 Task: Check the picks of the 2023 Victory Lane Racing NASCAR Cup Series for the race "Verizon 200" on the track "Indianapolis RC".
Action: Mouse moved to (163, 353)
Screenshot: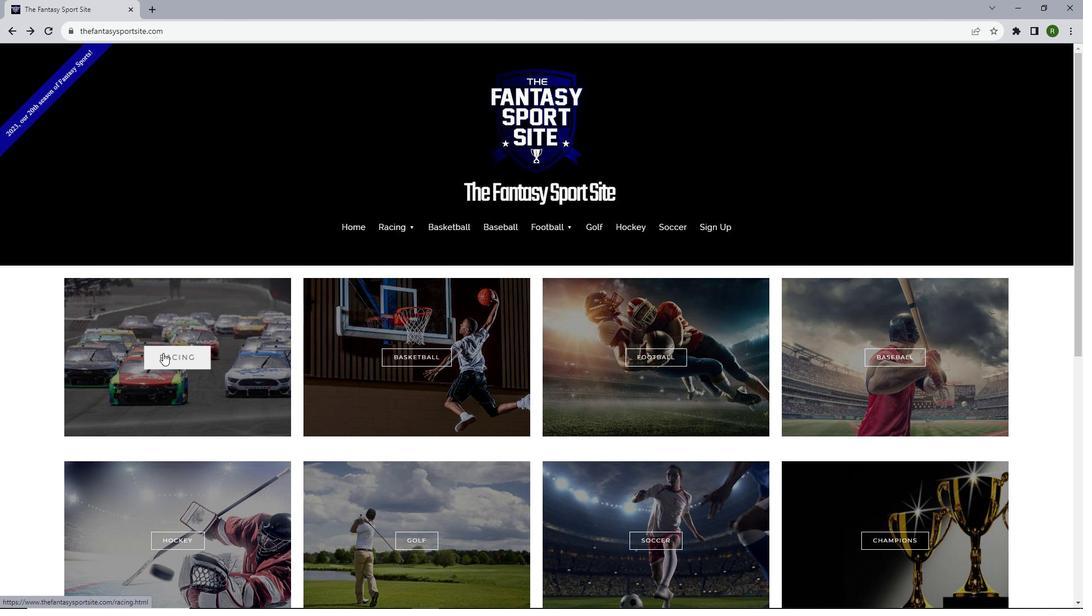 
Action: Mouse pressed left at (163, 353)
Screenshot: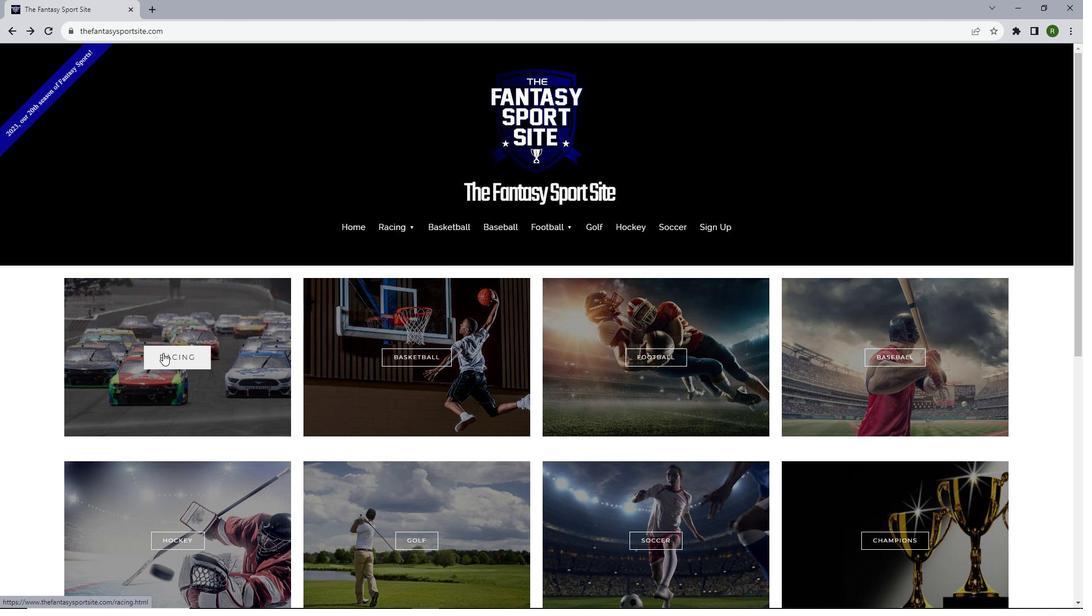 
Action: Mouse moved to (260, 290)
Screenshot: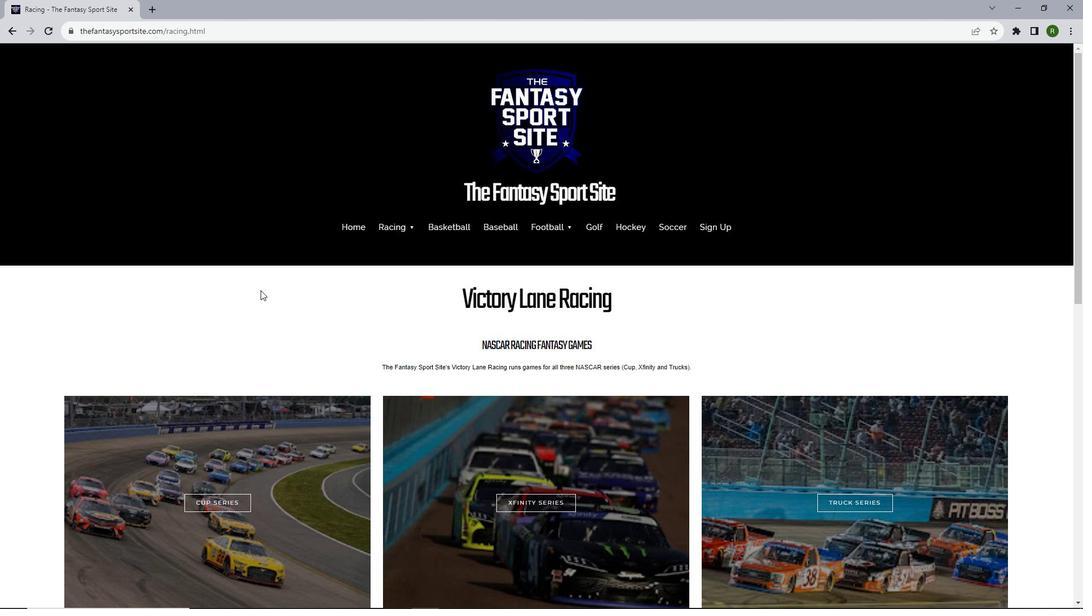
Action: Mouse scrolled (260, 289) with delta (0, 0)
Screenshot: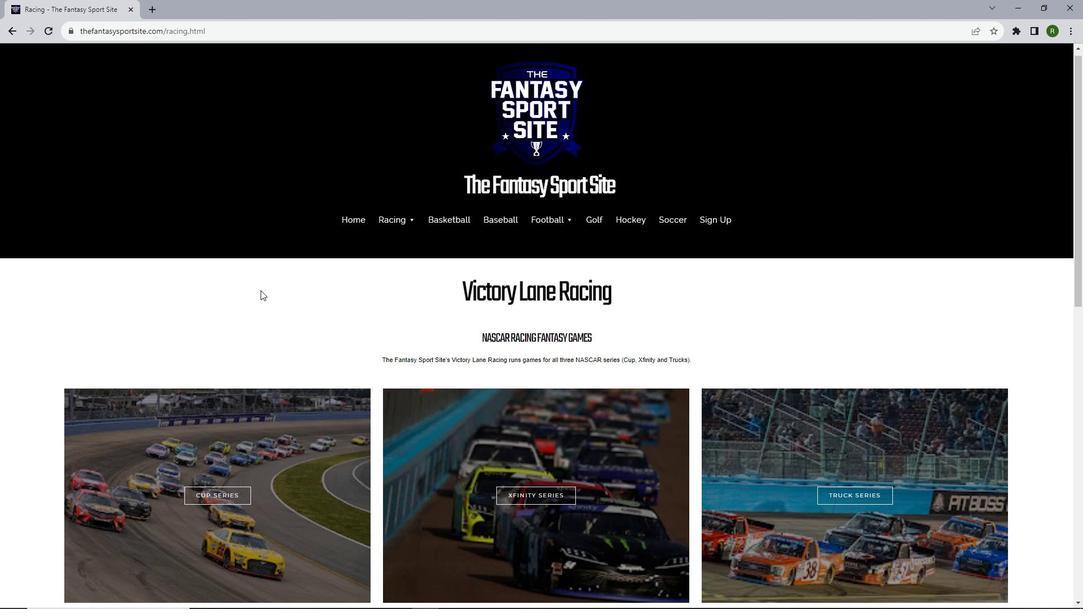 
Action: Mouse scrolled (260, 289) with delta (0, 0)
Screenshot: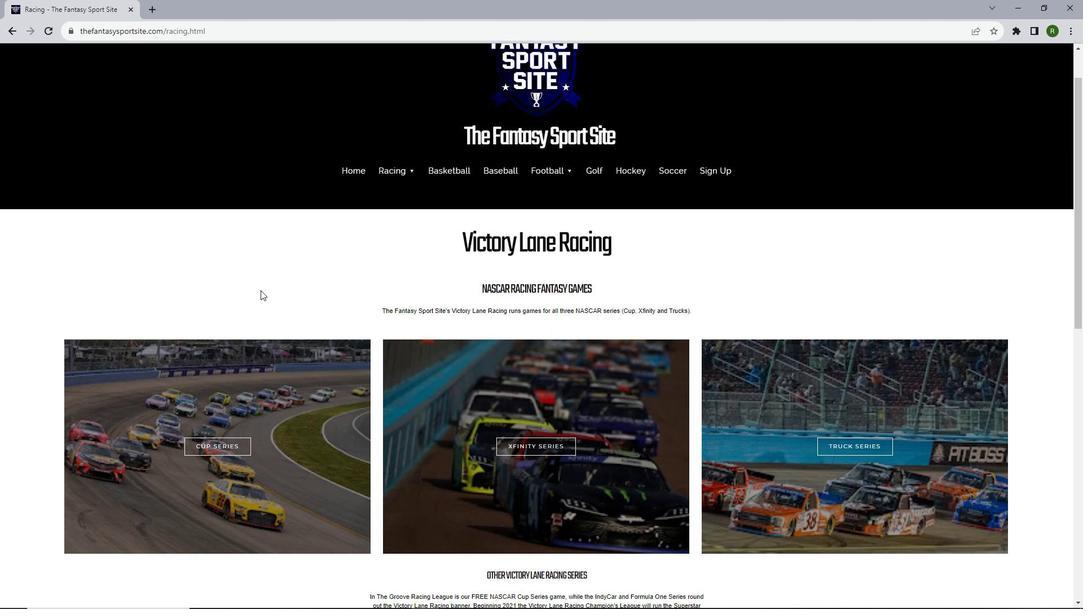 
Action: Mouse scrolled (260, 289) with delta (0, 0)
Screenshot: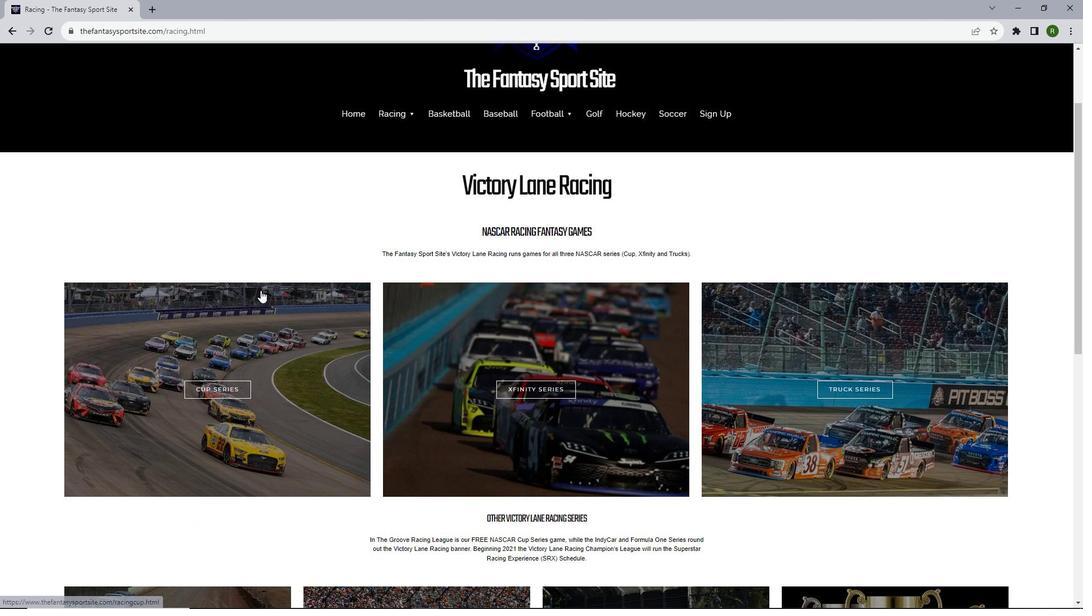 
Action: Mouse scrolled (260, 289) with delta (0, 0)
Screenshot: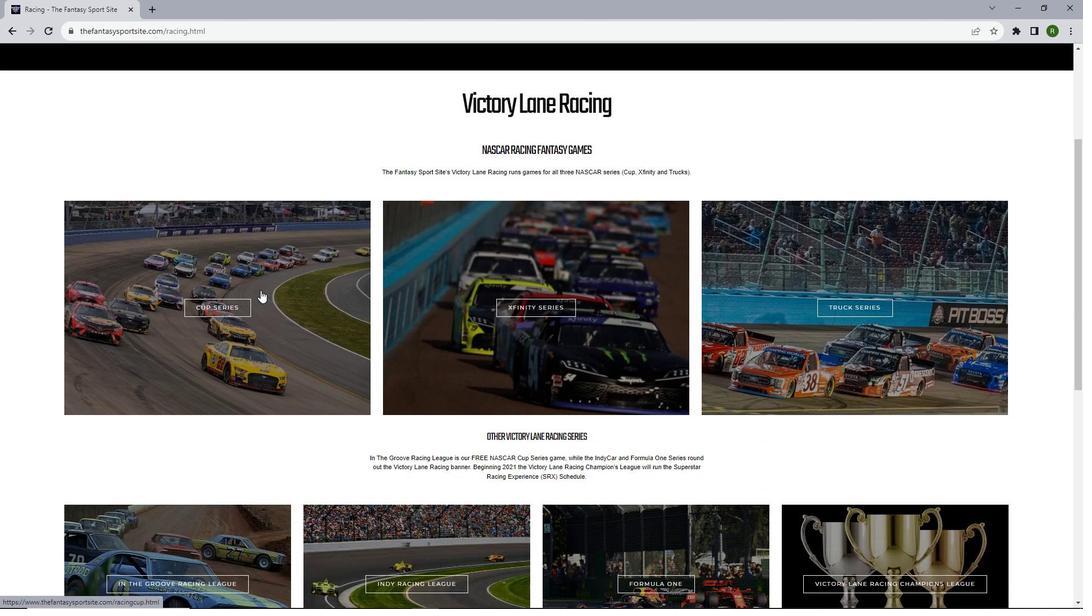 
Action: Mouse moved to (216, 281)
Screenshot: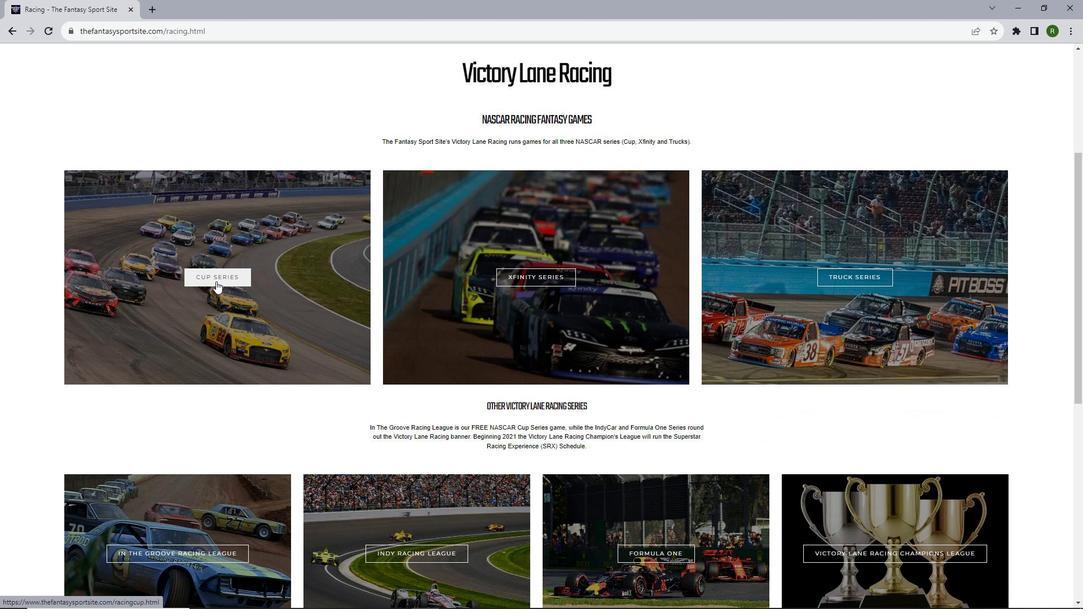 
Action: Mouse pressed left at (216, 281)
Screenshot: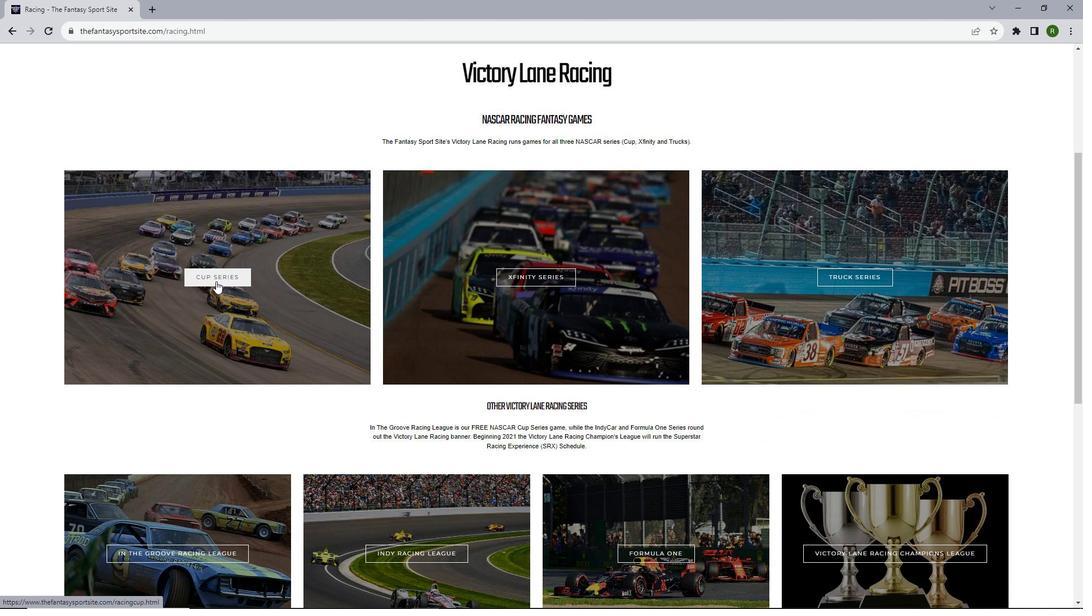 
Action: Mouse moved to (215, 280)
Screenshot: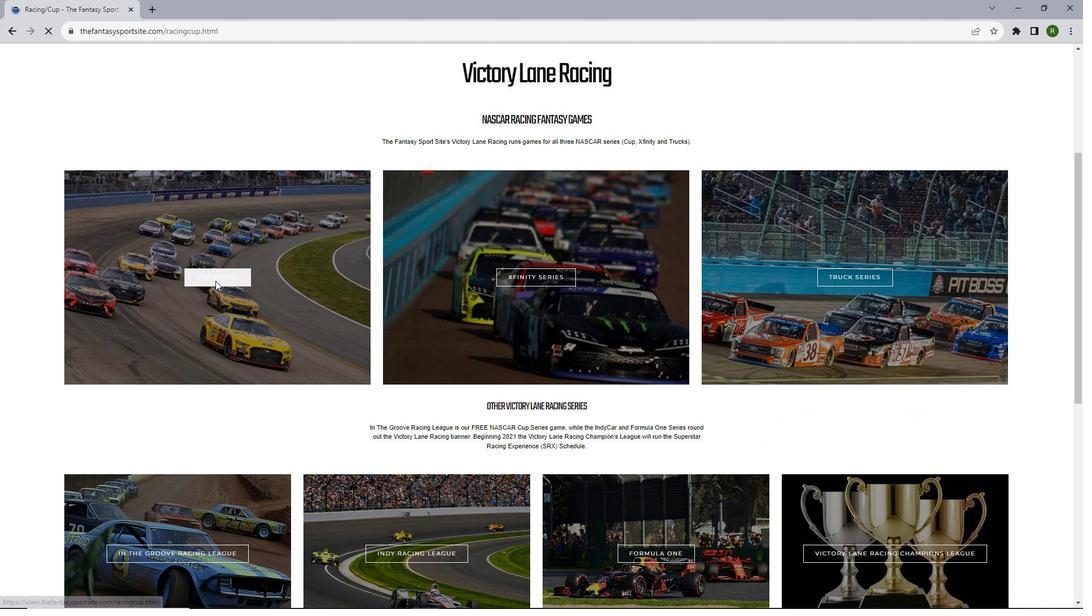 
Action: Mouse scrolled (215, 280) with delta (0, 0)
Screenshot: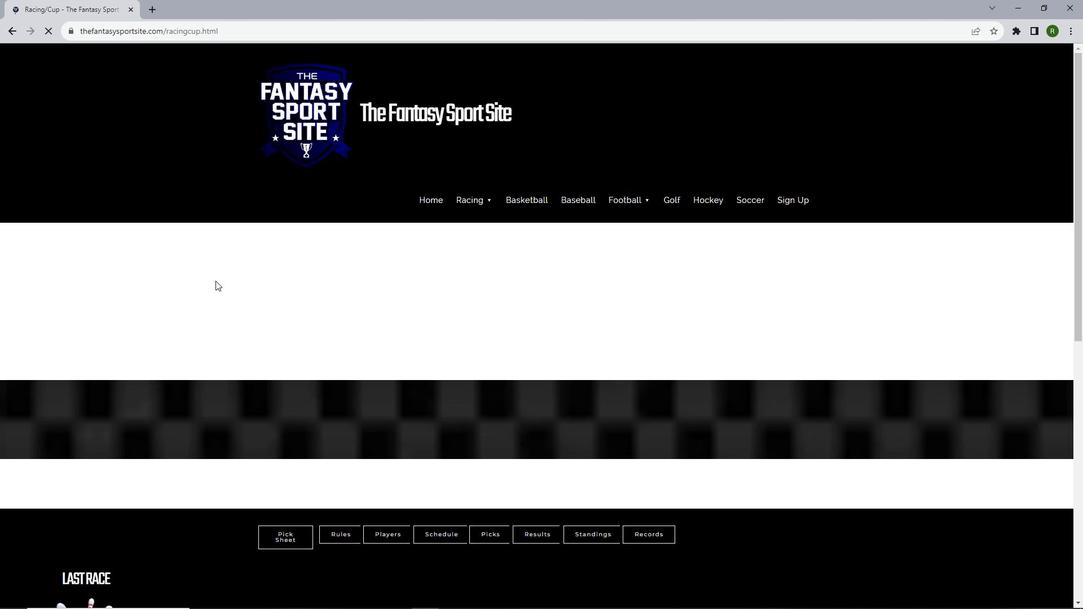 
Action: Mouse scrolled (215, 280) with delta (0, 0)
Screenshot: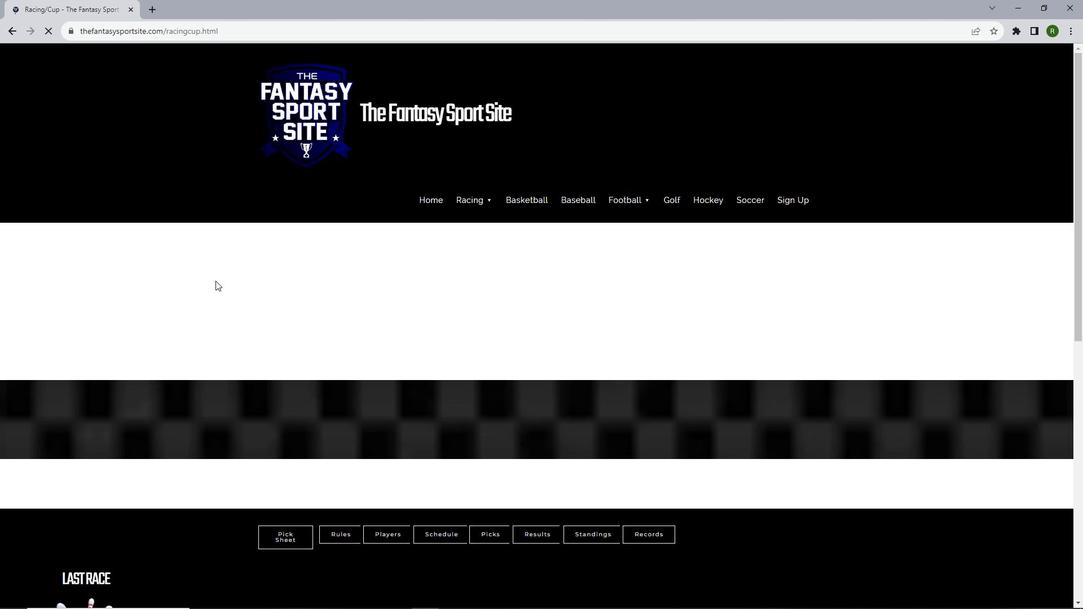 
Action: Mouse scrolled (215, 280) with delta (0, 0)
Screenshot: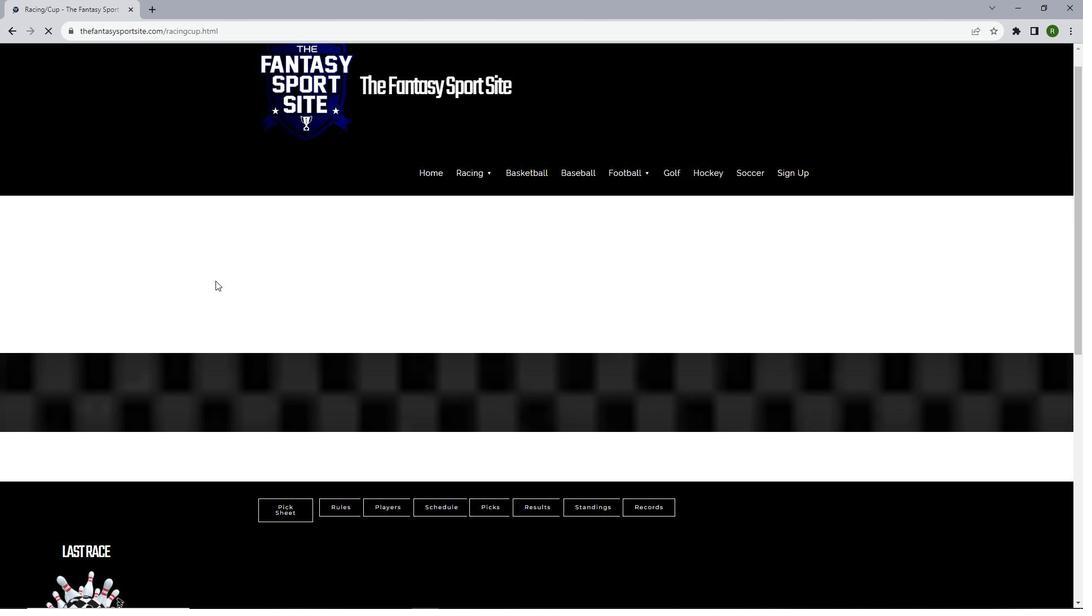 
Action: Mouse scrolled (215, 280) with delta (0, 0)
Screenshot: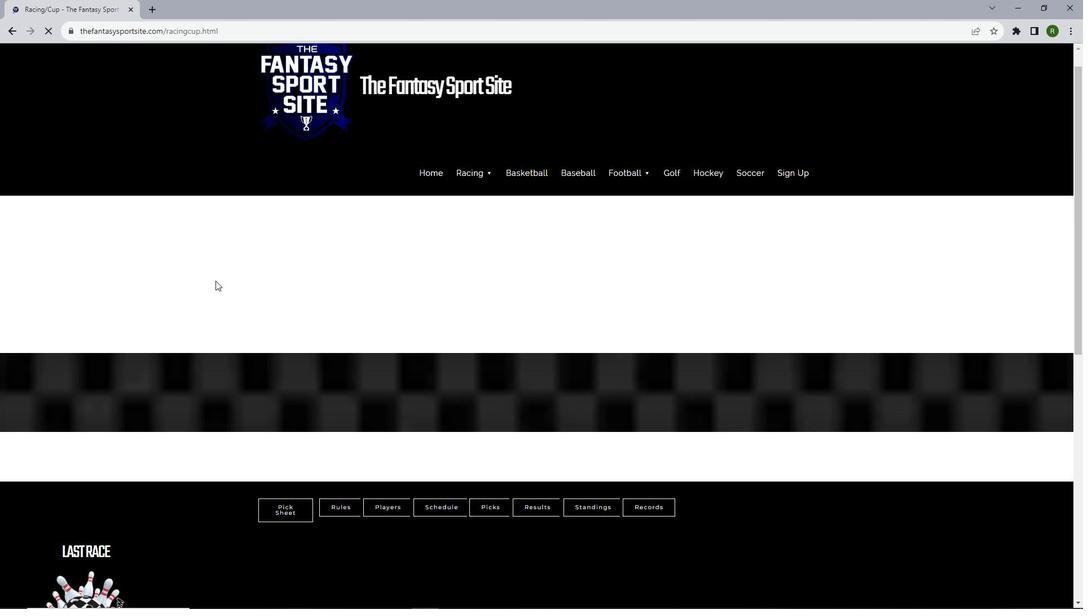 
Action: Mouse scrolled (215, 280) with delta (0, 0)
Screenshot: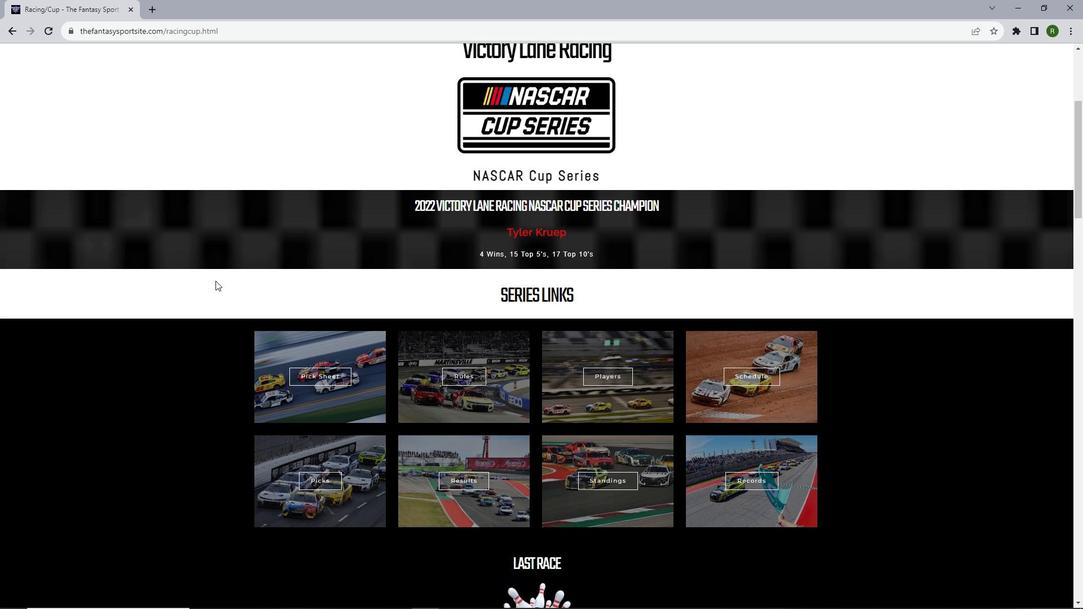 
Action: Mouse scrolled (215, 280) with delta (0, 0)
Screenshot: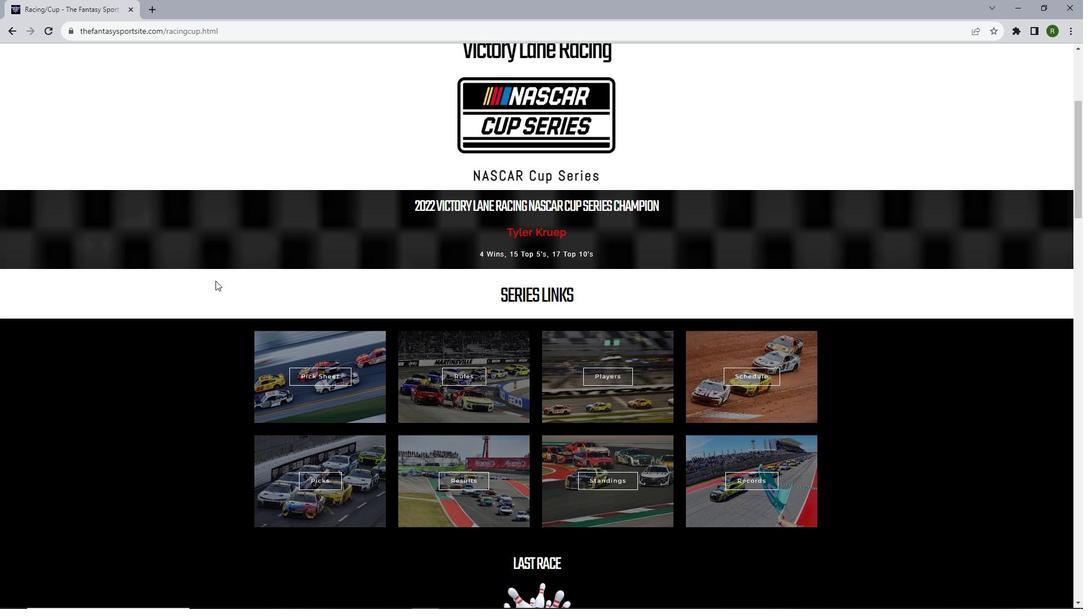 
Action: Mouse moved to (314, 381)
Screenshot: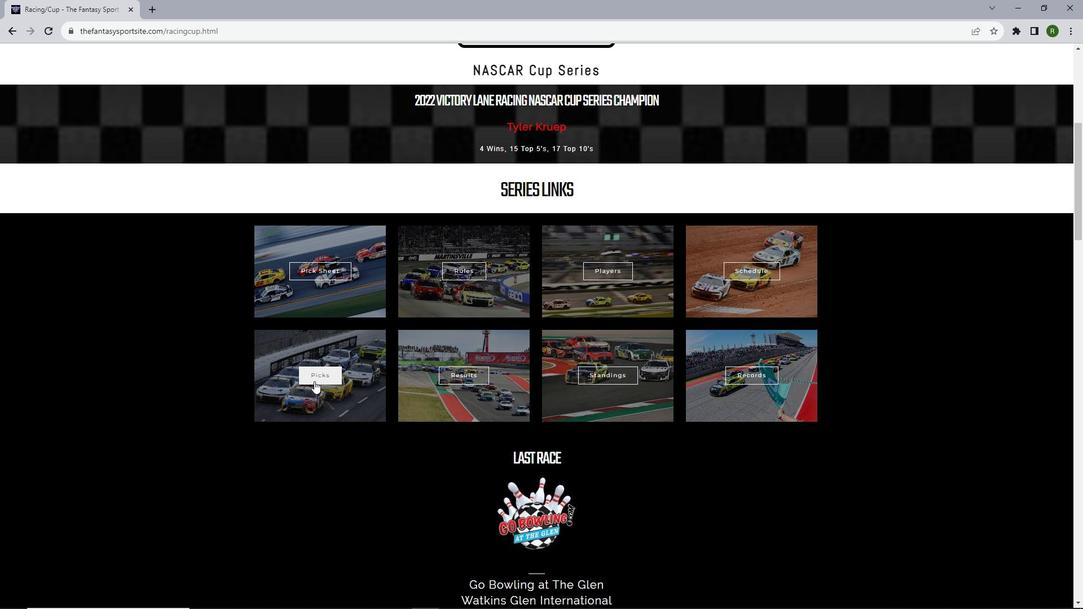 
Action: Mouse pressed left at (314, 381)
Screenshot: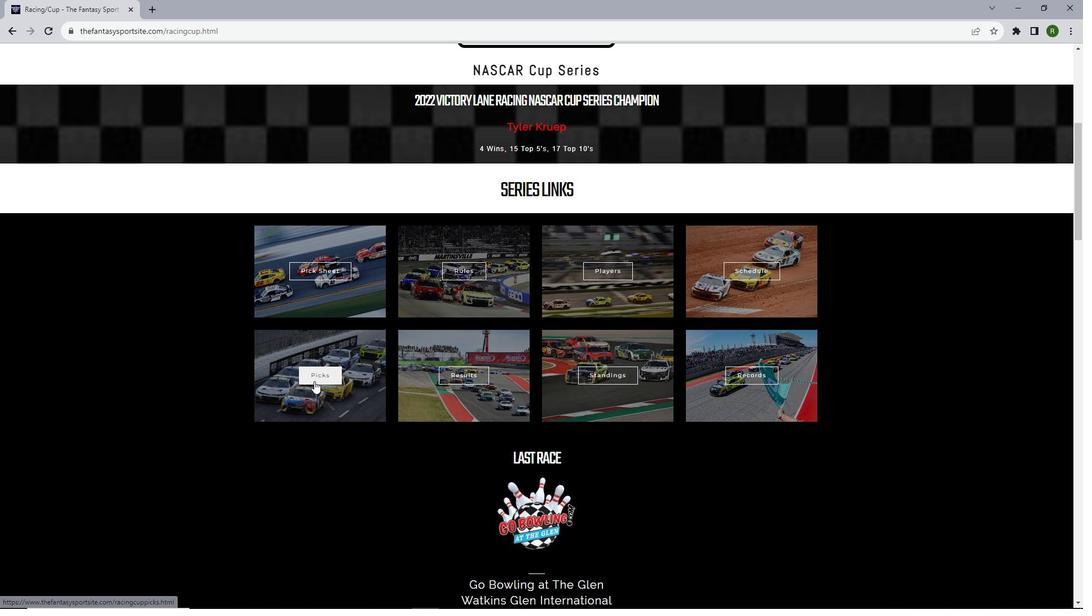 
Action: Mouse moved to (311, 358)
Screenshot: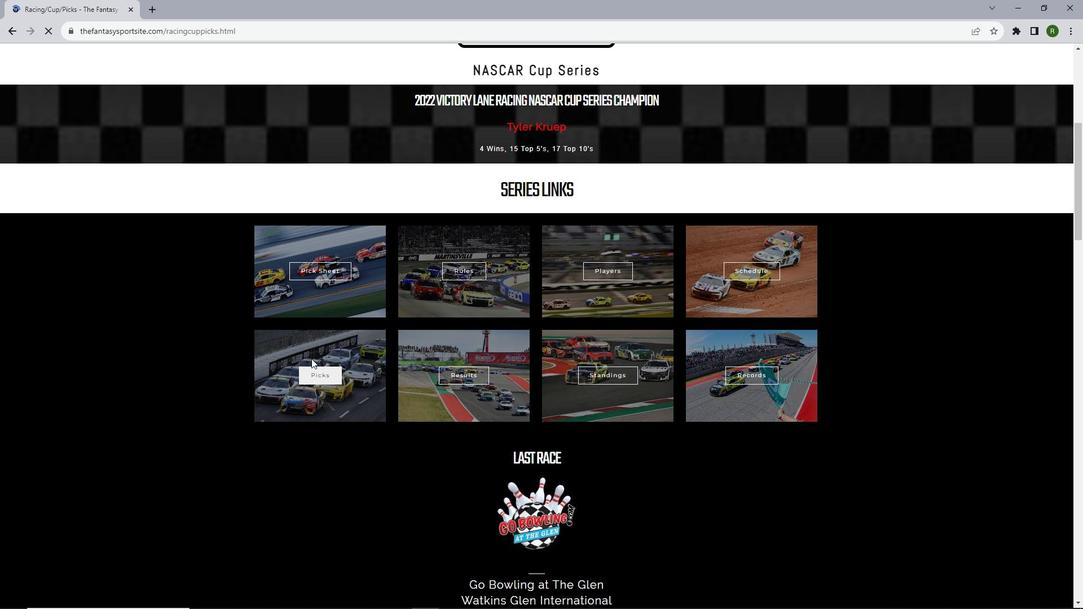
Action: Mouse scrolled (311, 358) with delta (0, 0)
Screenshot: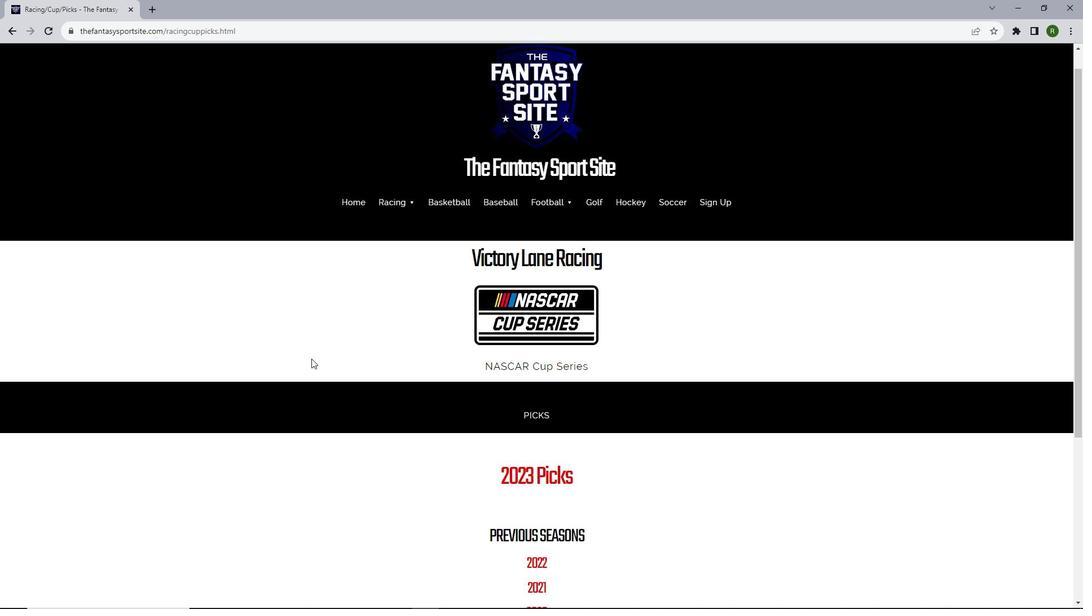 
Action: Mouse scrolled (311, 358) with delta (0, 0)
Screenshot: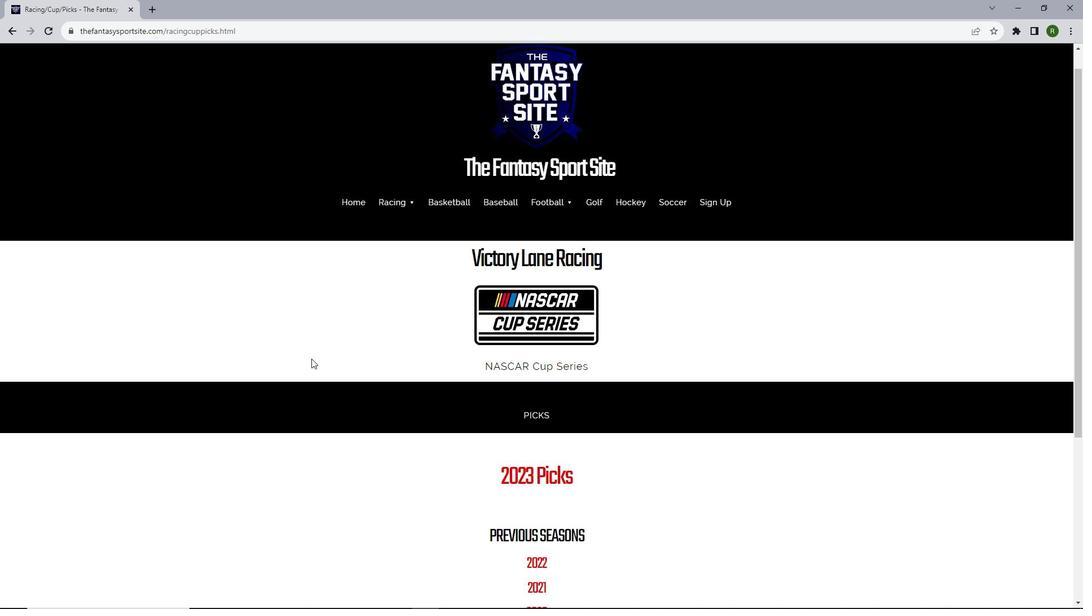 
Action: Mouse scrolled (311, 358) with delta (0, 0)
Screenshot: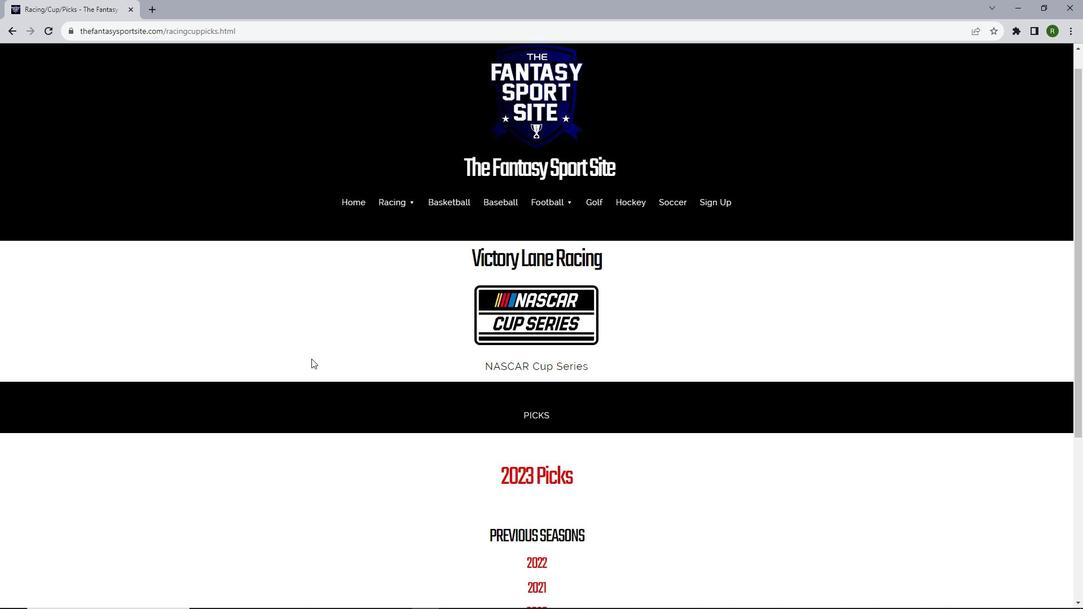
Action: Mouse scrolled (311, 358) with delta (0, 0)
Screenshot: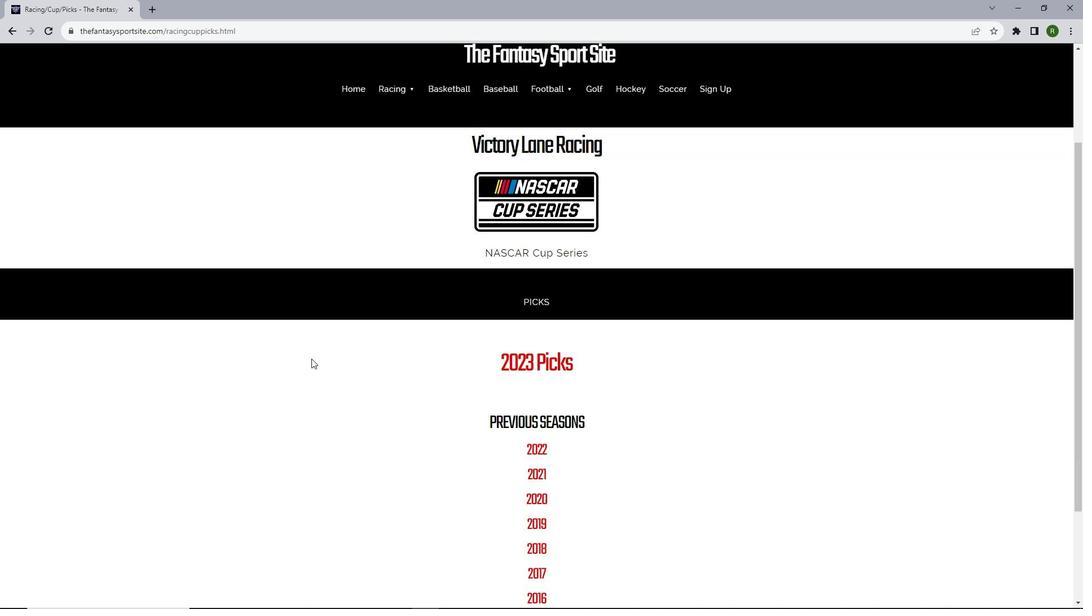 
Action: Mouse moved to (522, 261)
Screenshot: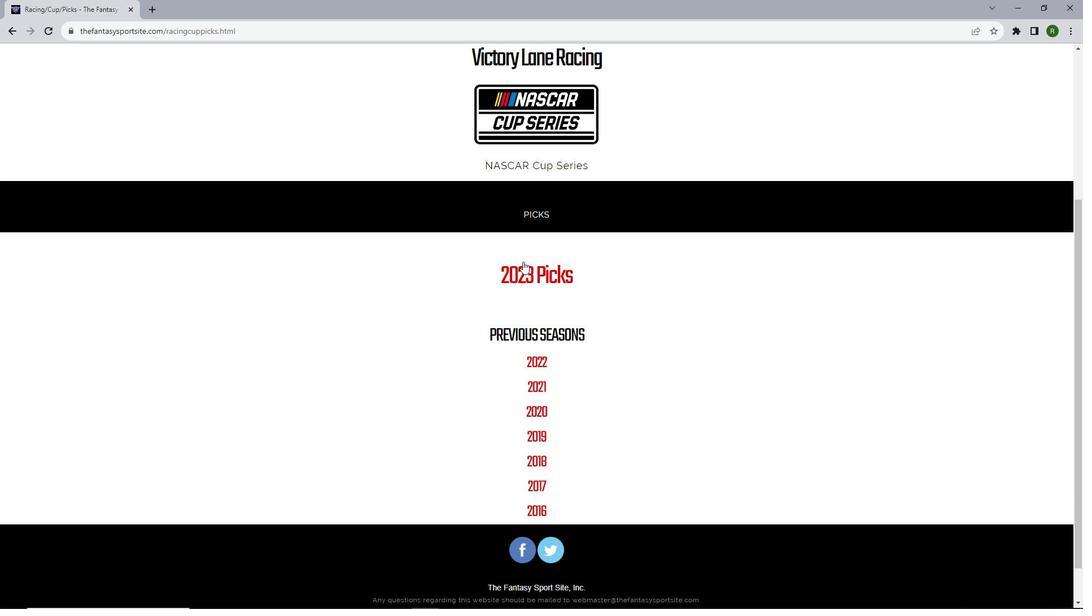 
Action: Mouse pressed left at (522, 261)
Screenshot: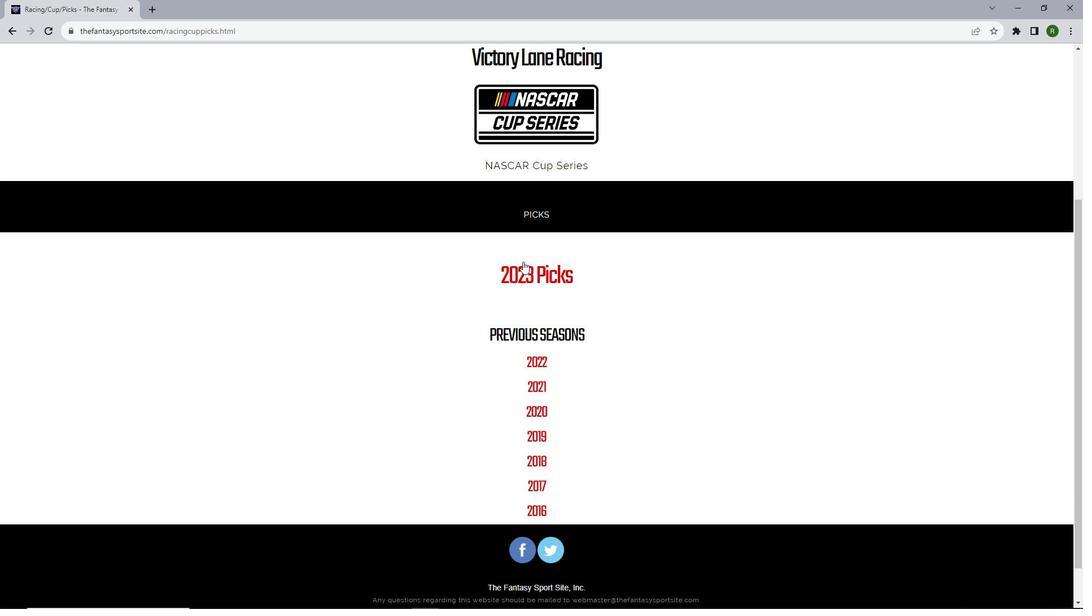 
Action: Mouse moved to (539, 196)
Screenshot: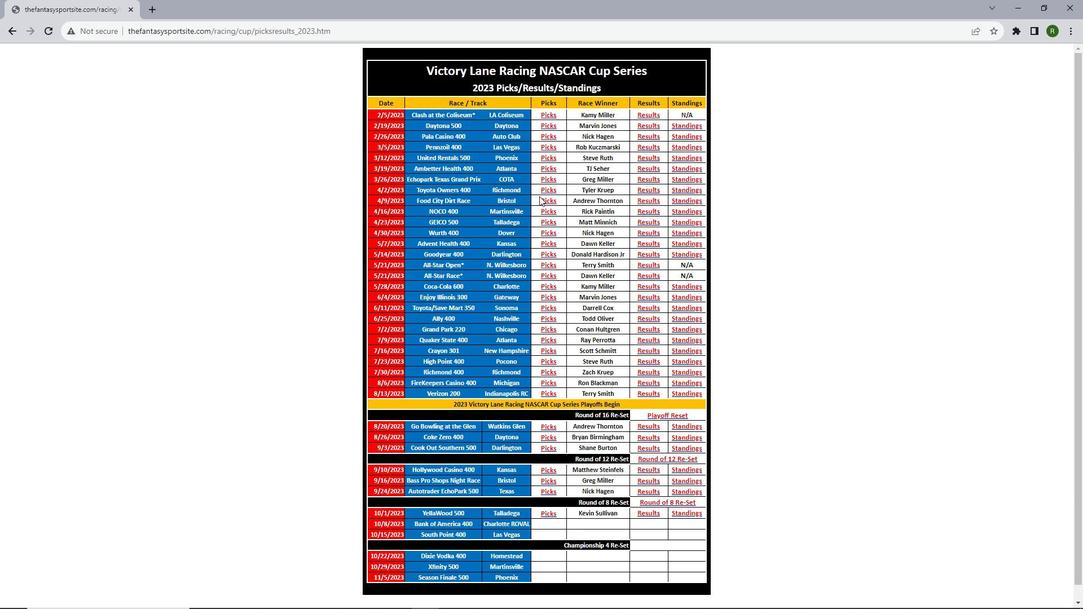 
Action: Mouse scrolled (539, 195) with delta (0, 0)
Screenshot: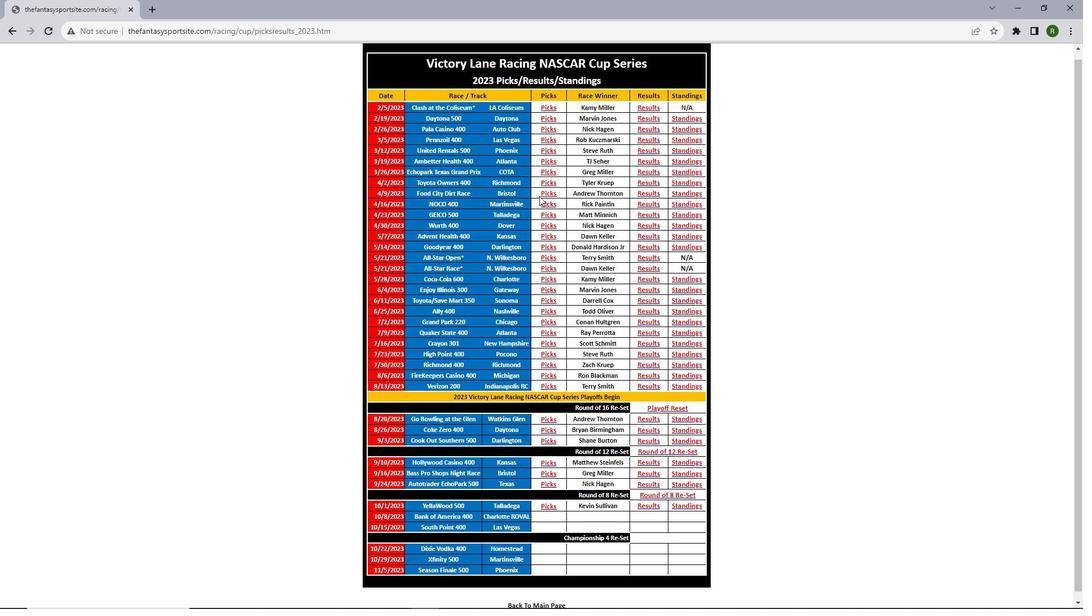 
Action: Mouse scrolled (539, 195) with delta (0, 0)
Screenshot: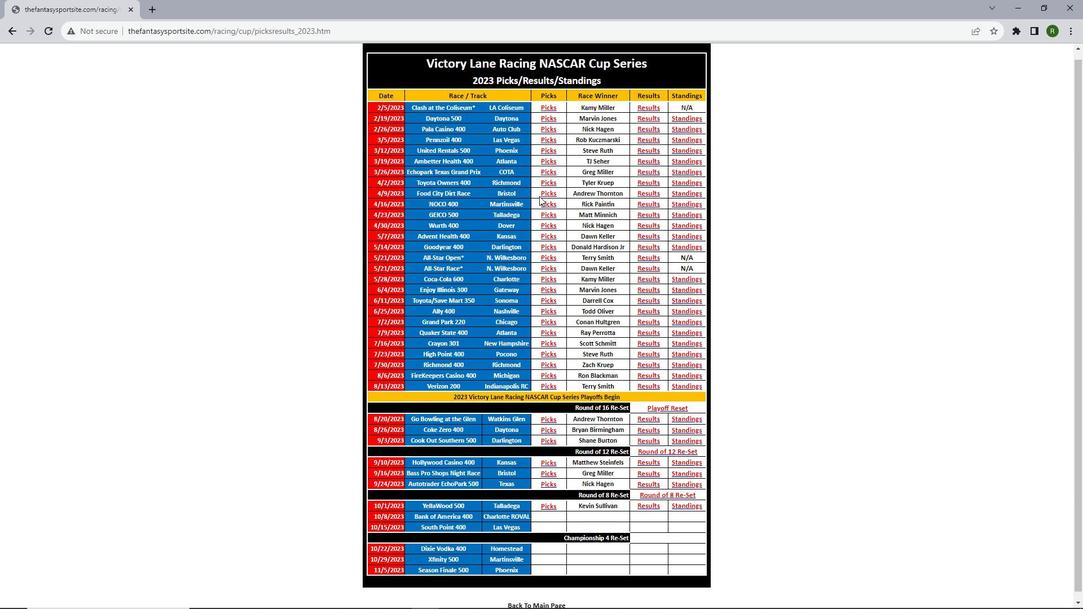
Action: Mouse moved to (546, 380)
Screenshot: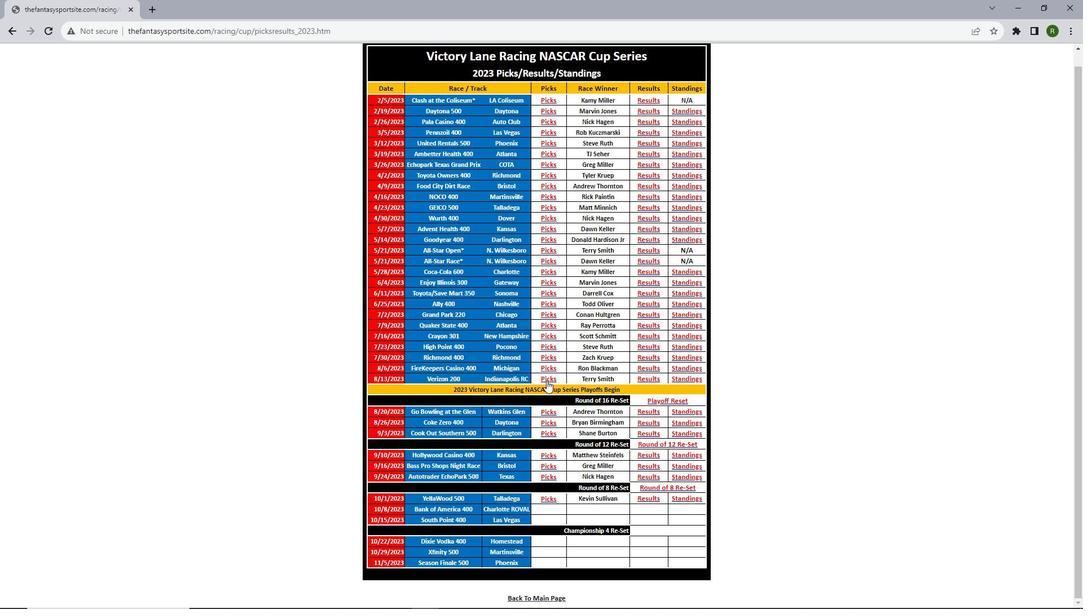 
Action: Mouse pressed left at (546, 380)
Screenshot: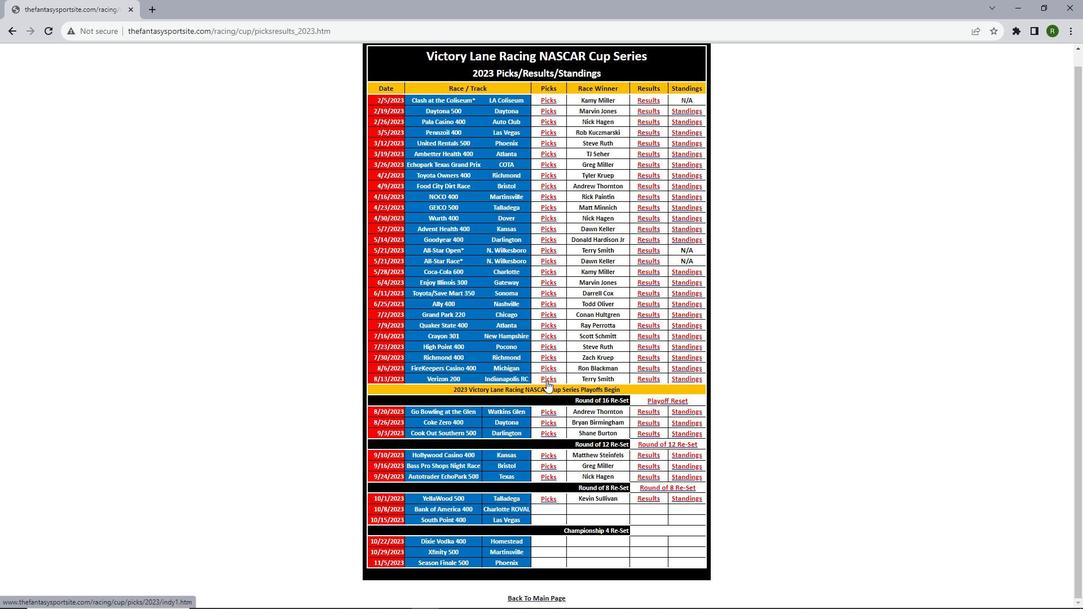 
Action: Mouse moved to (586, 275)
Screenshot: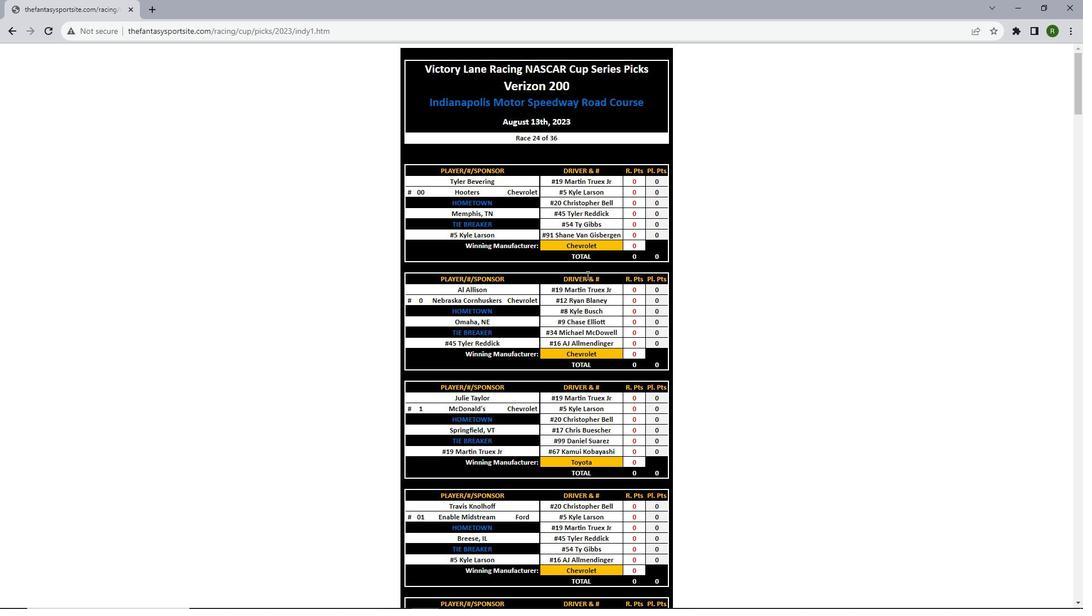
Action: Mouse scrolled (586, 274) with delta (0, 0)
Screenshot: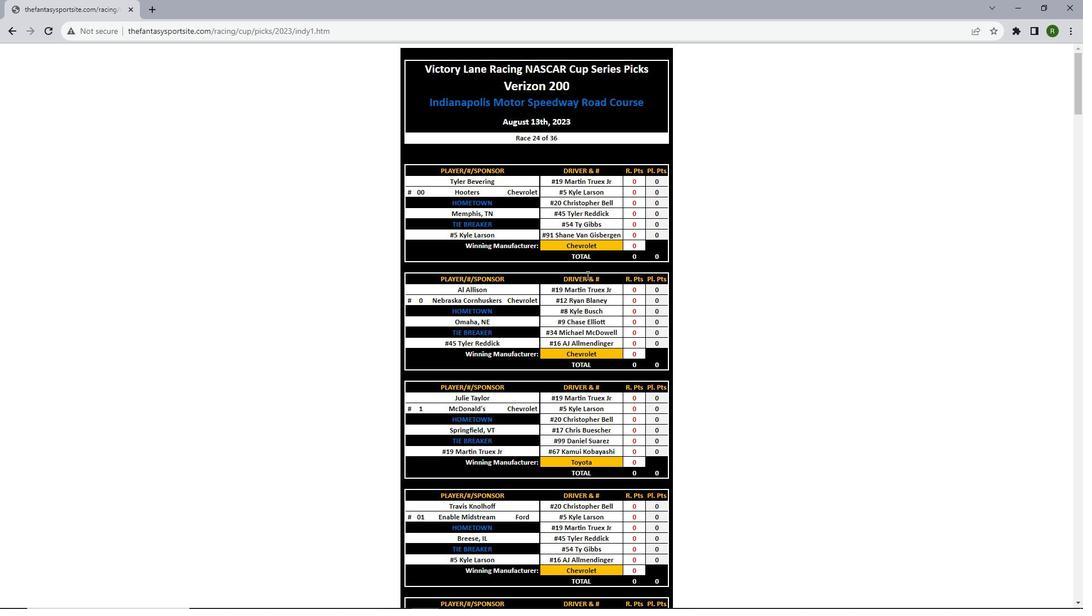 
Action: Mouse scrolled (586, 274) with delta (0, 0)
Screenshot: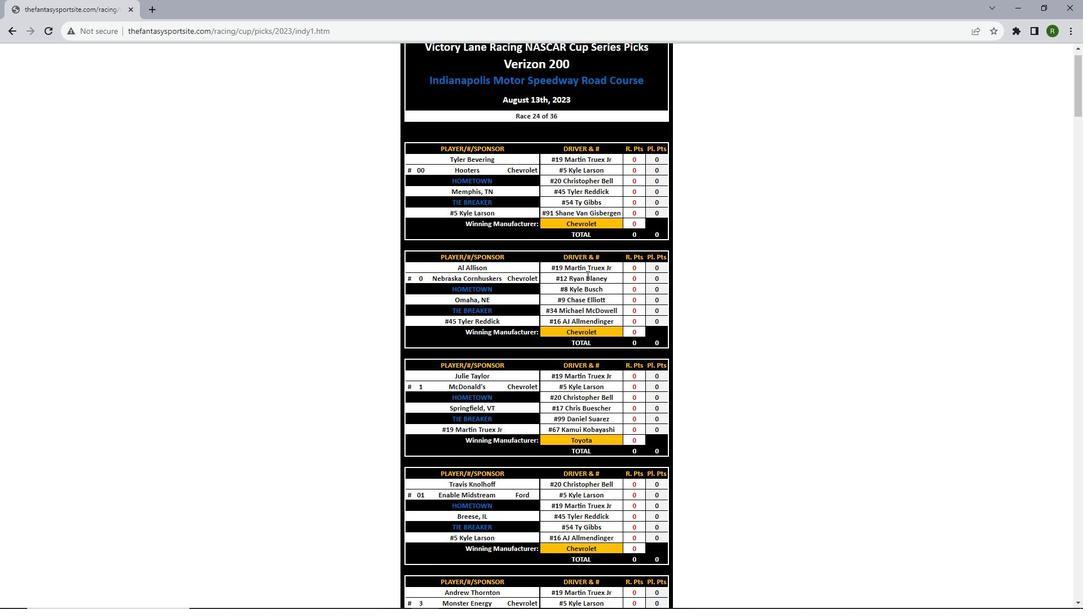 
Action: Mouse scrolled (586, 274) with delta (0, 0)
Screenshot: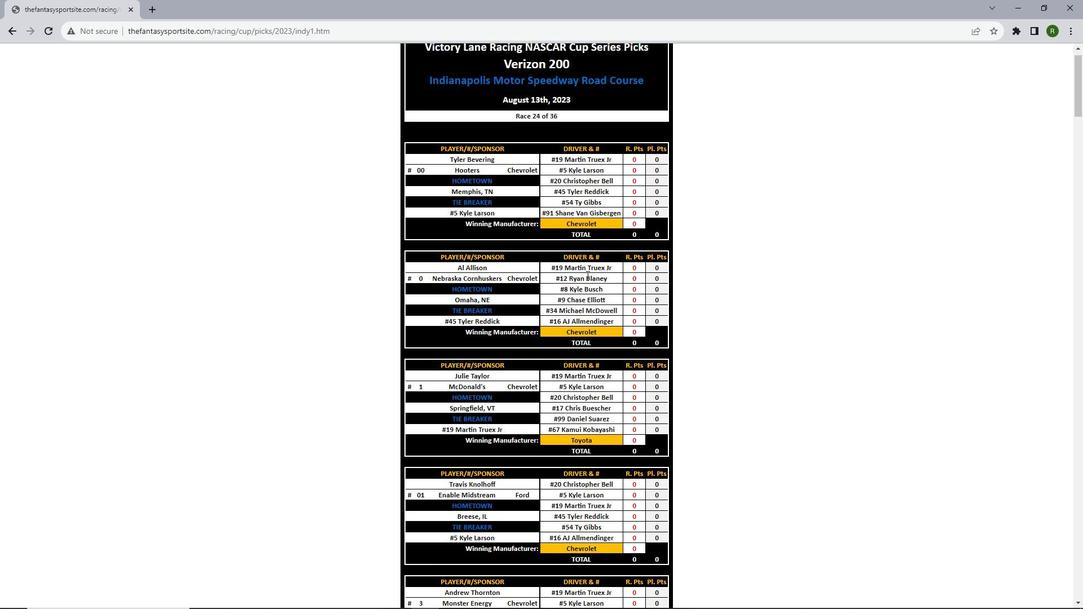
Action: Mouse scrolled (586, 274) with delta (0, 0)
Screenshot: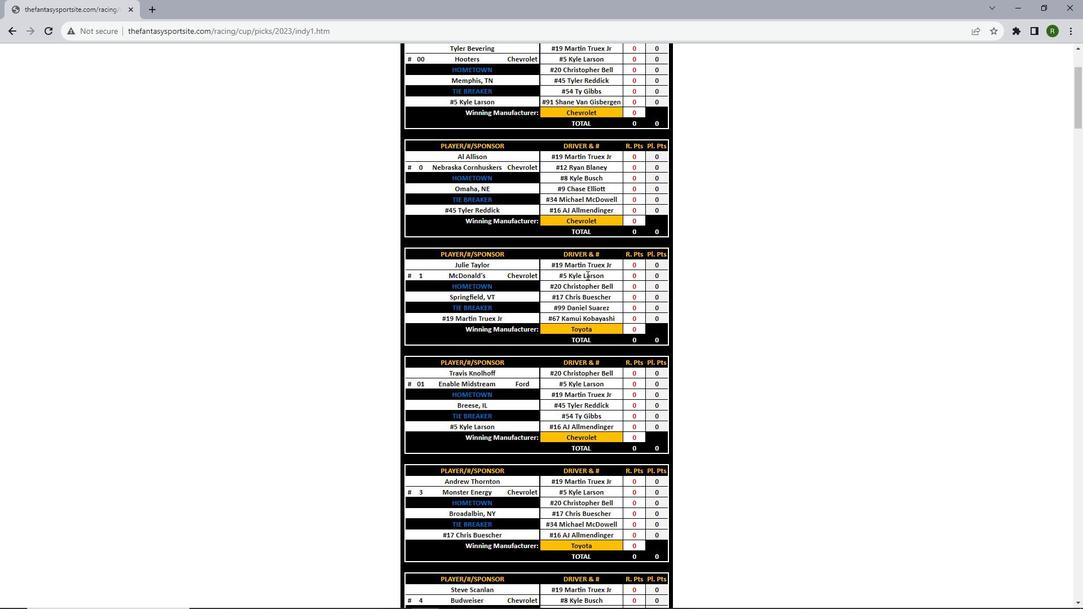 
Action: Mouse scrolled (586, 274) with delta (0, 0)
Screenshot: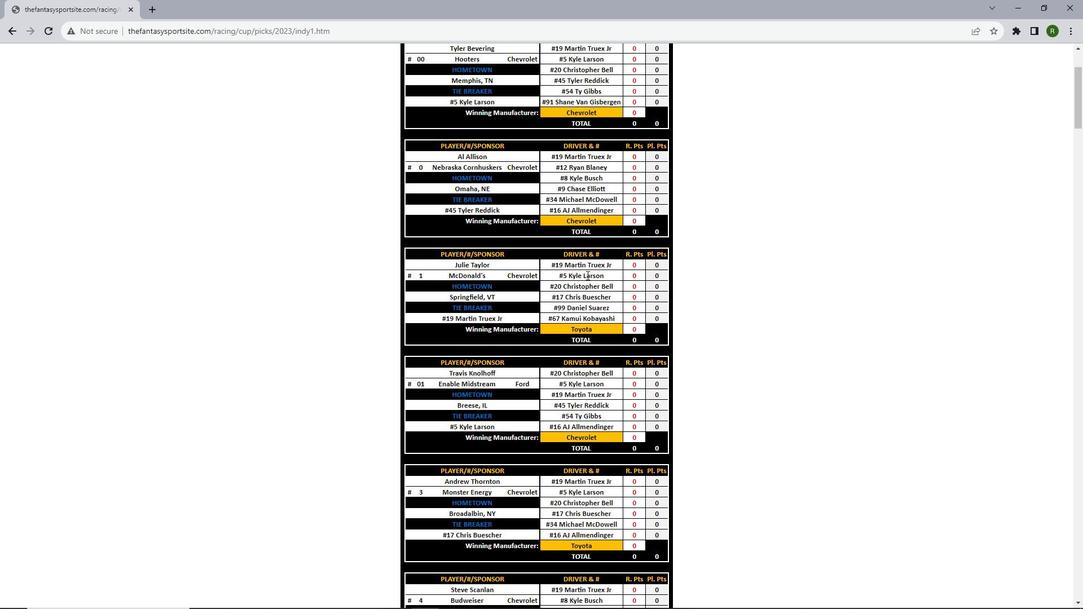 
Action: Mouse scrolled (586, 274) with delta (0, 0)
Screenshot: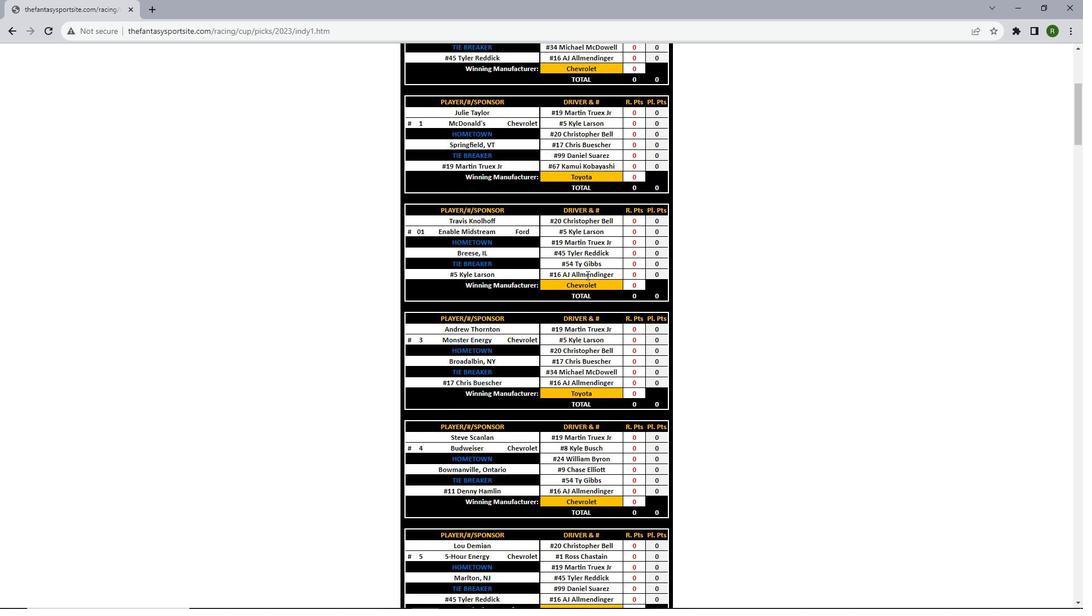 
Action: Mouse moved to (586, 275)
Screenshot: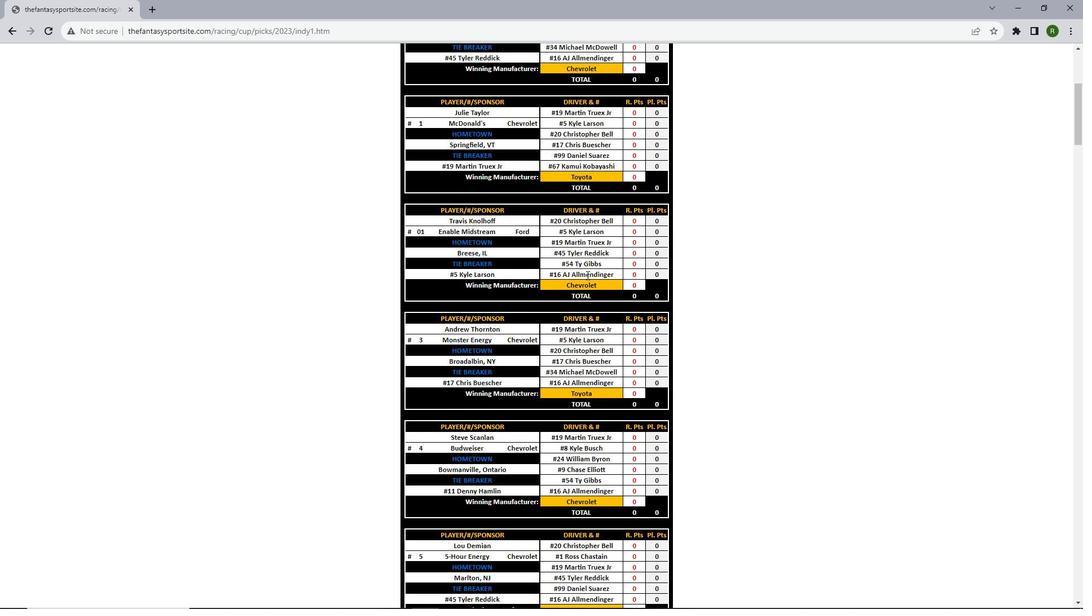 
Action: Mouse scrolled (586, 274) with delta (0, 0)
Screenshot: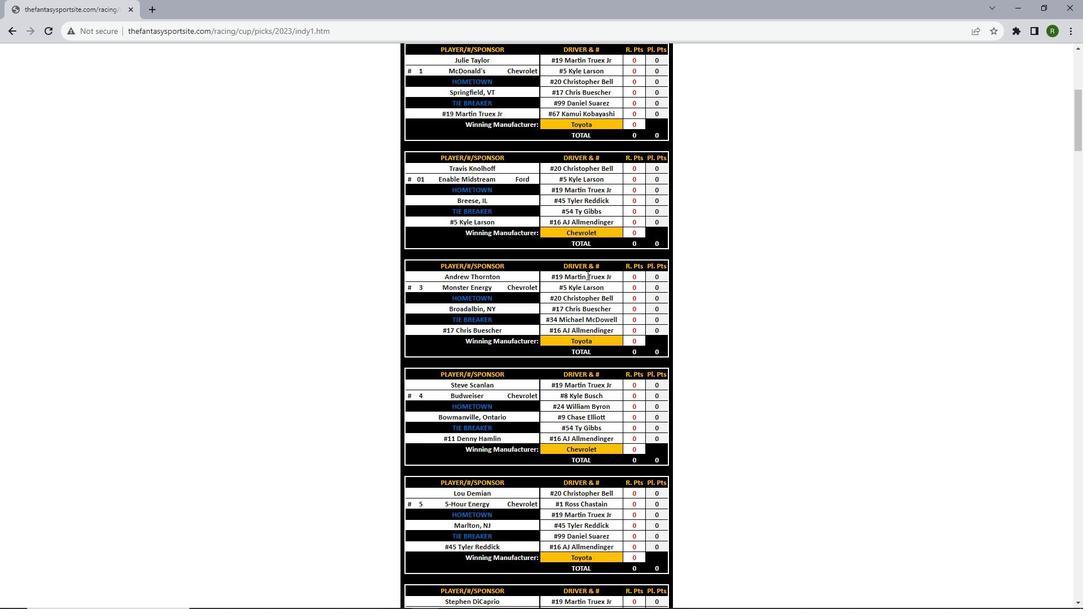 
Action: Mouse scrolled (586, 274) with delta (0, 0)
Screenshot: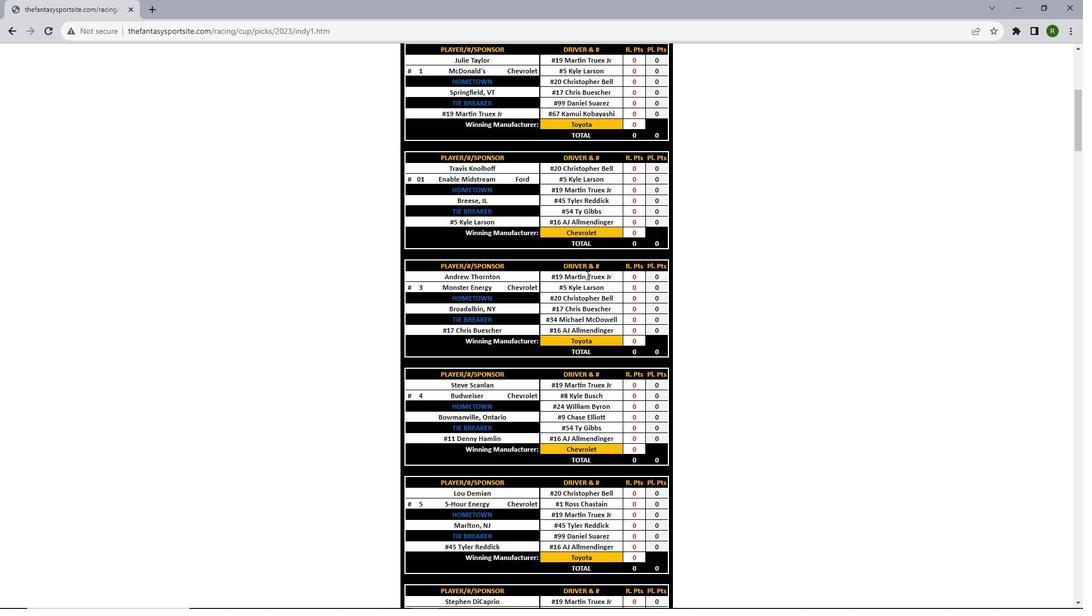 
Action: Mouse scrolled (586, 274) with delta (0, 0)
Screenshot: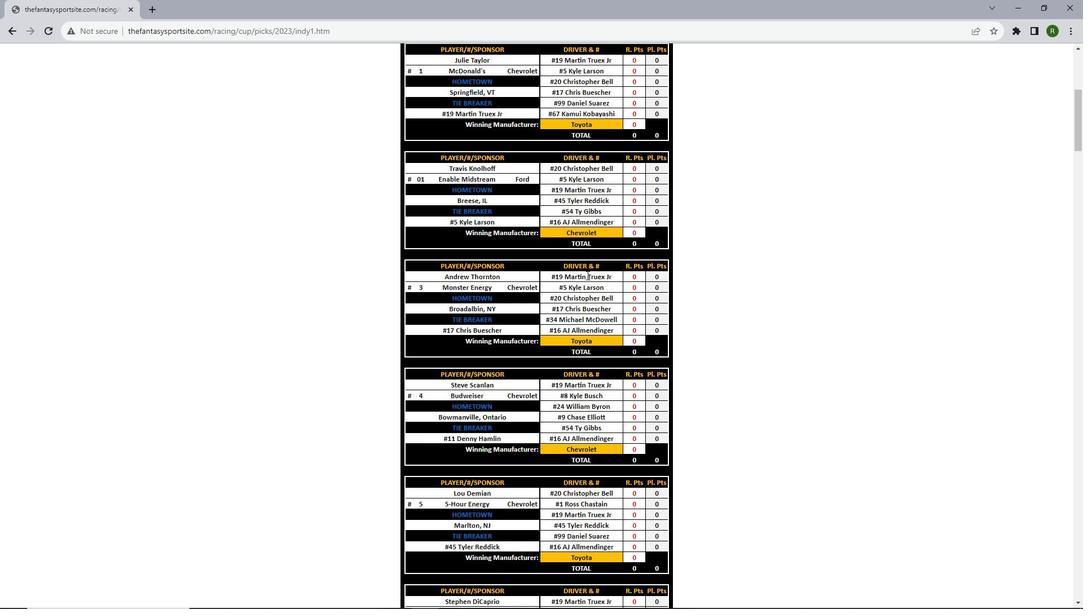 
Action: Mouse scrolled (586, 274) with delta (0, 0)
Screenshot: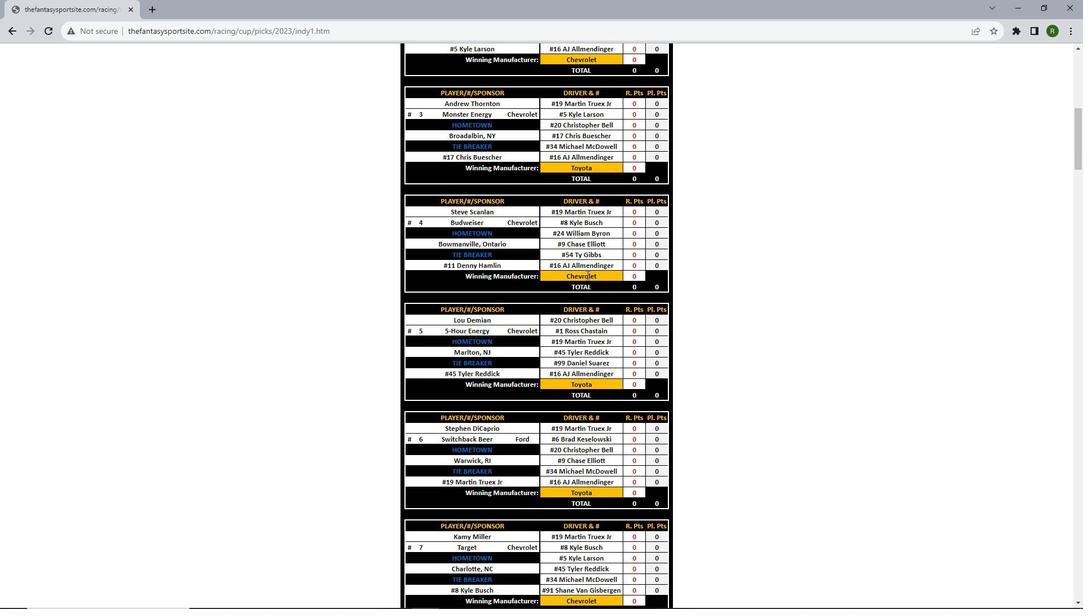 
Action: Mouse scrolled (586, 274) with delta (0, 0)
Screenshot: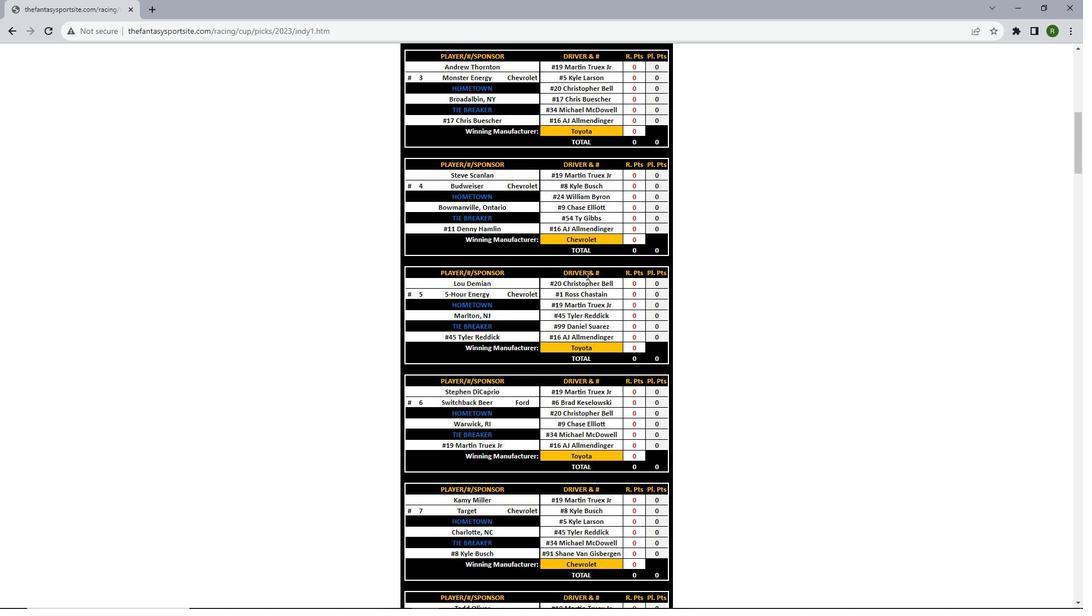
Action: Mouse scrolled (586, 274) with delta (0, 0)
Screenshot: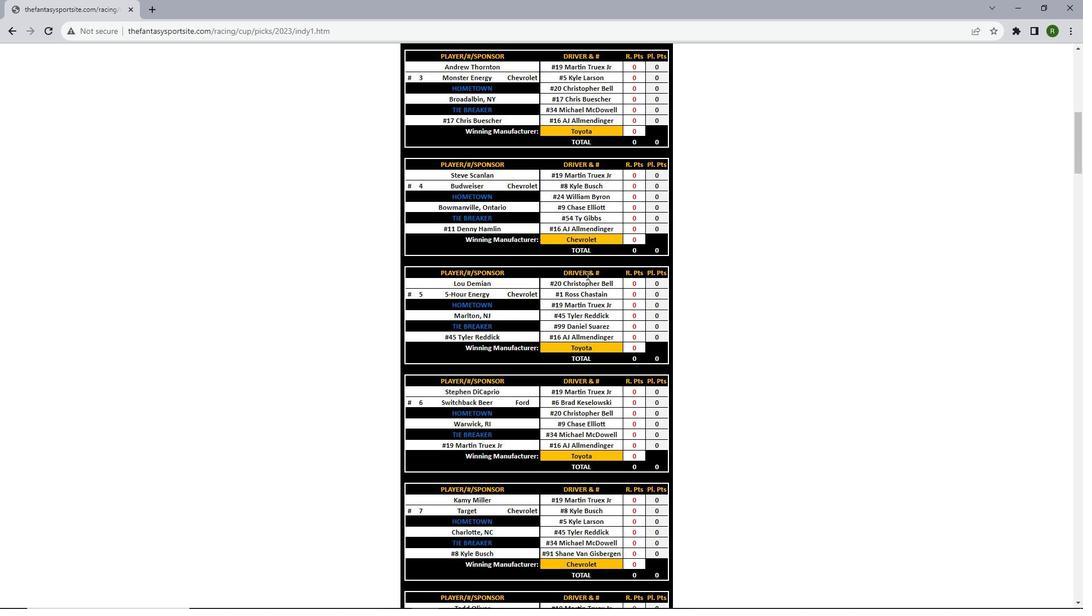 
Action: Mouse scrolled (586, 274) with delta (0, 0)
Screenshot: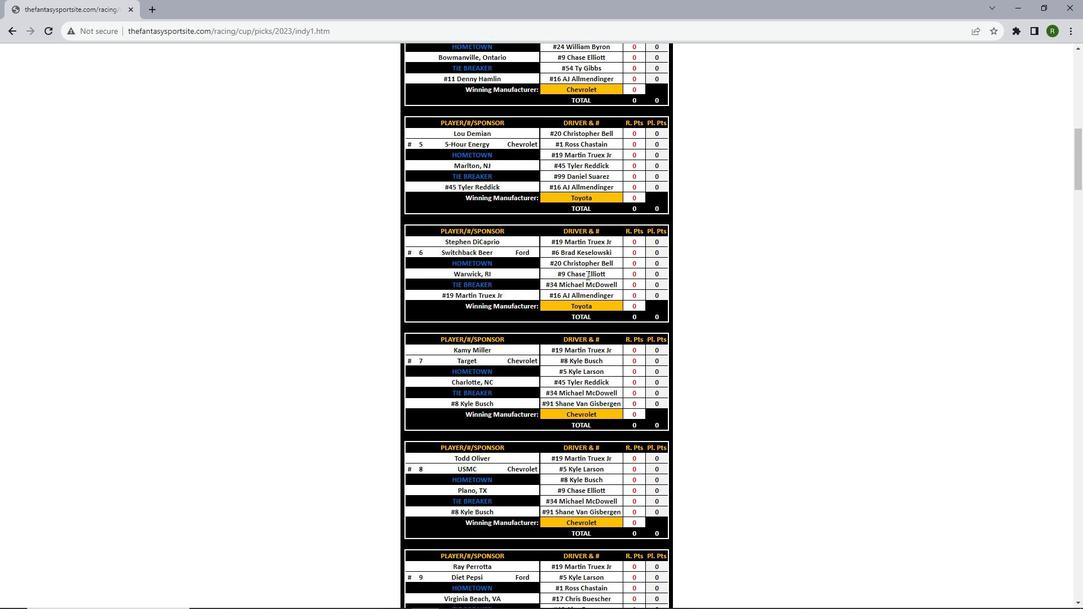 
Action: Mouse scrolled (586, 274) with delta (0, 0)
Screenshot: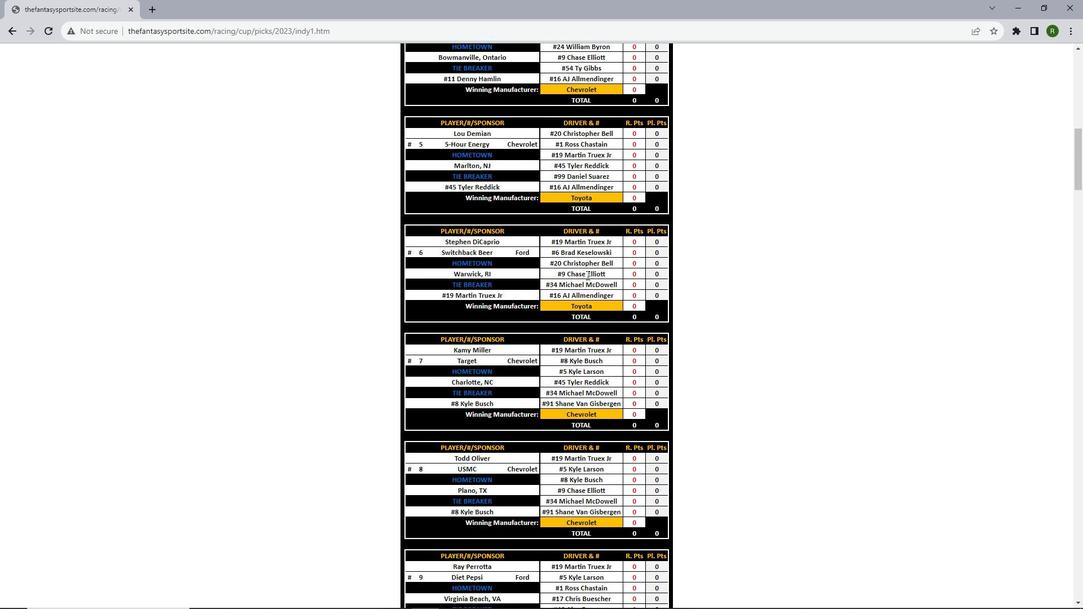 
Action: Mouse scrolled (586, 274) with delta (0, 0)
Screenshot: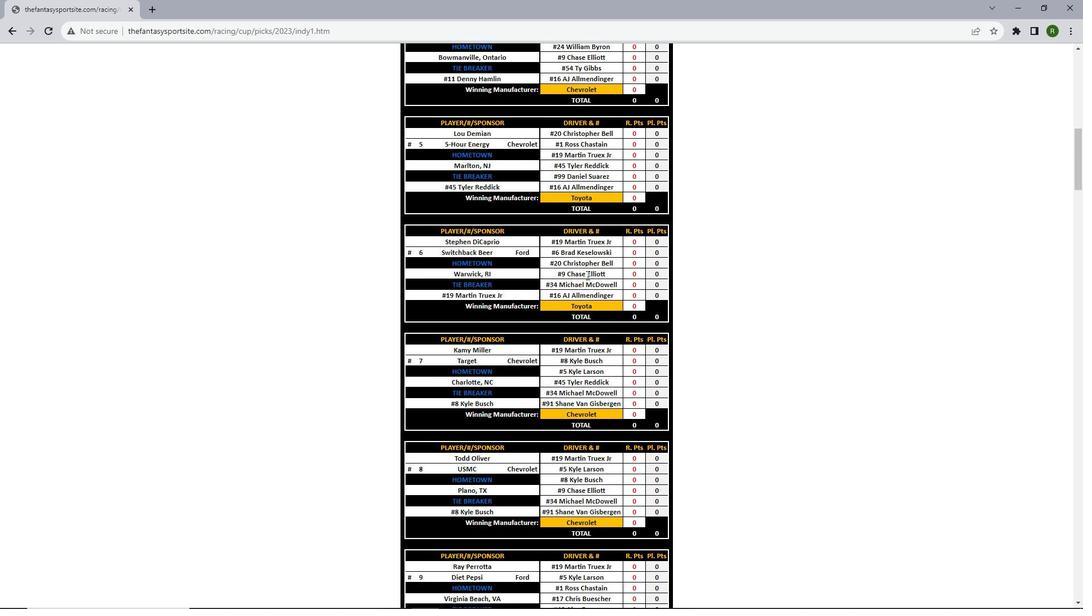 
Action: Mouse scrolled (586, 274) with delta (0, 0)
Screenshot: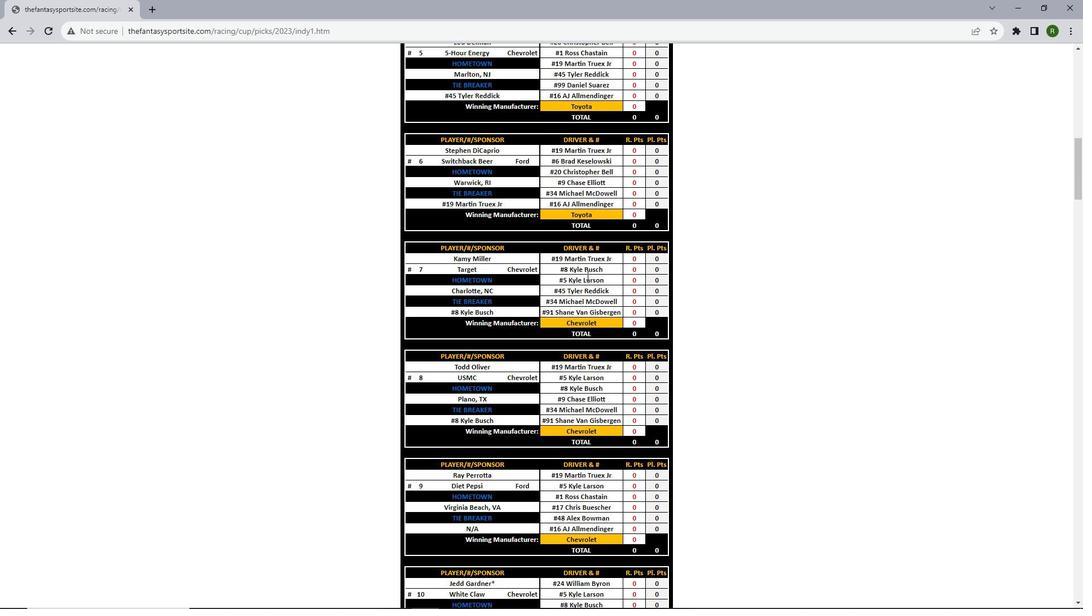 
Action: Mouse scrolled (586, 274) with delta (0, 0)
Screenshot: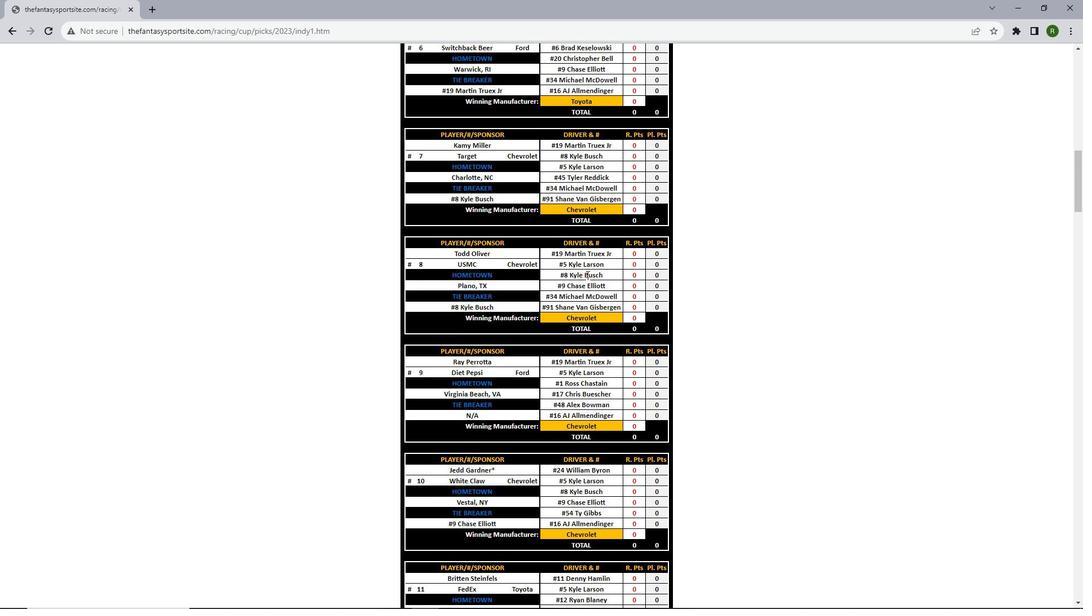 
Action: Mouse scrolled (586, 274) with delta (0, 0)
Screenshot: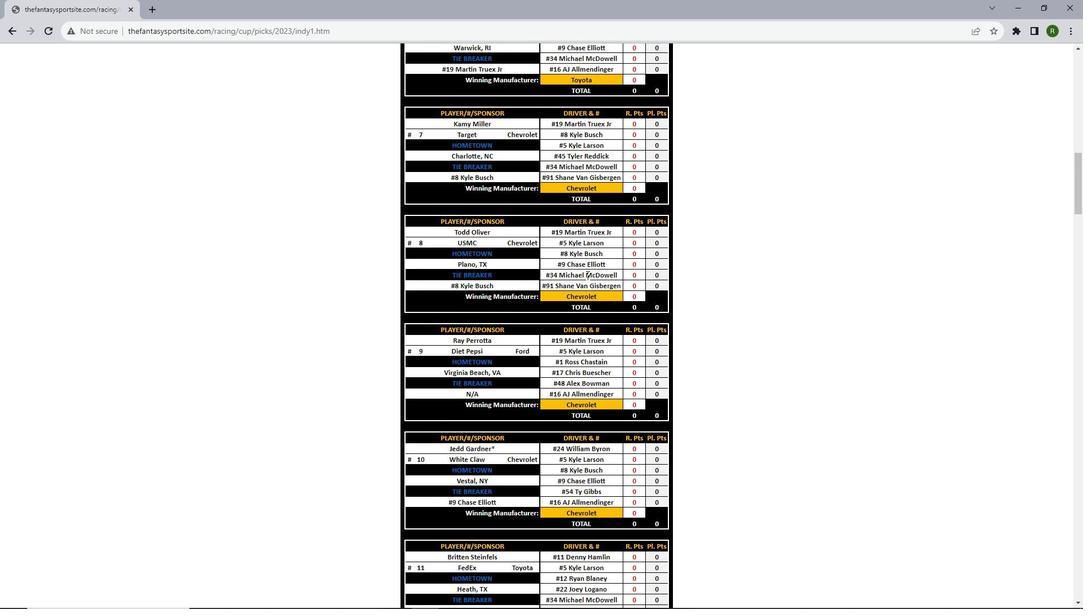 
Action: Mouse scrolled (586, 274) with delta (0, 0)
Screenshot: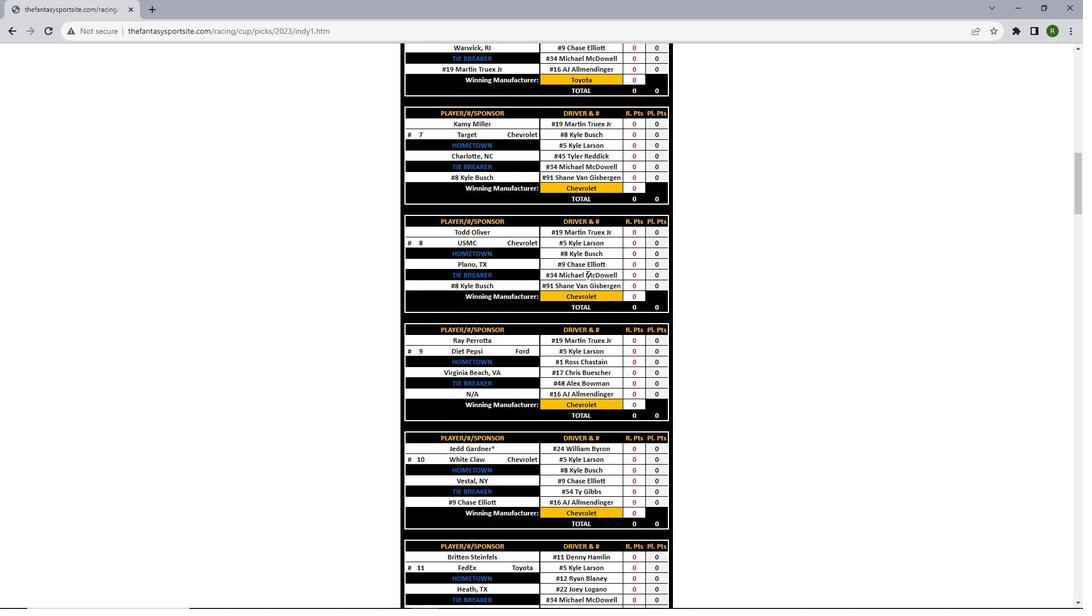 
Action: Mouse scrolled (586, 274) with delta (0, 0)
Screenshot: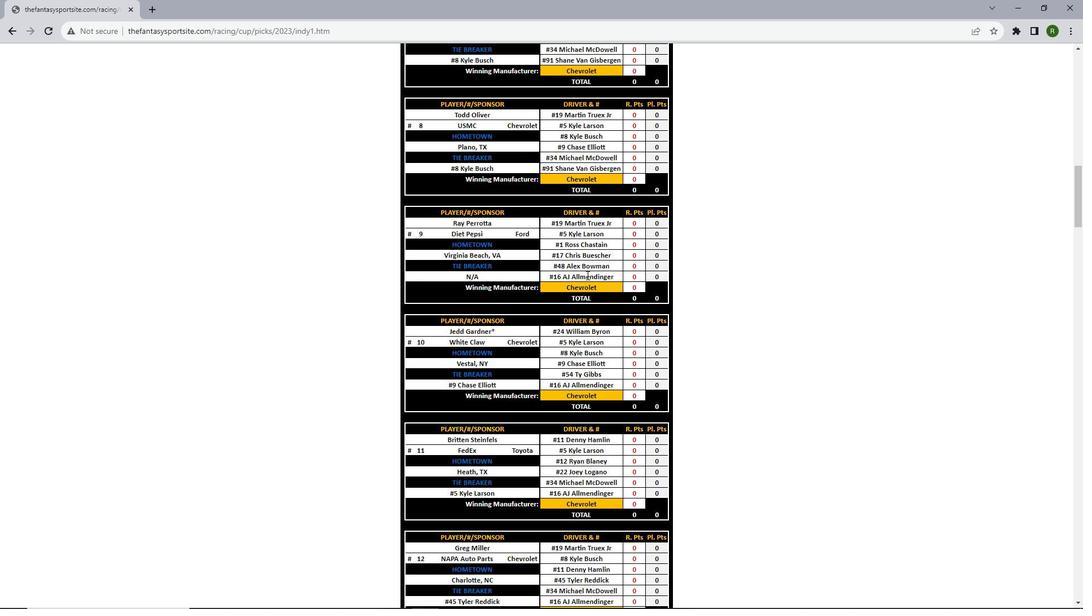 
Action: Mouse scrolled (586, 274) with delta (0, 0)
Screenshot: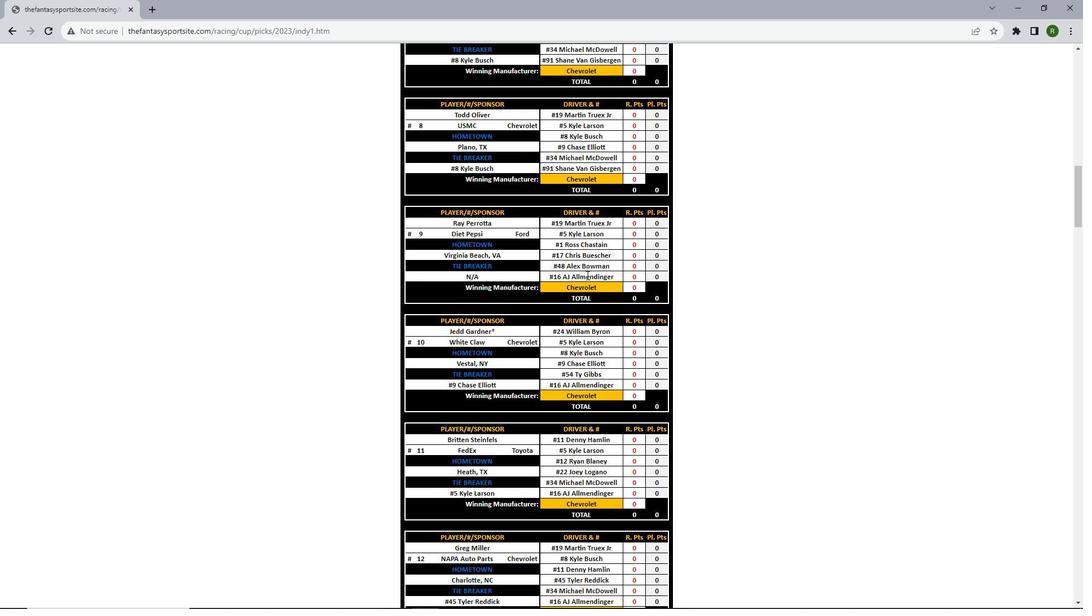
Action: Mouse scrolled (586, 274) with delta (0, 0)
Screenshot: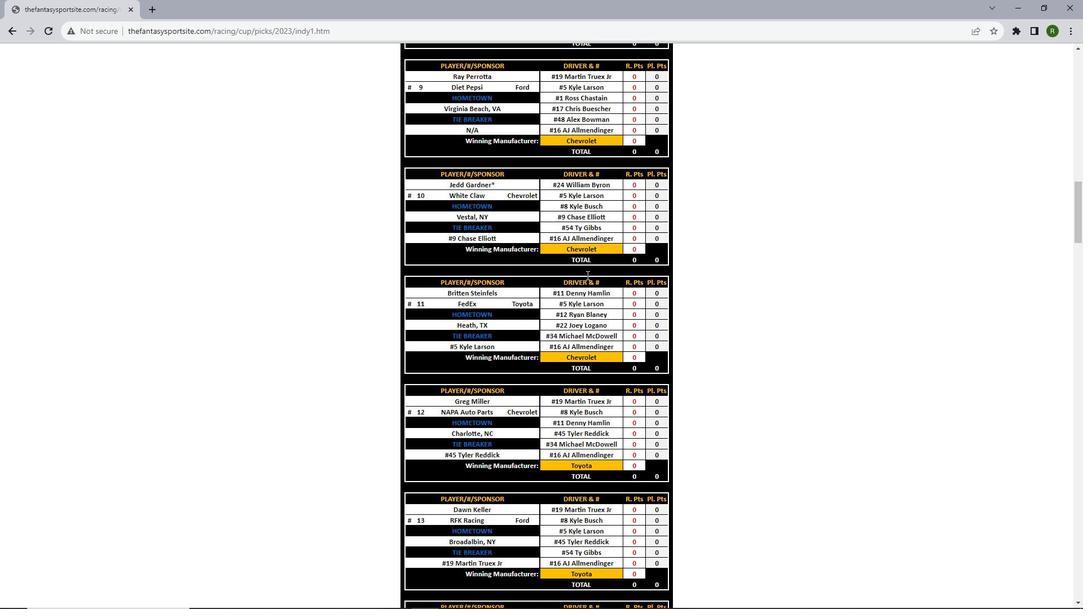 
Action: Mouse scrolled (586, 274) with delta (0, 0)
Screenshot: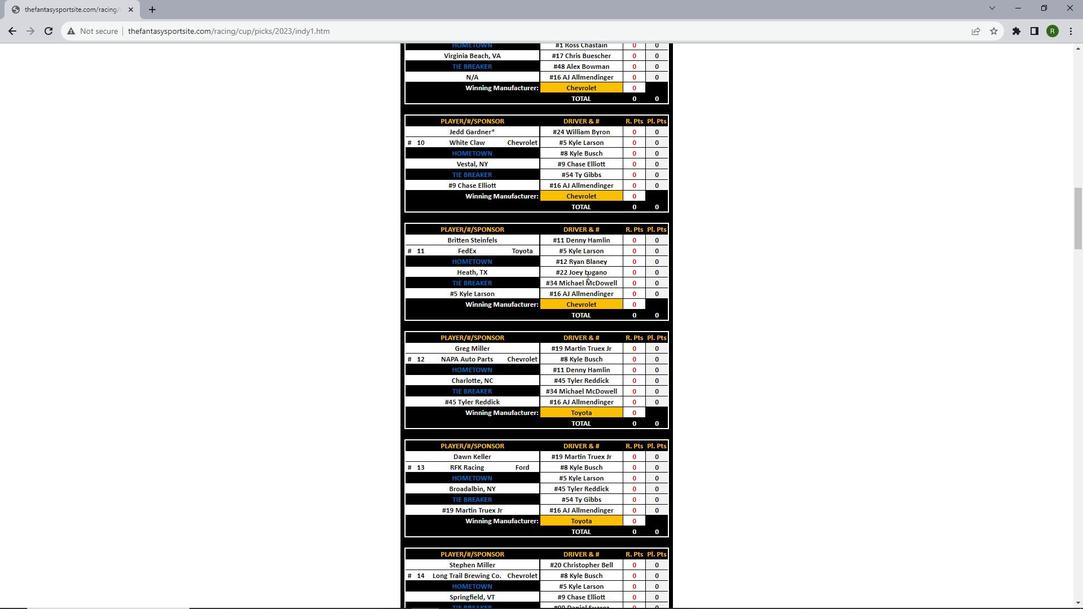 
Action: Mouse scrolled (586, 274) with delta (0, 0)
Screenshot: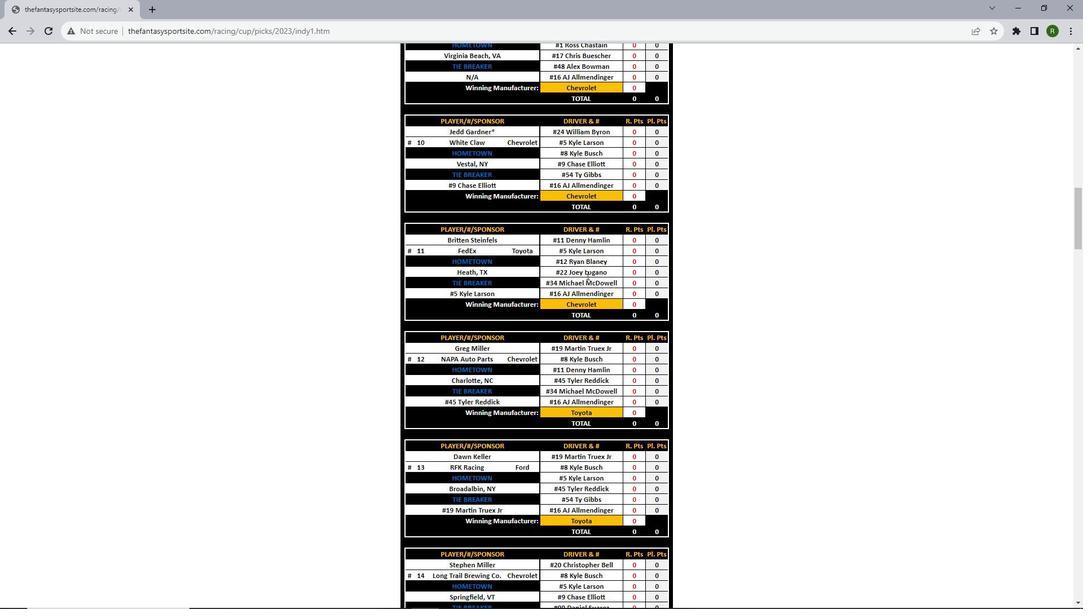 
Action: Mouse scrolled (586, 274) with delta (0, 0)
Screenshot: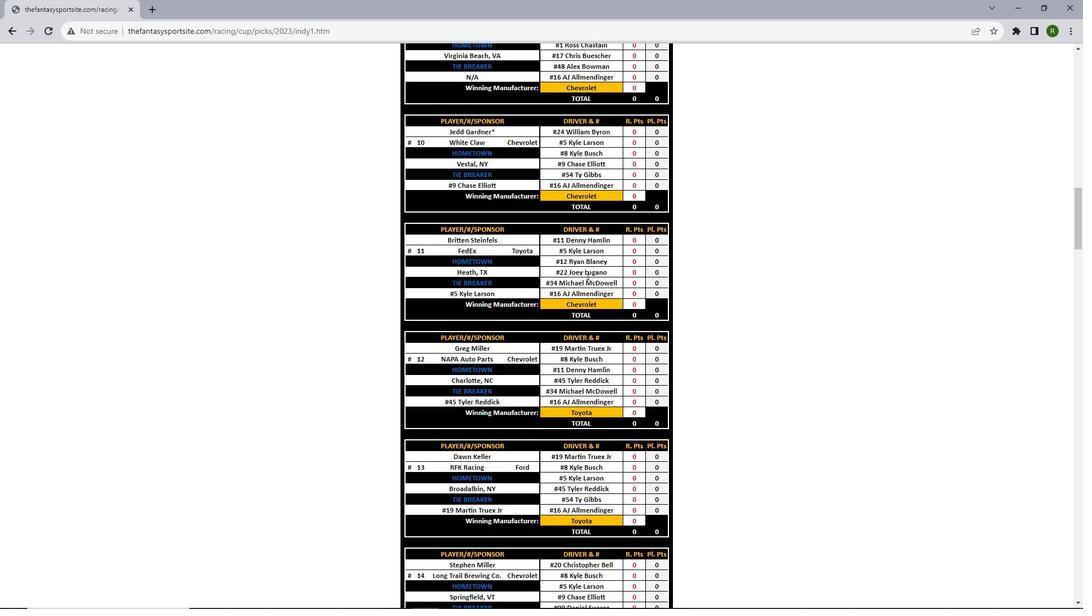 
Action: Mouse scrolled (586, 274) with delta (0, 0)
Screenshot: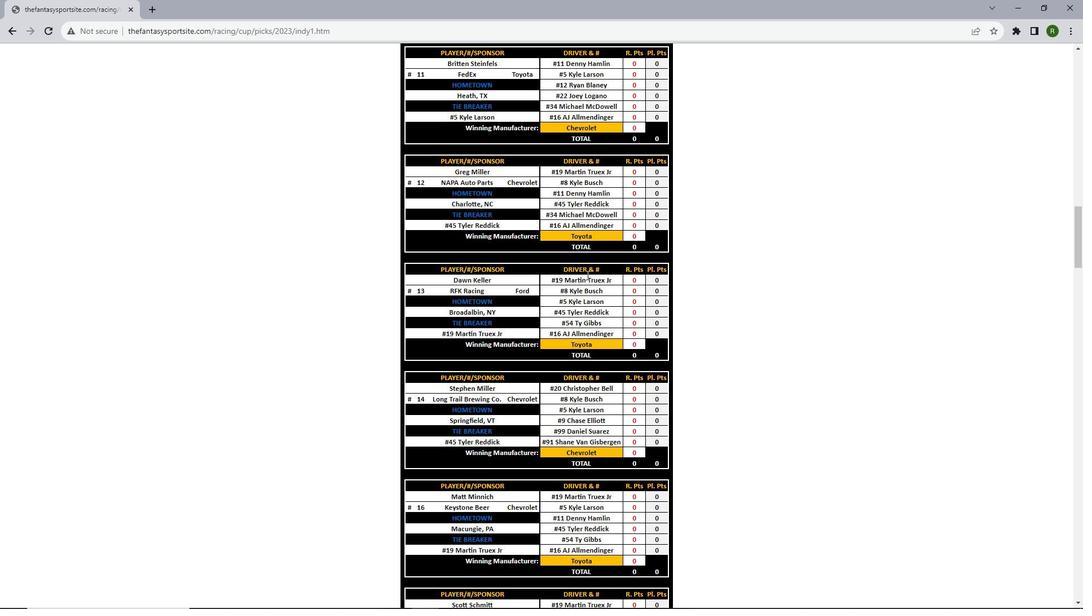 
Action: Mouse scrolled (586, 274) with delta (0, 0)
Screenshot: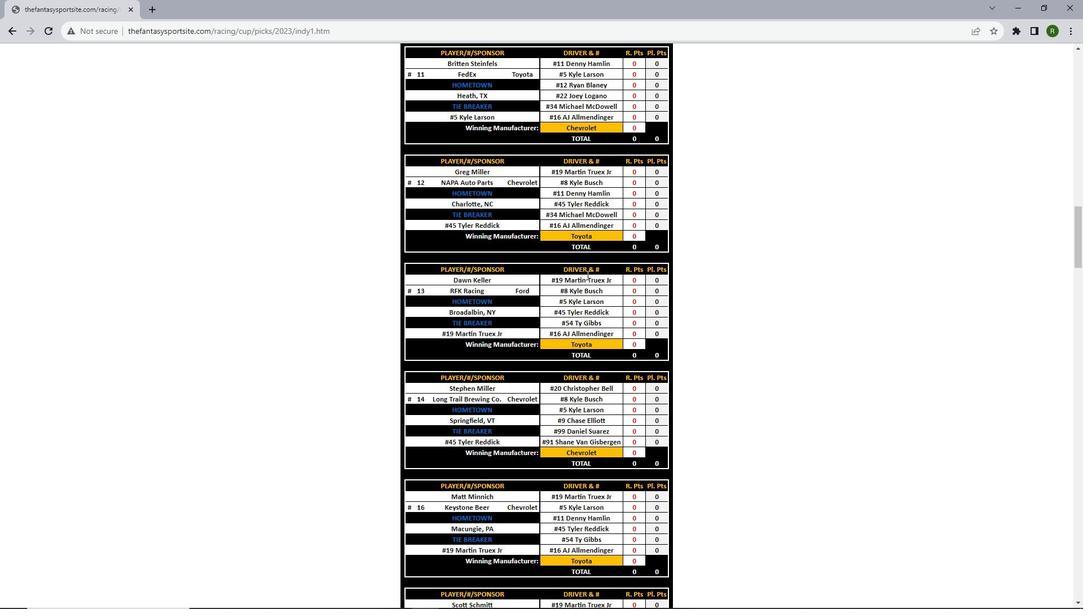 
Action: Mouse scrolled (586, 274) with delta (0, 0)
Screenshot: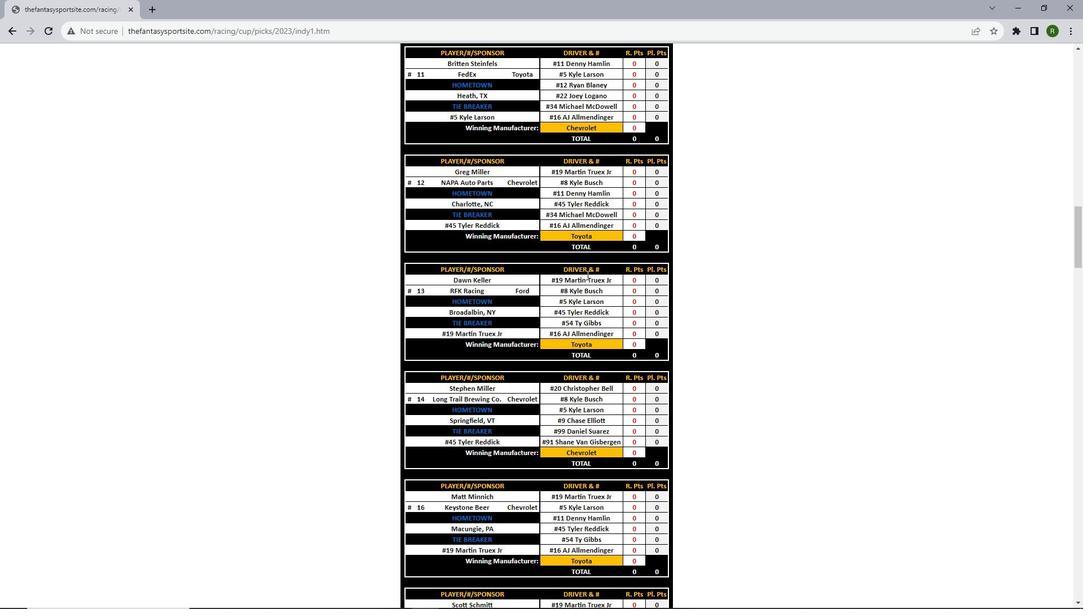 
Action: Mouse scrolled (586, 274) with delta (0, 0)
Screenshot: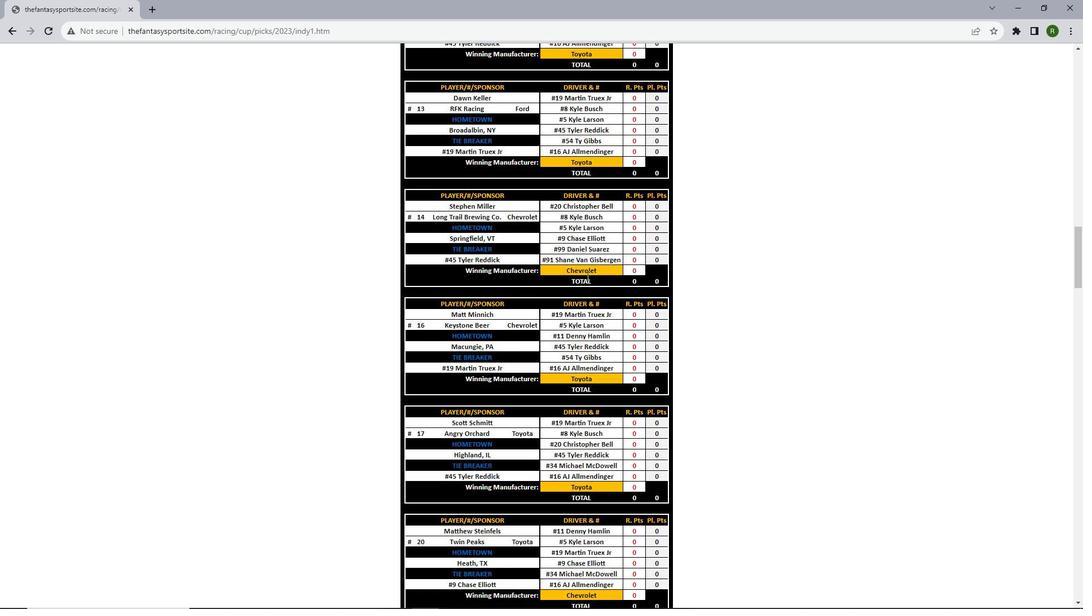 
Action: Mouse scrolled (586, 274) with delta (0, 0)
Screenshot: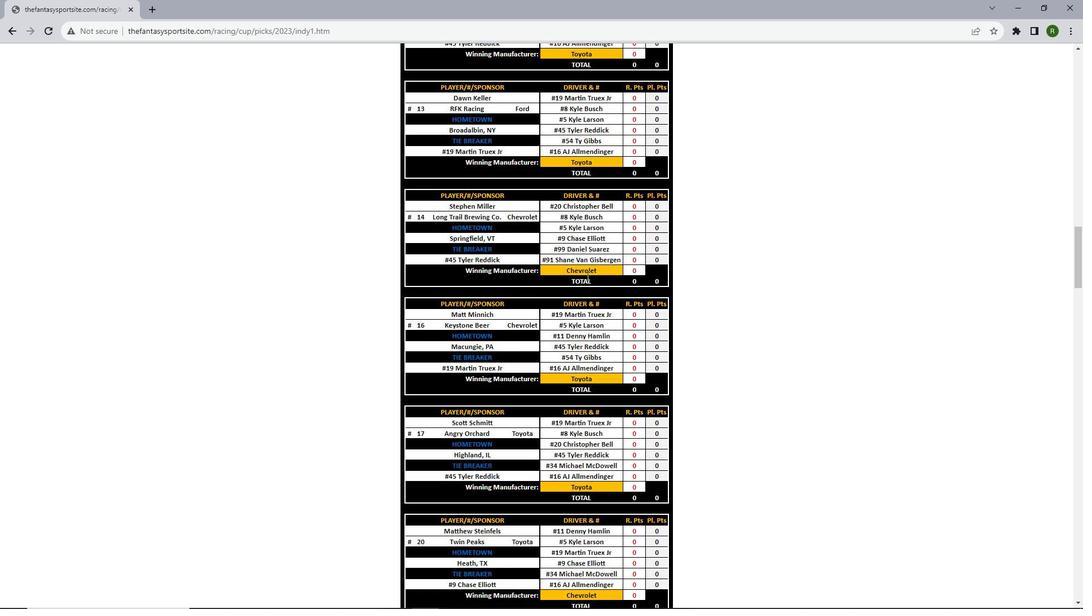 
Action: Mouse scrolled (586, 274) with delta (0, 0)
Screenshot: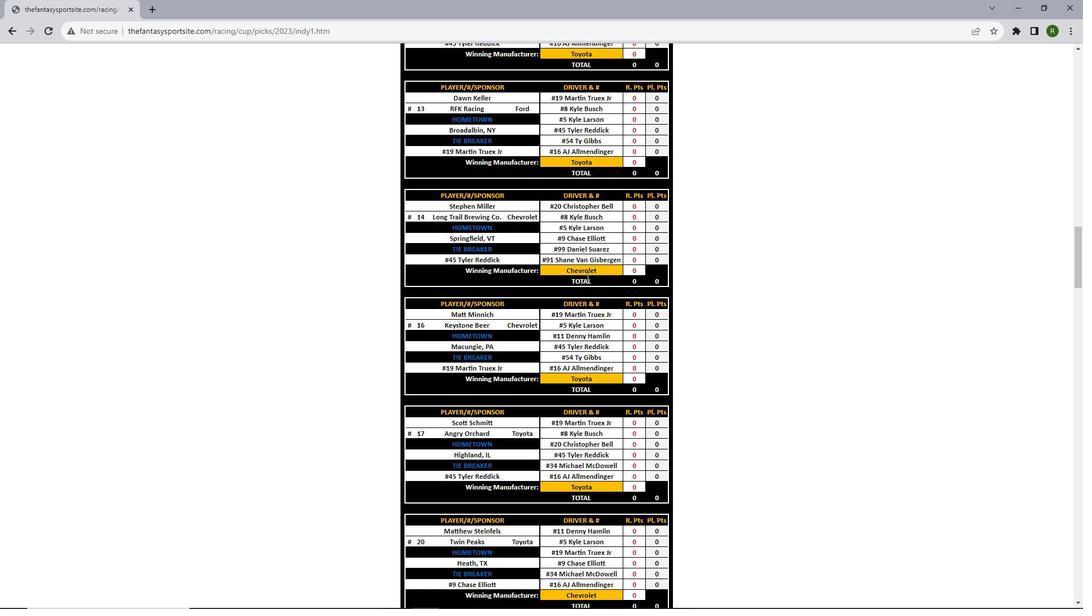 
Action: Mouse scrolled (586, 274) with delta (0, 0)
Screenshot: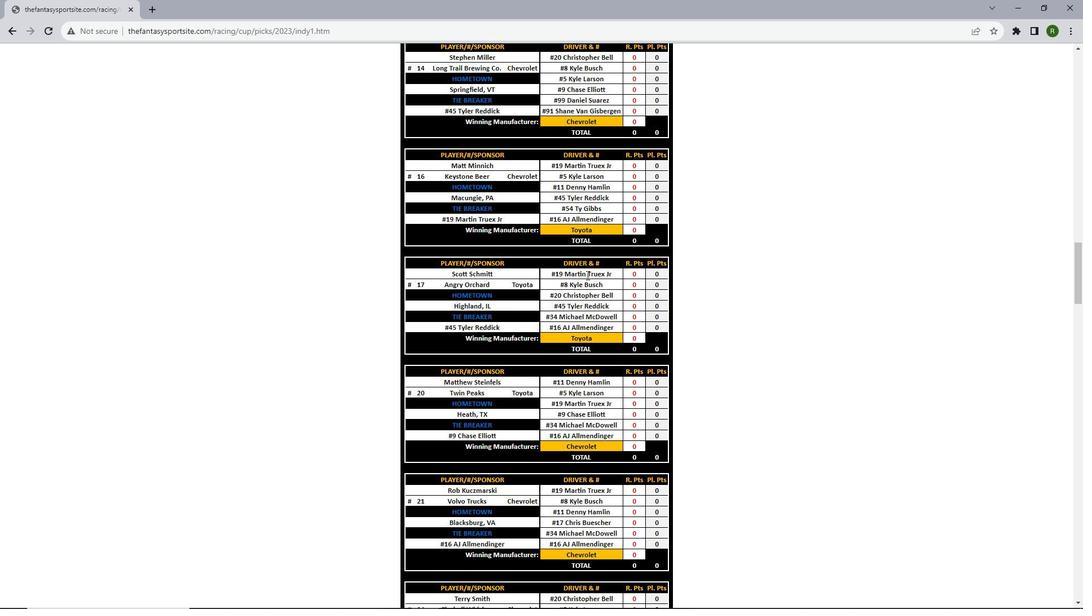 
Action: Mouse scrolled (586, 274) with delta (0, 0)
Screenshot: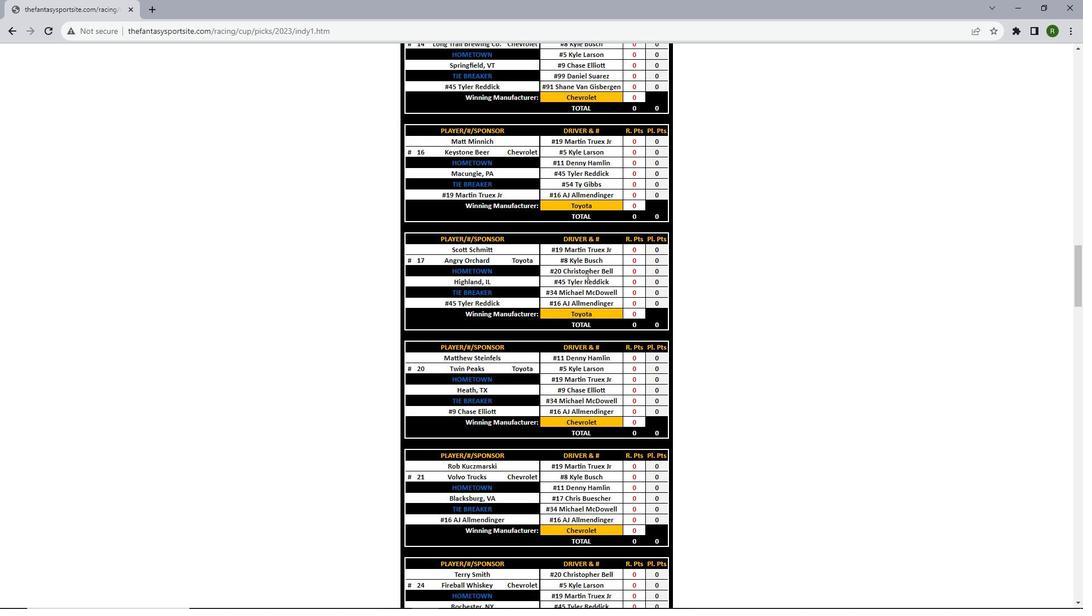 
Action: Mouse scrolled (586, 274) with delta (0, 0)
Screenshot: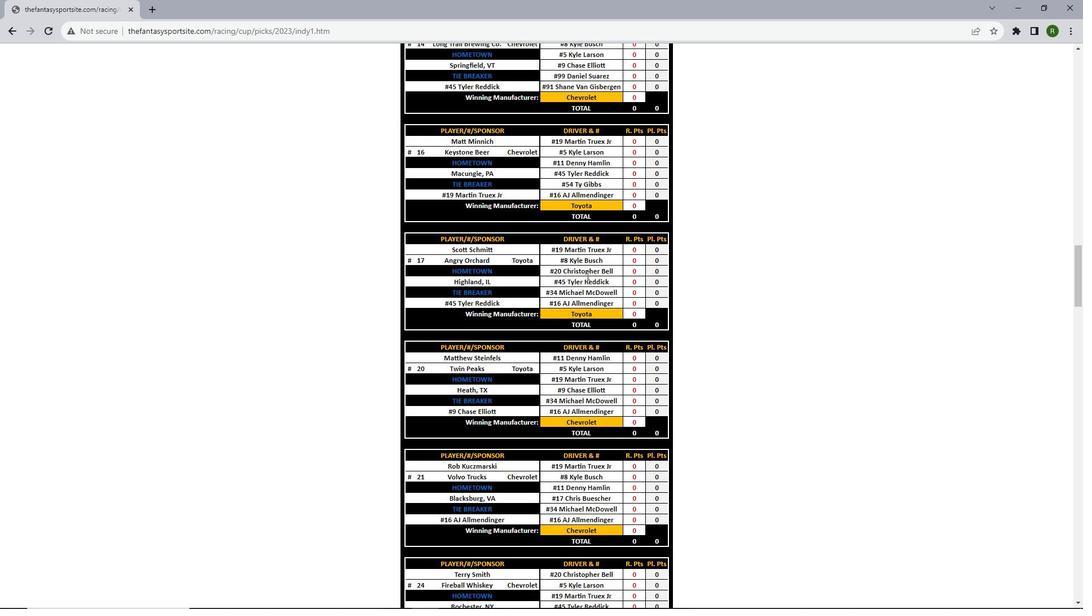 
Action: Mouse scrolled (586, 274) with delta (0, 0)
Screenshot: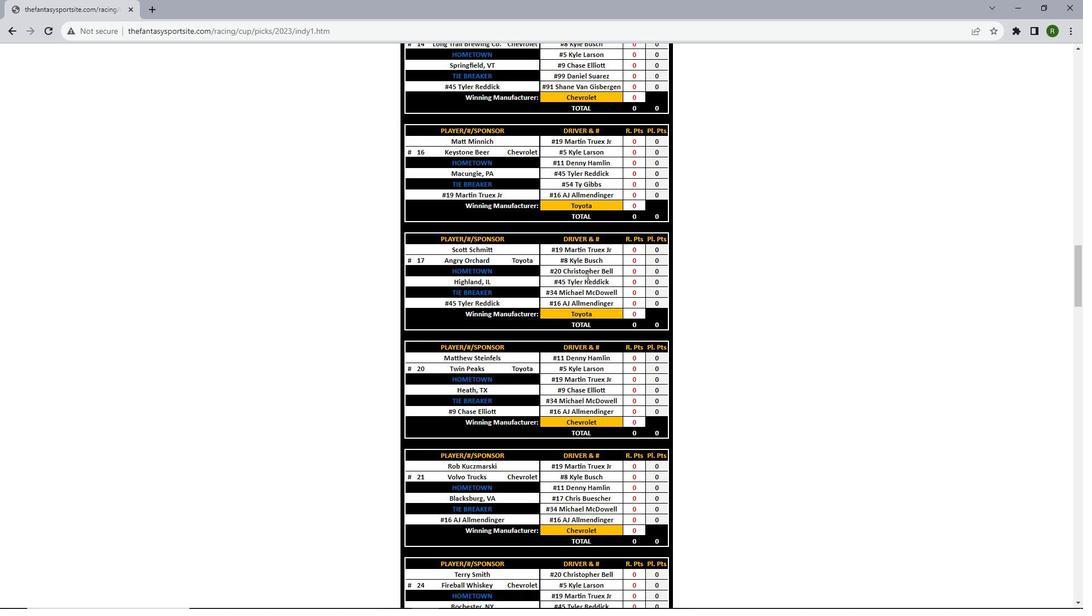 
Action: Mouse scrolled (586, 274) with delta (0, 0)
Screenshot: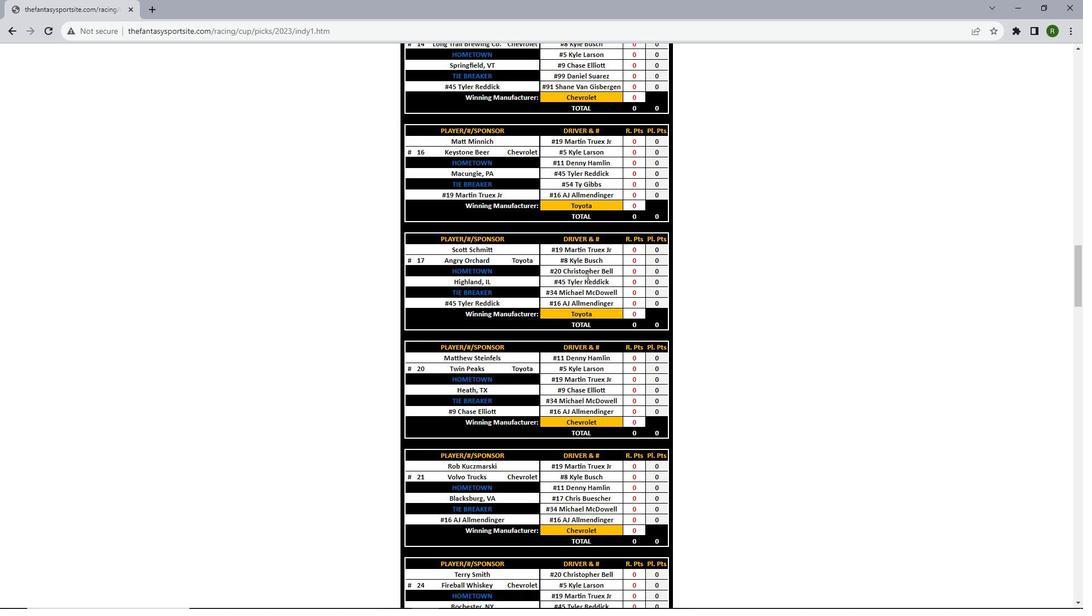 
Action: Mouse scrolled (586, 274) with delta (0, 0)
Screenshot: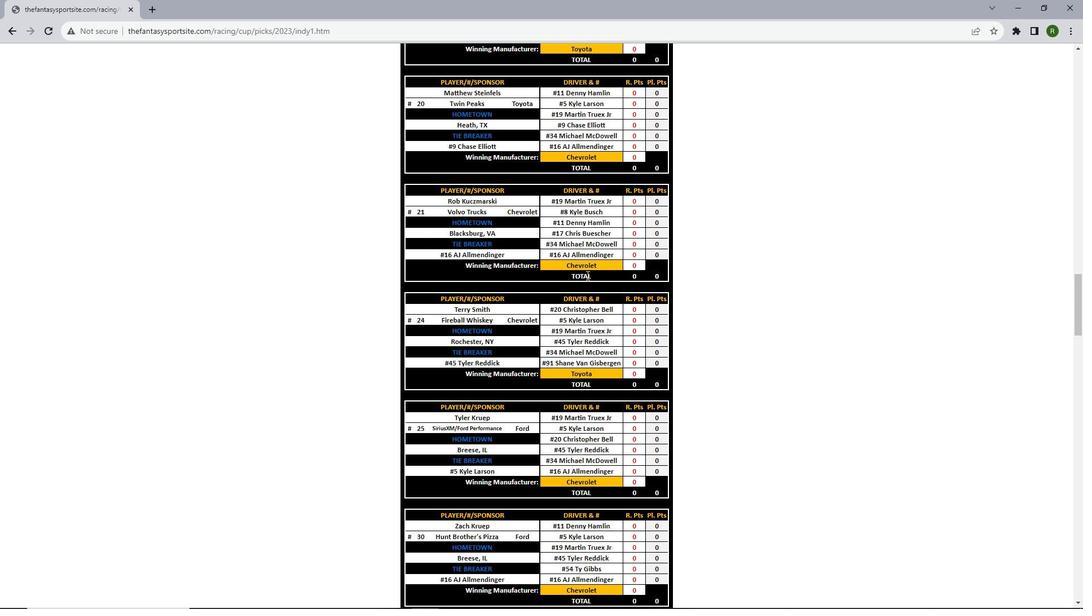 
Action: Mouse scrolled (586, 274) with delta (0, 0)
Screenshot: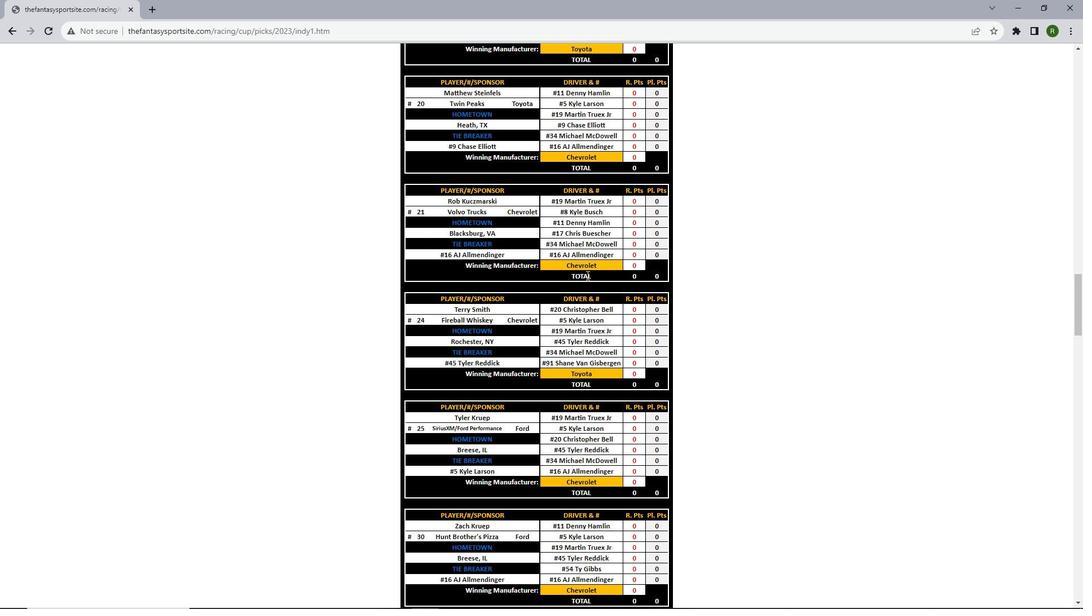 
Action: Mouse scrolled (586, 274) with delta (0, 0)
Screenshot: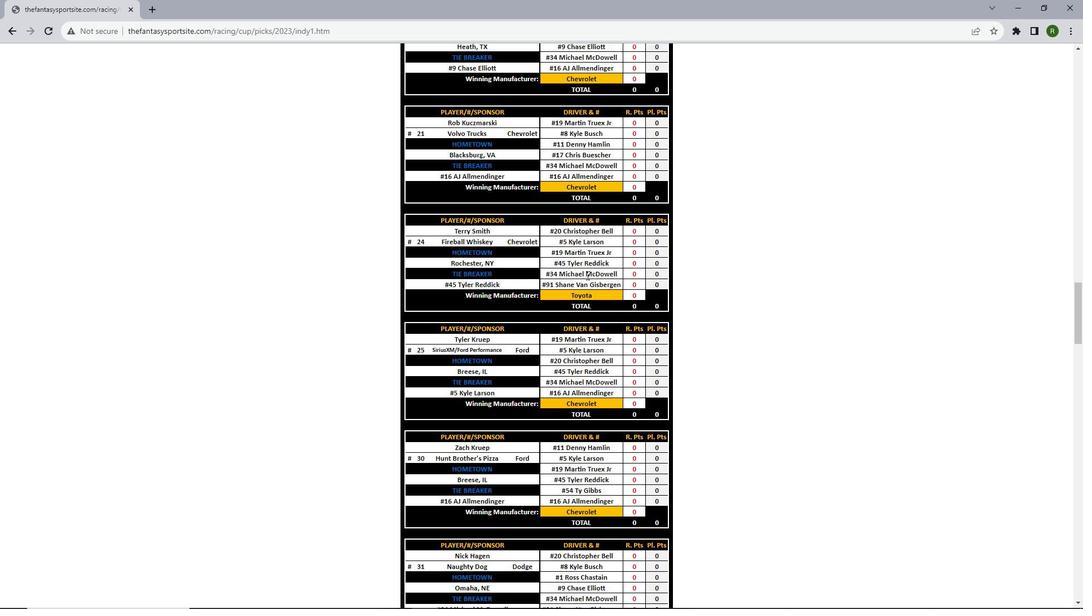 
Action: Mouse scrolled (586, 274) with delta (0, 0)
Screenshot: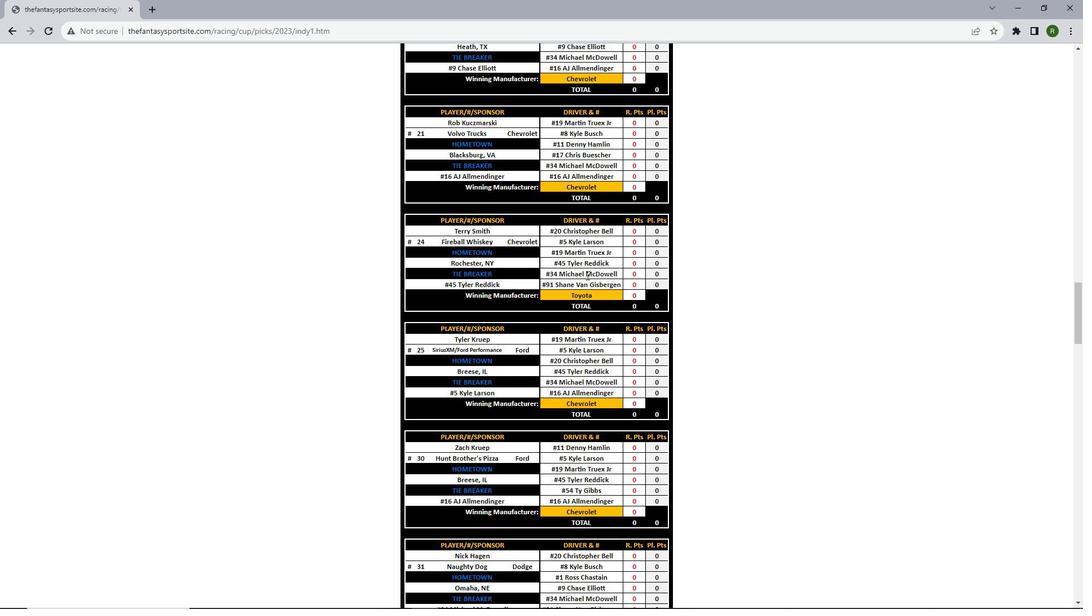 
Action: Mouse scrolled (586, 274) with delta (0, 0)
Screenshot: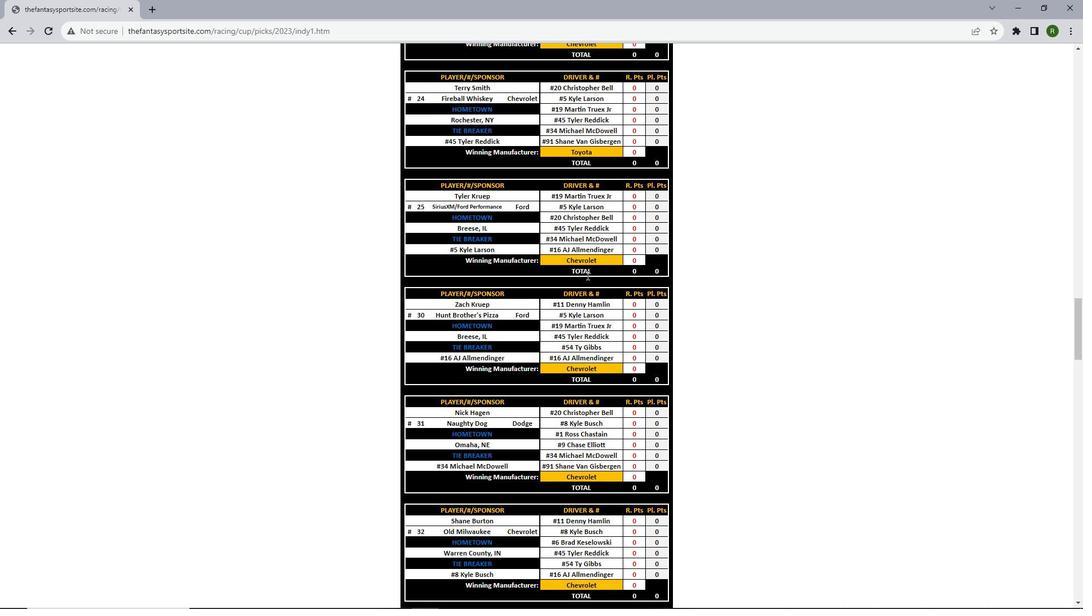
Action: Mouse scrolled (586, 274) with delta (0, 0)
Screenshot: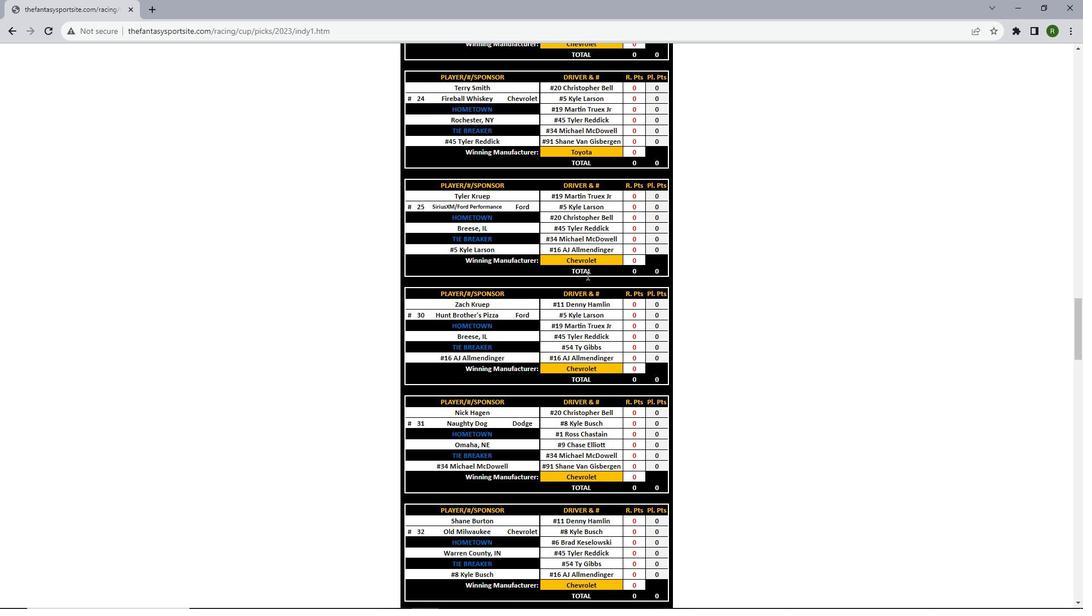 
Action: Mouse scrolled (586, 274) with delta (0, 0)
Screenshot: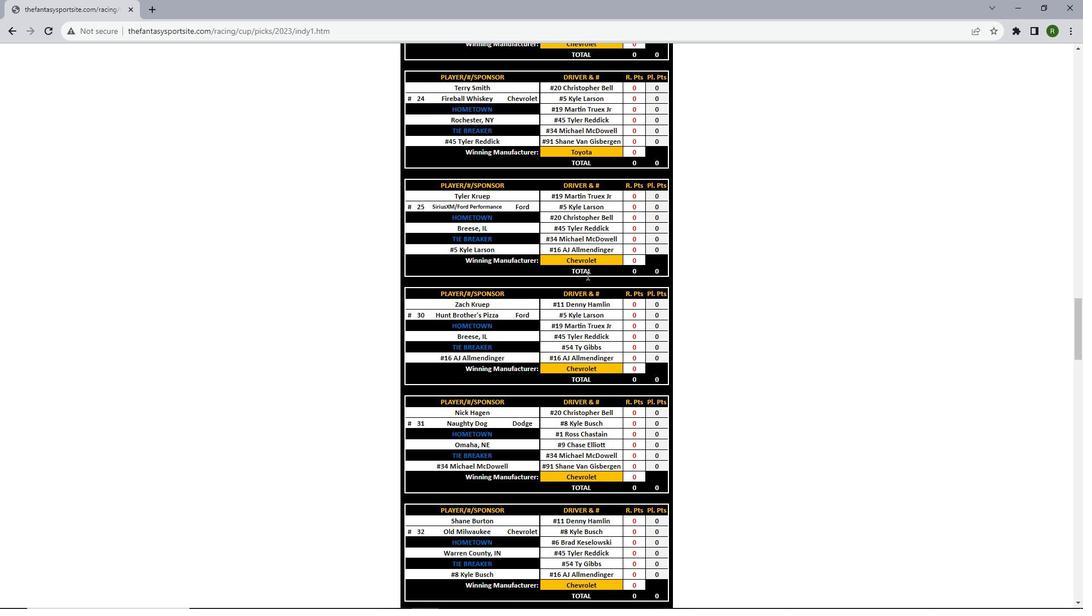 
Action: Mouse scrolled (586, 274) with delta (0, 0)
Screenshot: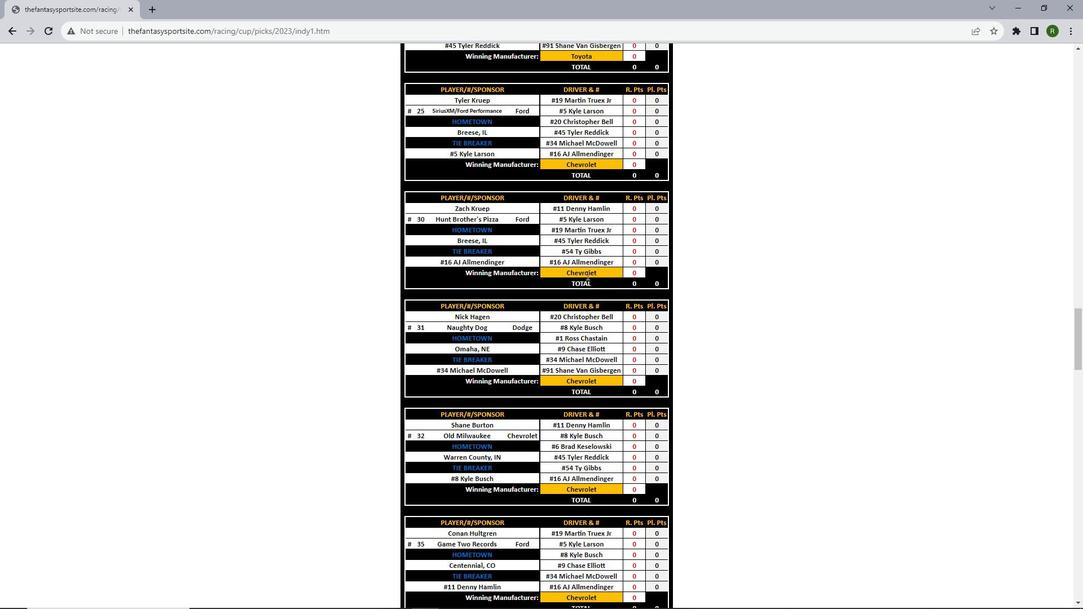 
Action: Mouse scrolled (586, 274) with delta (0, 0)
Screenshot: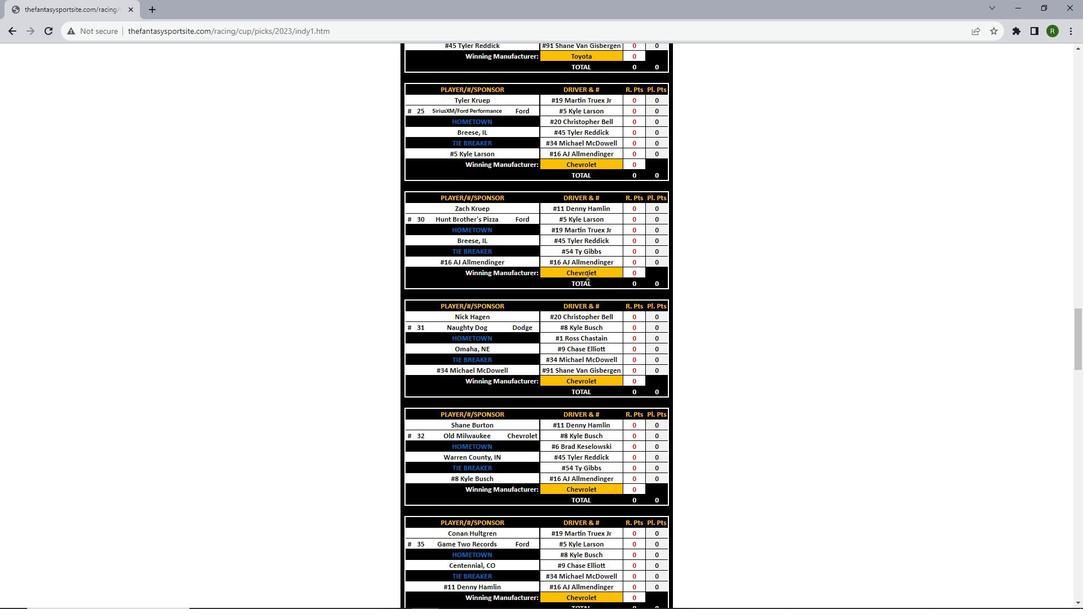 
Action: Mouse scrolled (586, 274) with delta (0, 0)
Screenshot: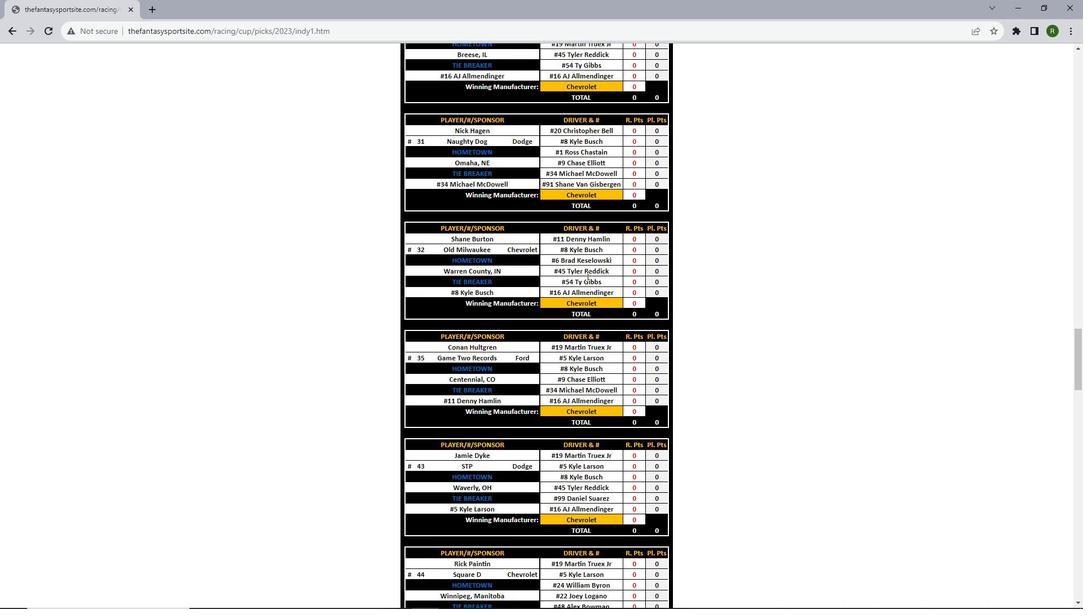 
Action: Mouse scrolled (586, 274) with delta (0, 0)
Screenshot: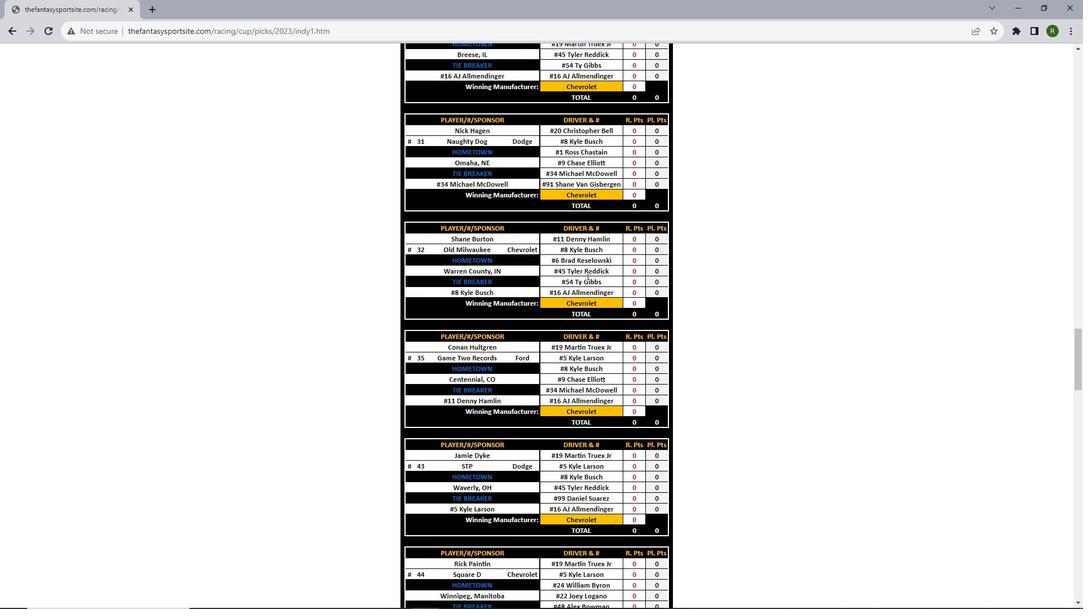 
Action: Mouse scrolled (586, 274) with delta (0, 0)
Screenshot: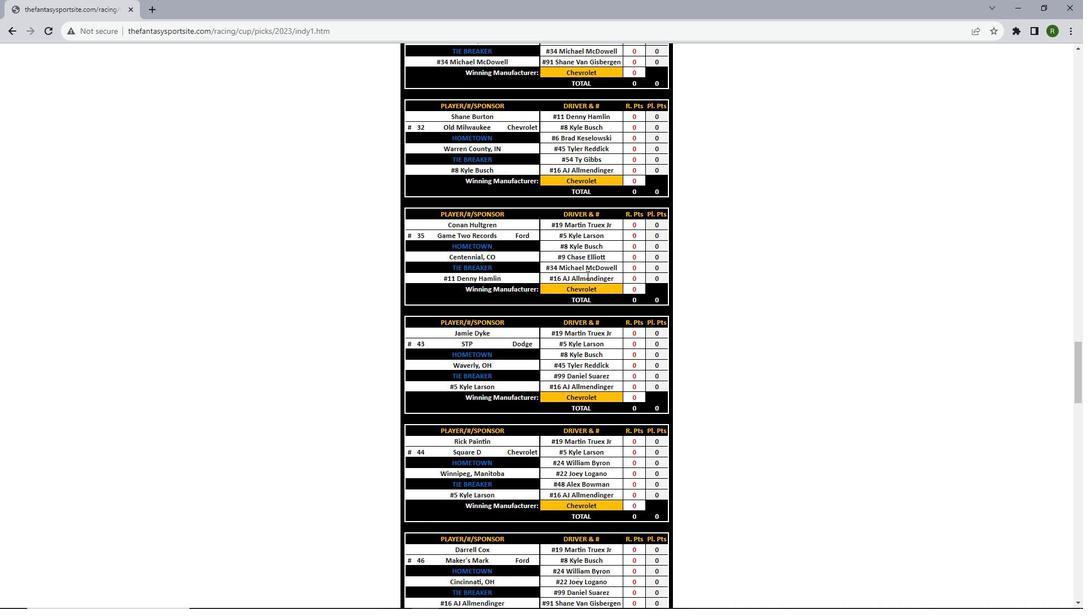 
Action: Mouse scrolled (586, 274) with delta (0, 0)
Screenshot: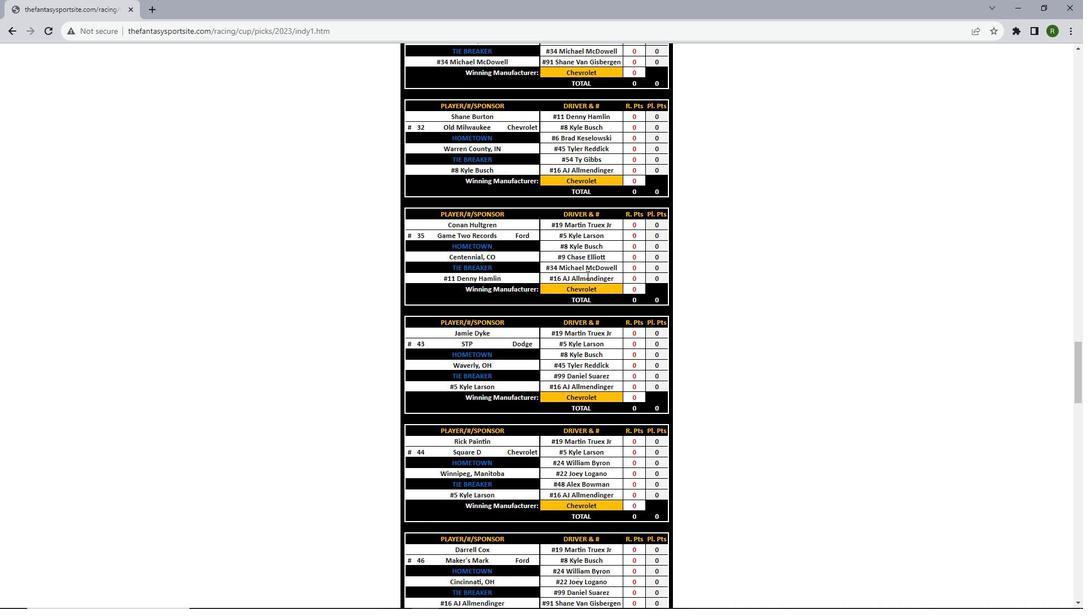 
Action: Mouse scrolled (586, 274) with delta (0, 0)
Screenshot: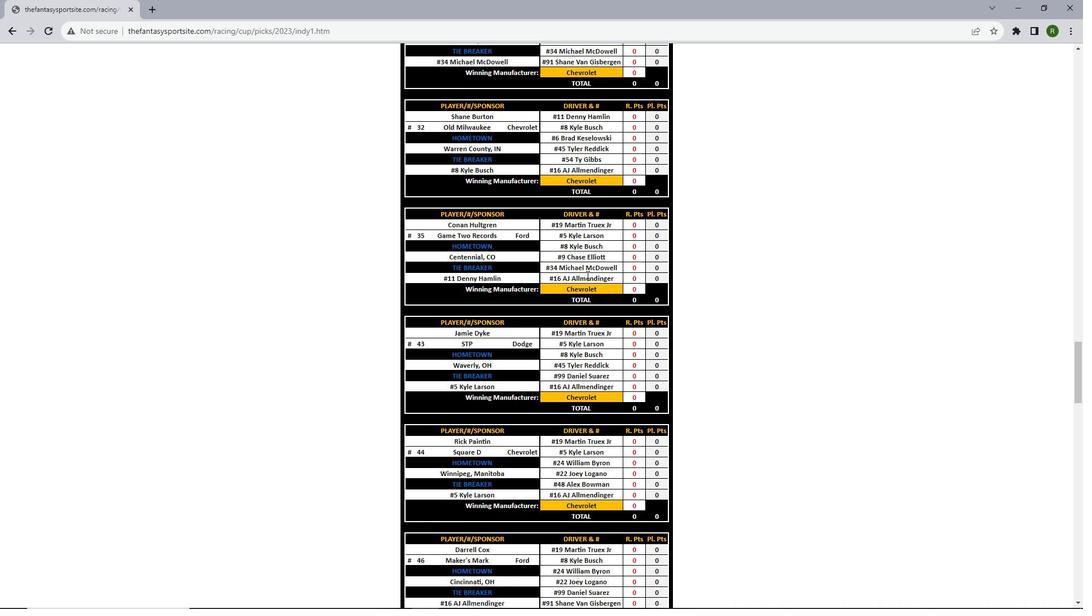 
Action: Mouse scrolled (586, 274) with delta (0, 0)
Screenshot: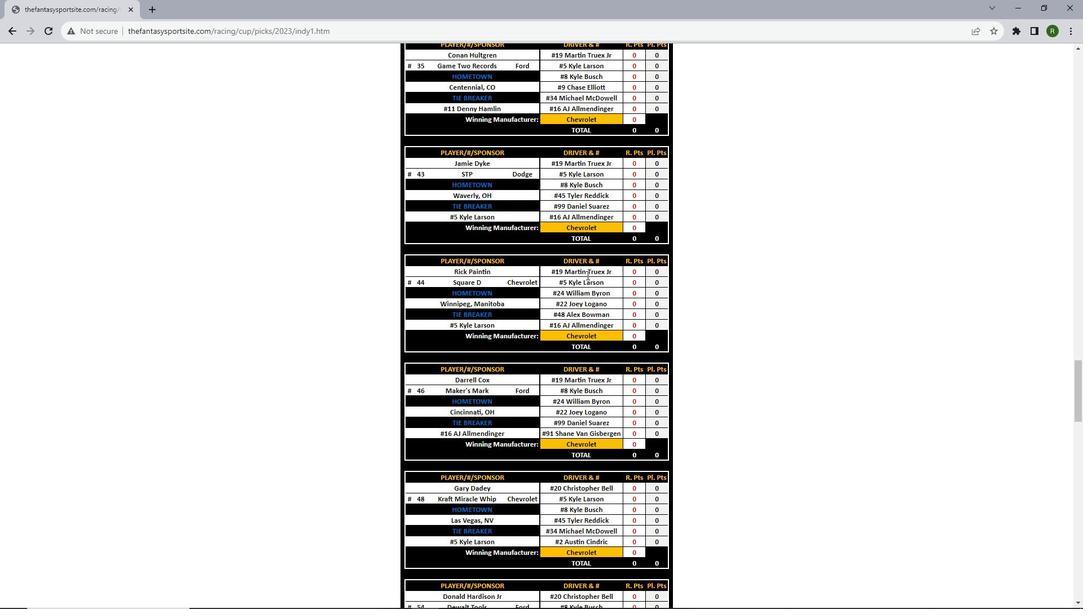 
Action: Mouse scrolled (586, 274) with delta (0, 0)
Screenshot: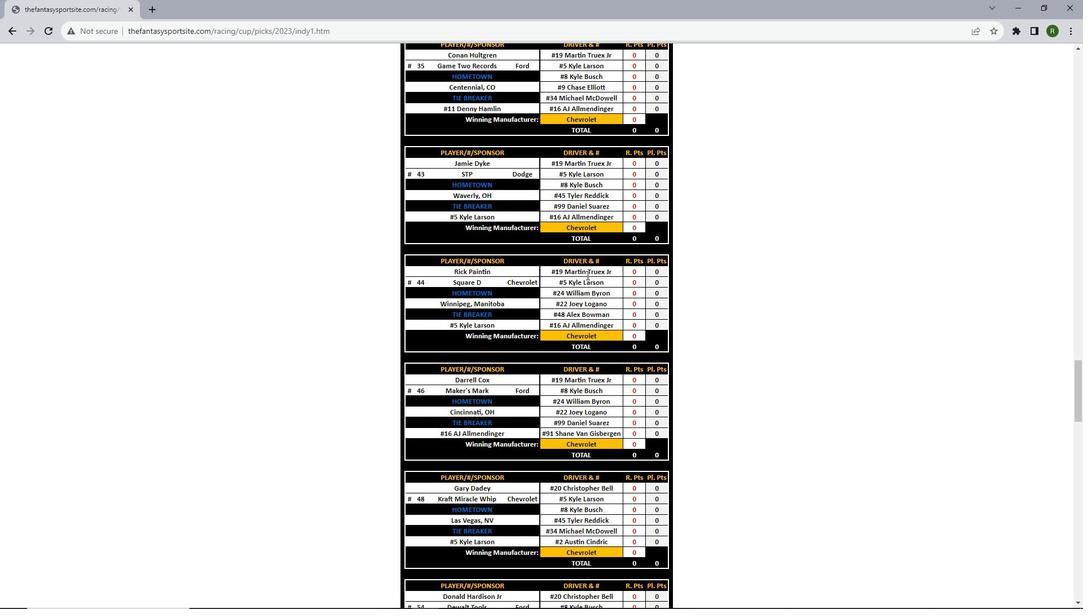 
Action: Mouse scrolled (586, 274) with delta (0, 0)
Screenshot: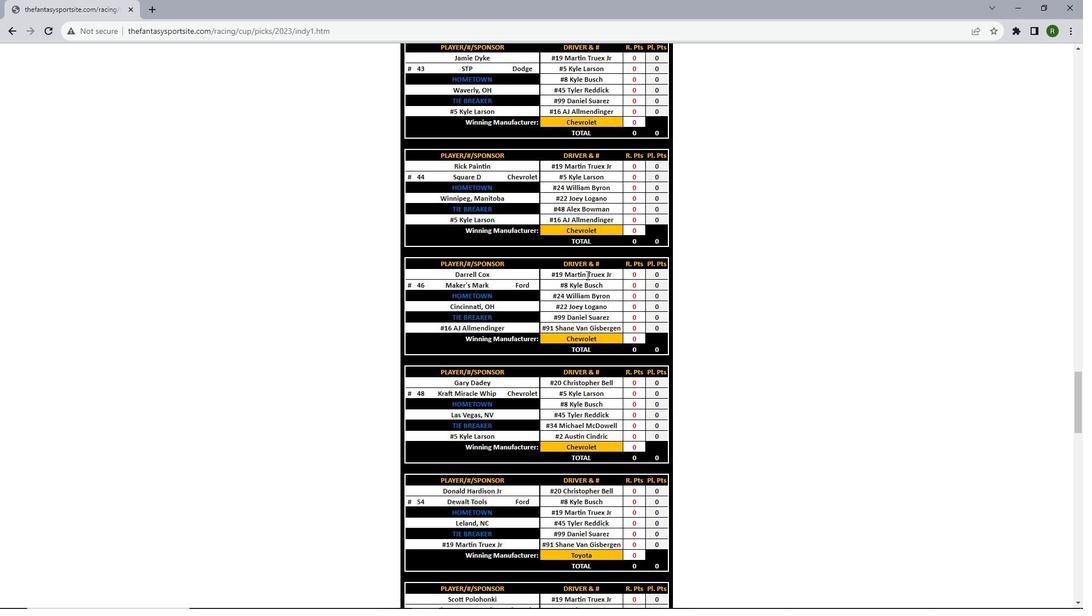 
Action: Mouse scrolled (586, 274) with delta (0, 0)
Screenshot: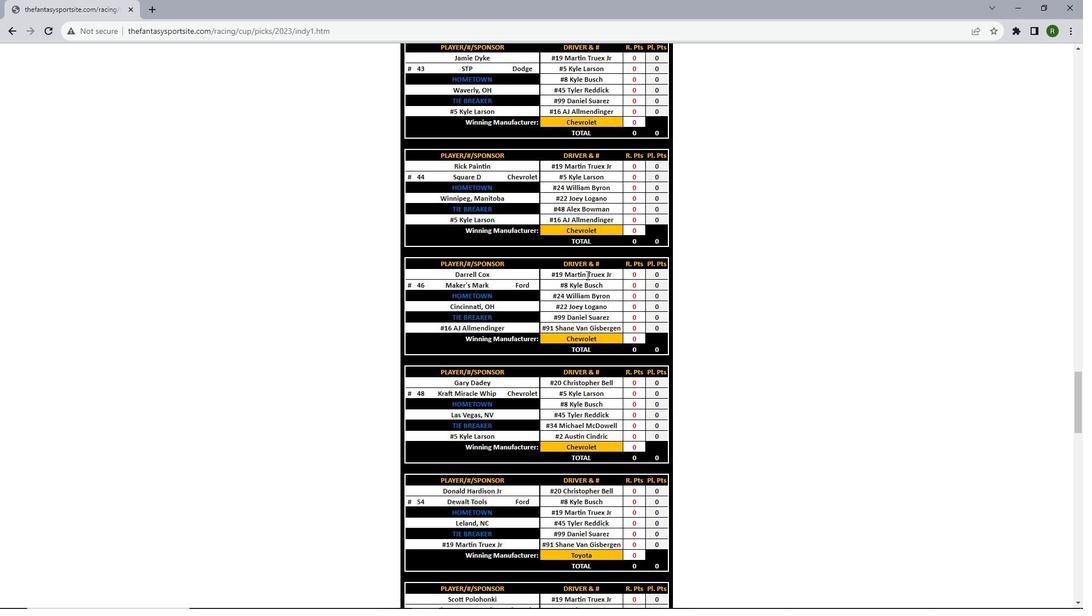 
Action: Mouse scrolled (586, 274) with delta (0, 0)
Screenshot: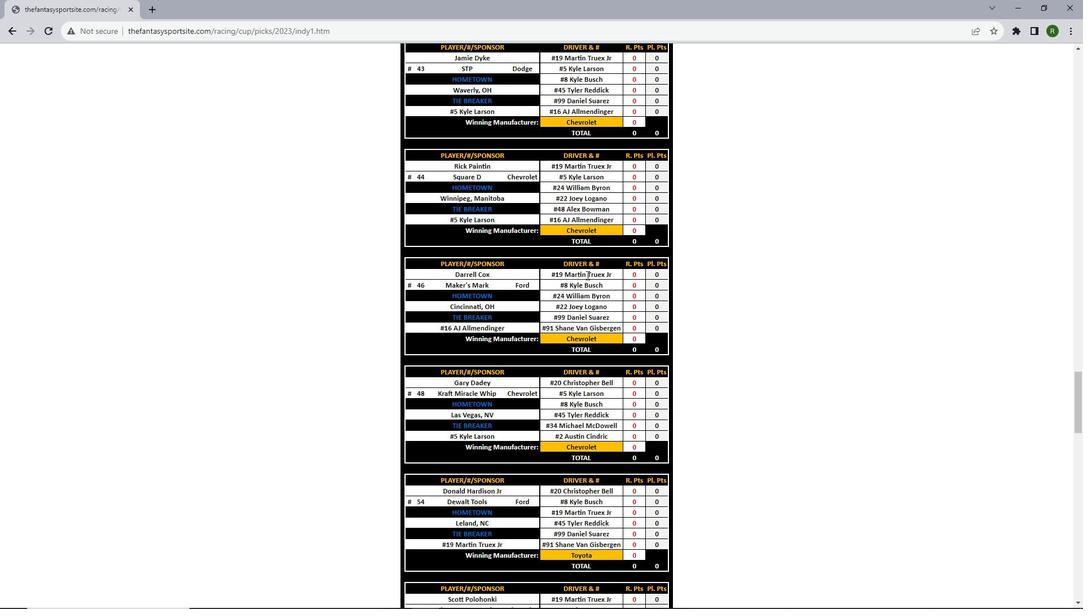 
Action: Mouse scrolled (586, 274) with delta (0, 0)
Screenshot: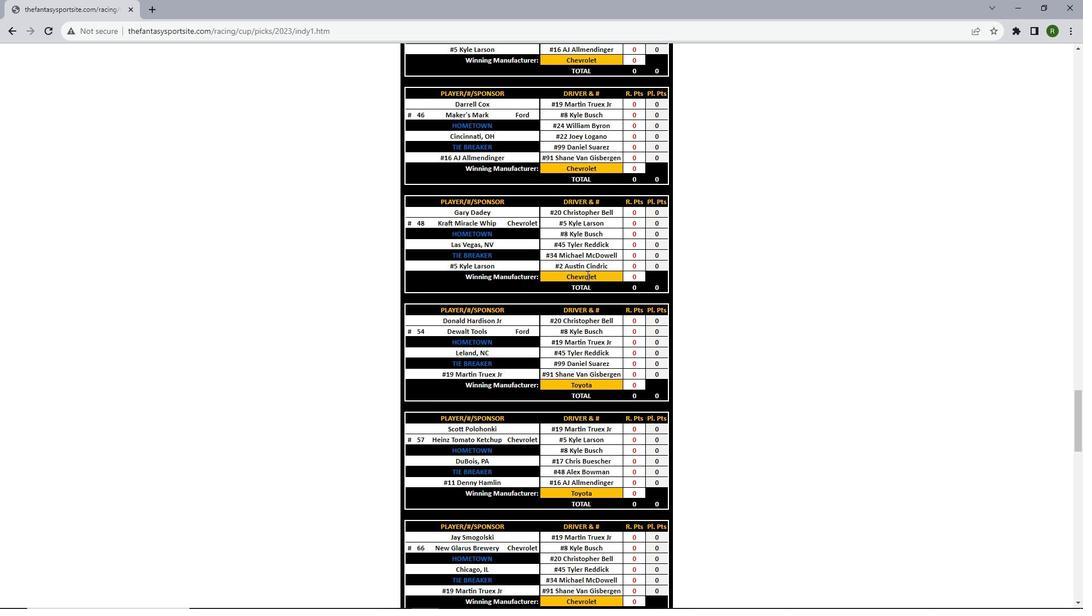 
Action: Mouse scrolled (586, 274) with delta (0, 0)
Screenshot: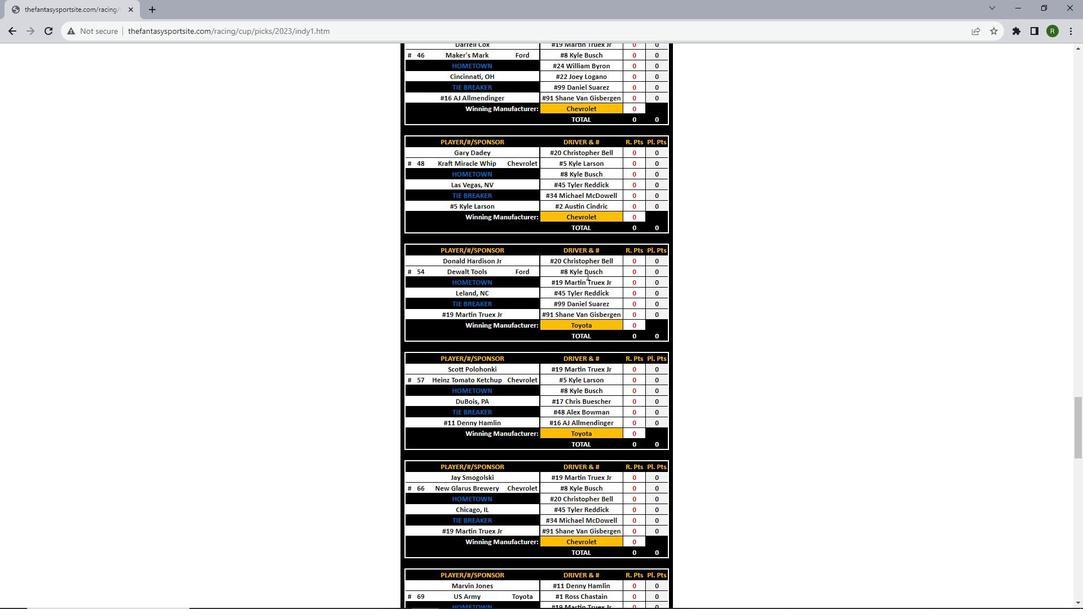 
Action: Mouse scrolled (586, 274) with delta (0, 0)
Screenshot: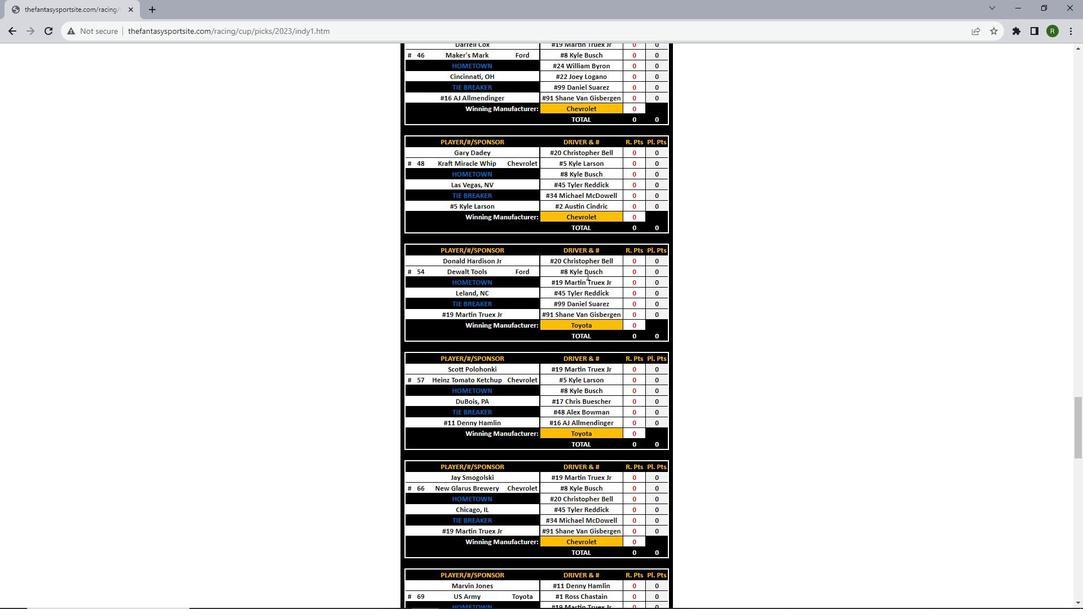 
Action: Mouse scrolled (586, 274) with delta (0, 0)
Screenshot: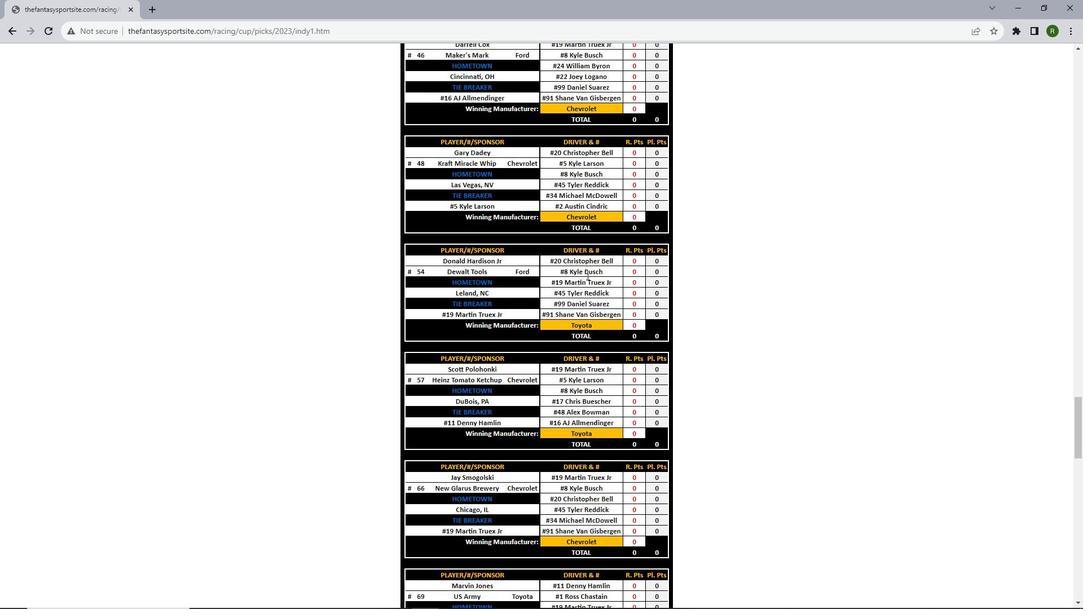 
Action: Mouse scrolled (586, 274) with delta (0, 0)
Screenshot: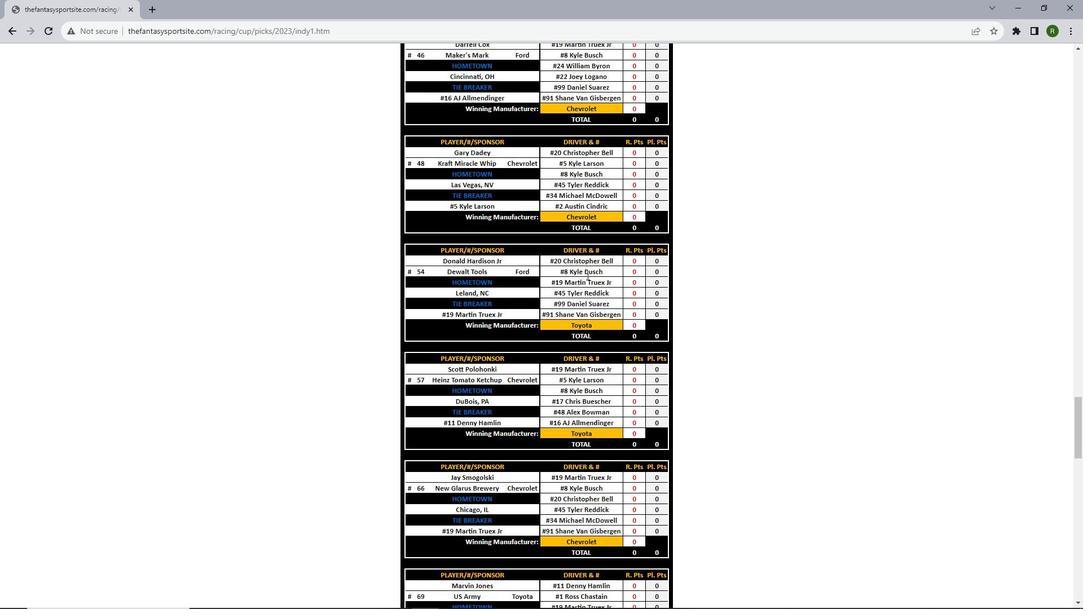 
Action: Mouse scrolled (586, 274) with delta (0, 0)
Screenshot: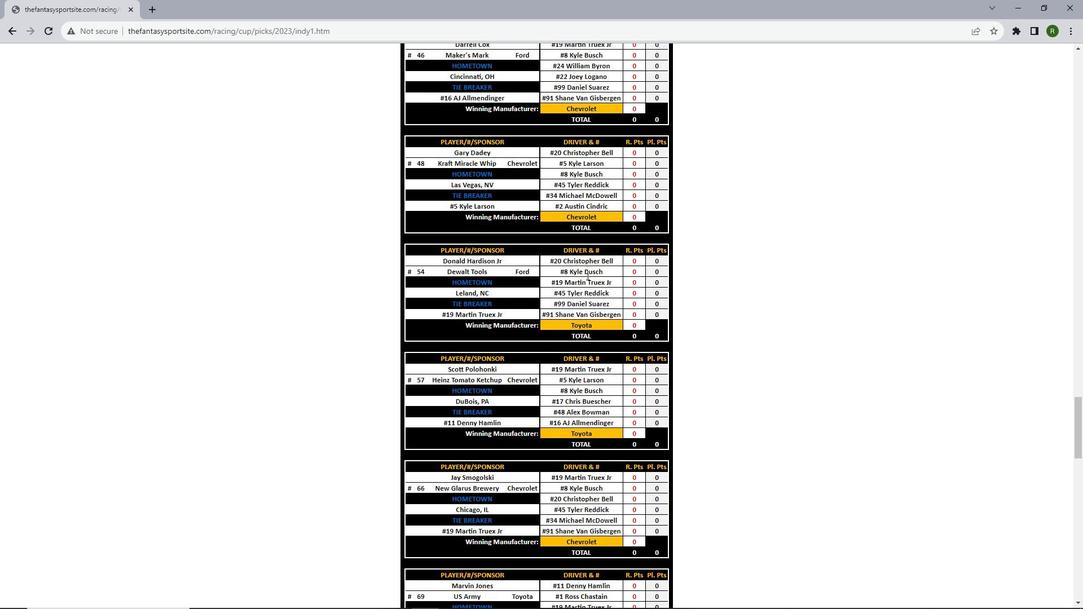 
Action: Mouse scrolled (586, 274) with delta (0, 0)
Screenshot: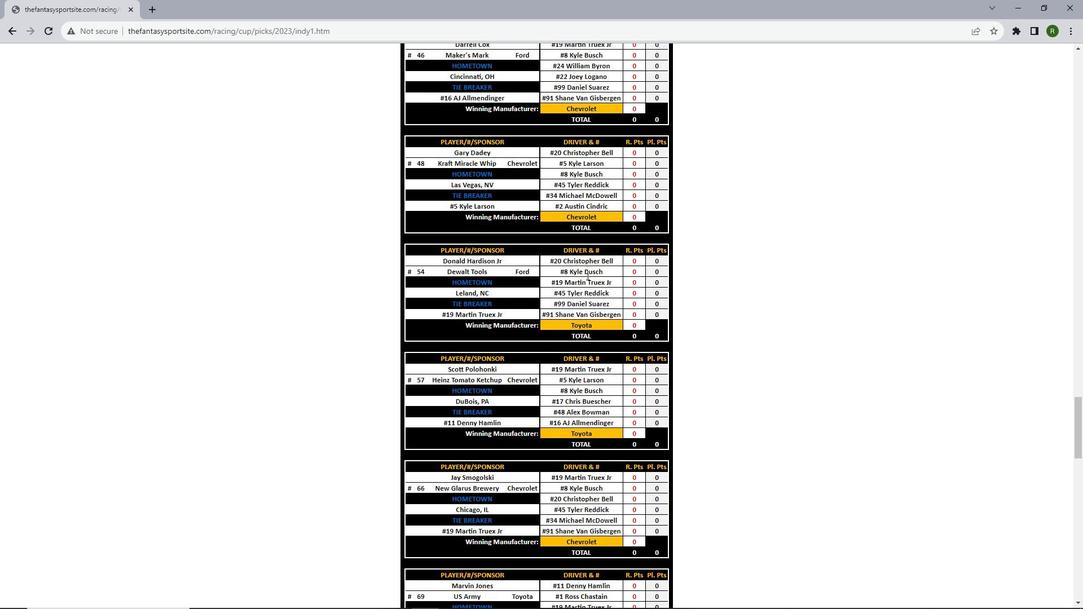 
Action: Mouse scrolled (586, 274) with delta (0, 0)
Screenshot: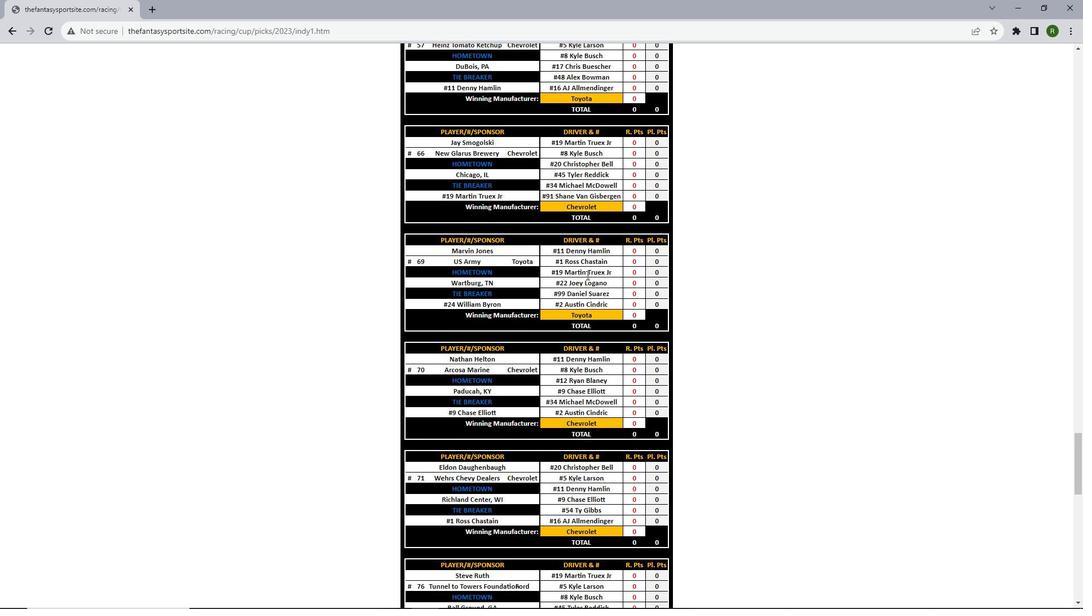 
Action: Mouse scrolled (586, 274) with delta (0, 0)
Screenshot: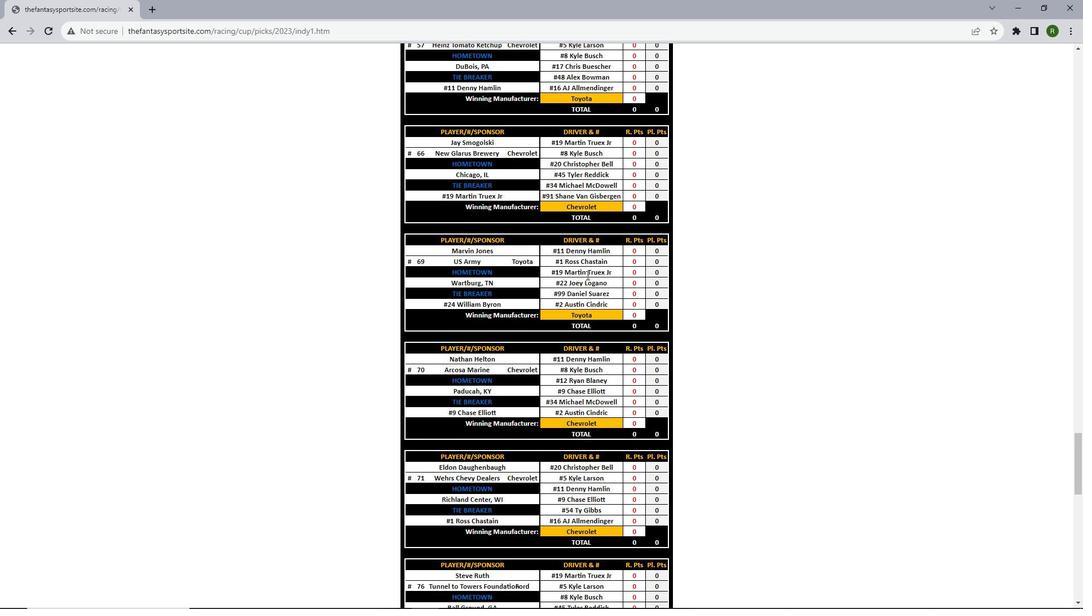 
Action: Mouse scrolled (586, 274) with delta (0, 0)
Screenshot: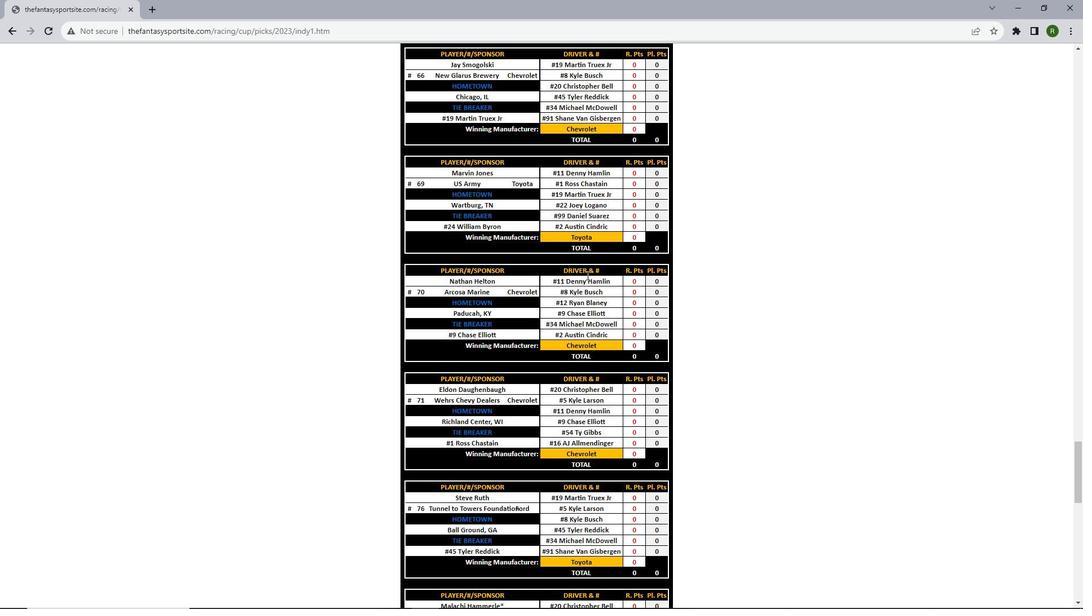 
Action: Mouse scrolled (586, 274) with delta (0, 0)
Screenshot: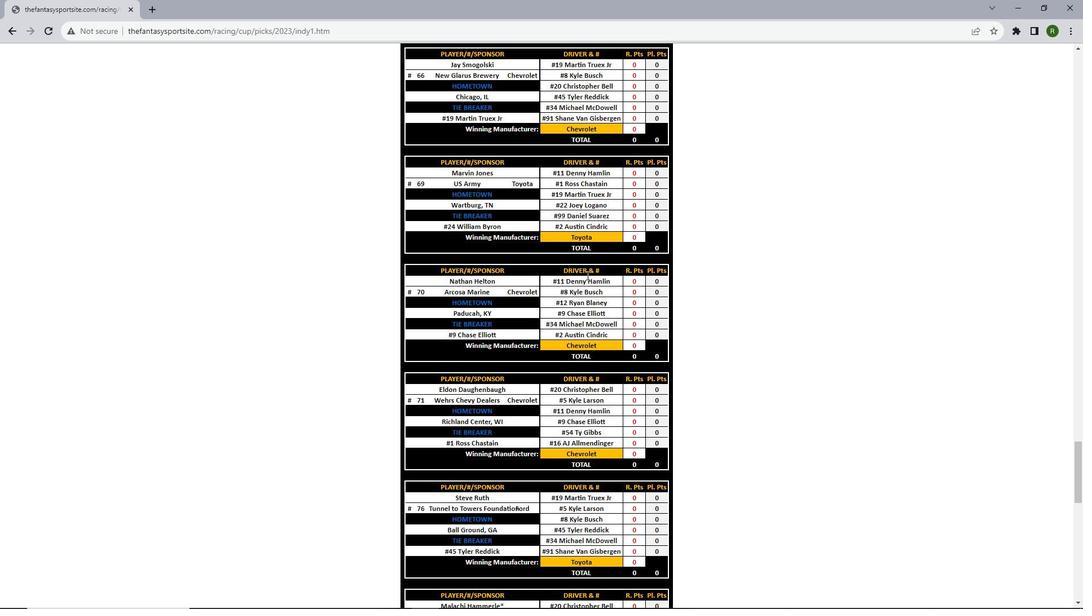 
Action: Mouse scrolled (586, 274) with delta (0, 0)
Screenshot: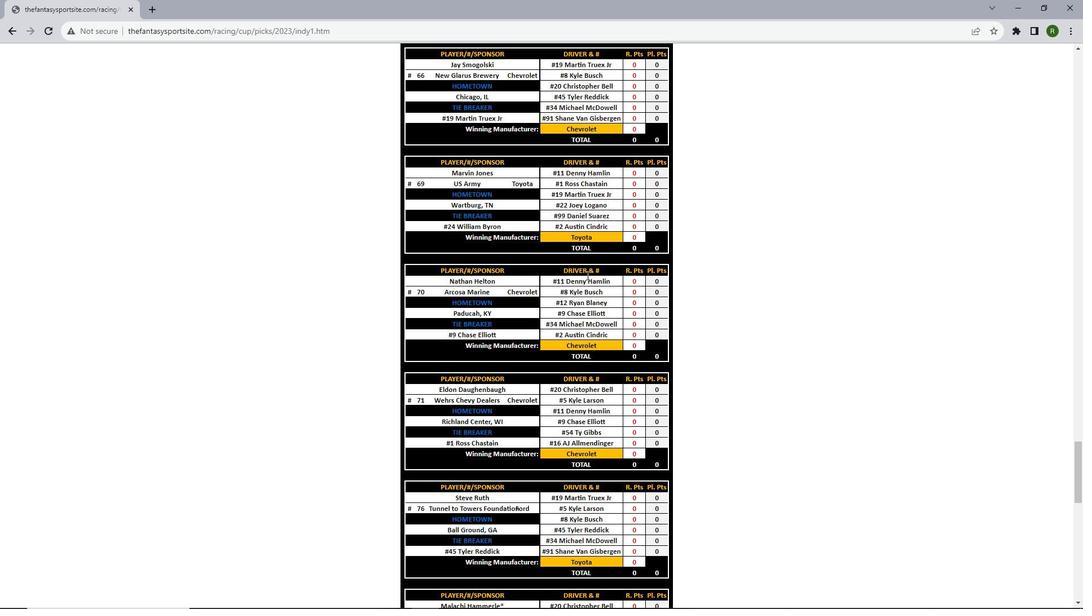 
Action: Mouse scrolled (586, 274) with delta (0, 0)
Screenshot: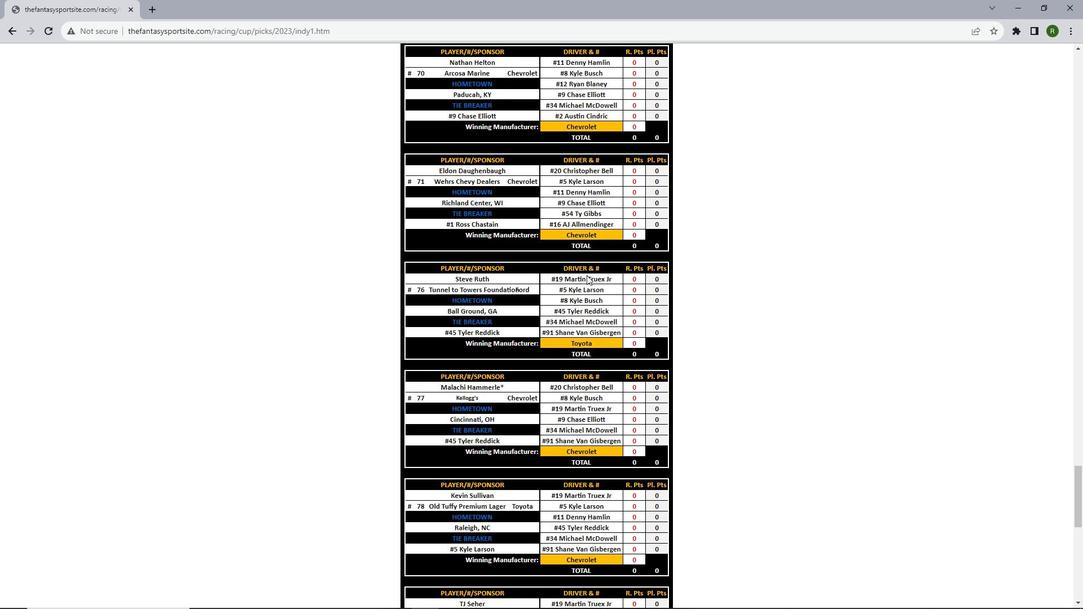
Action: Mouse scrolled (586, 274) with delta (0, 0)
Screenshot: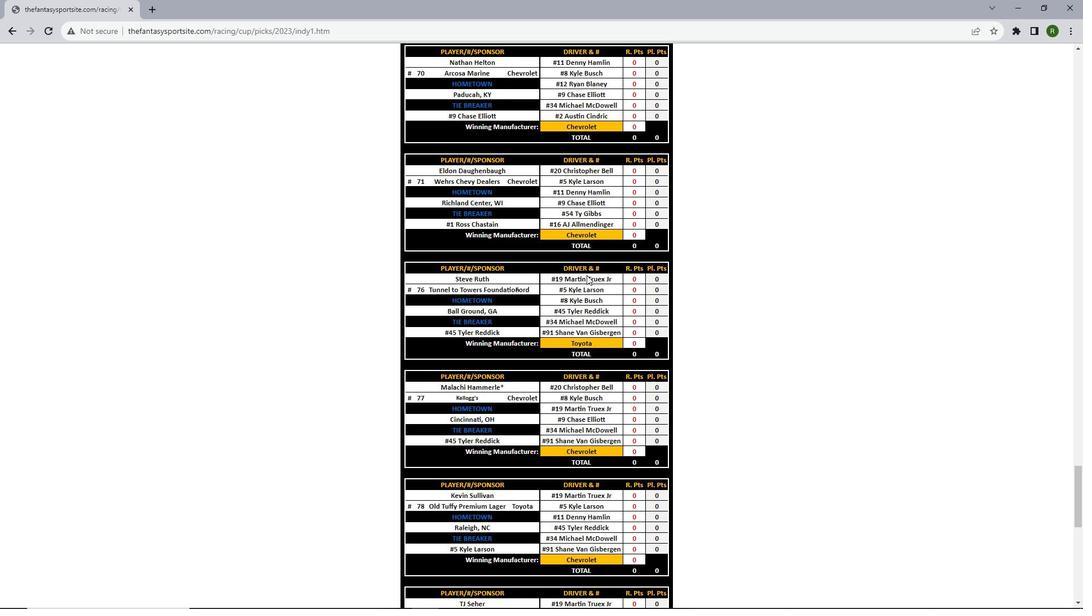 
Action: Mouse scrolled (586, 274) with delta (0, 0)
Screenshot: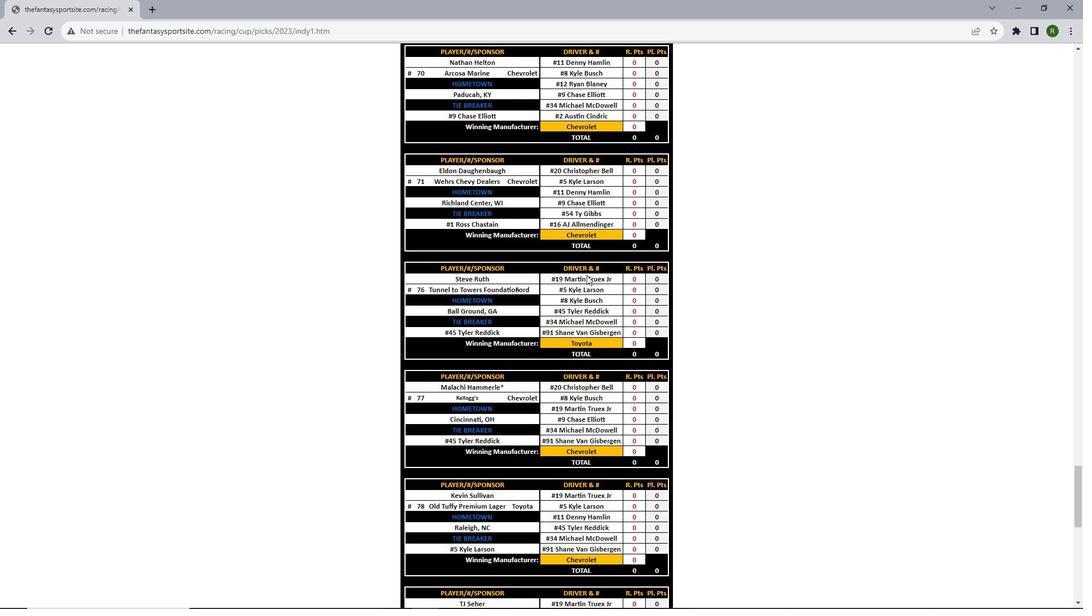 
Action: Mouse scrolled (586, 274) with delta (0, 0)
Screenshot: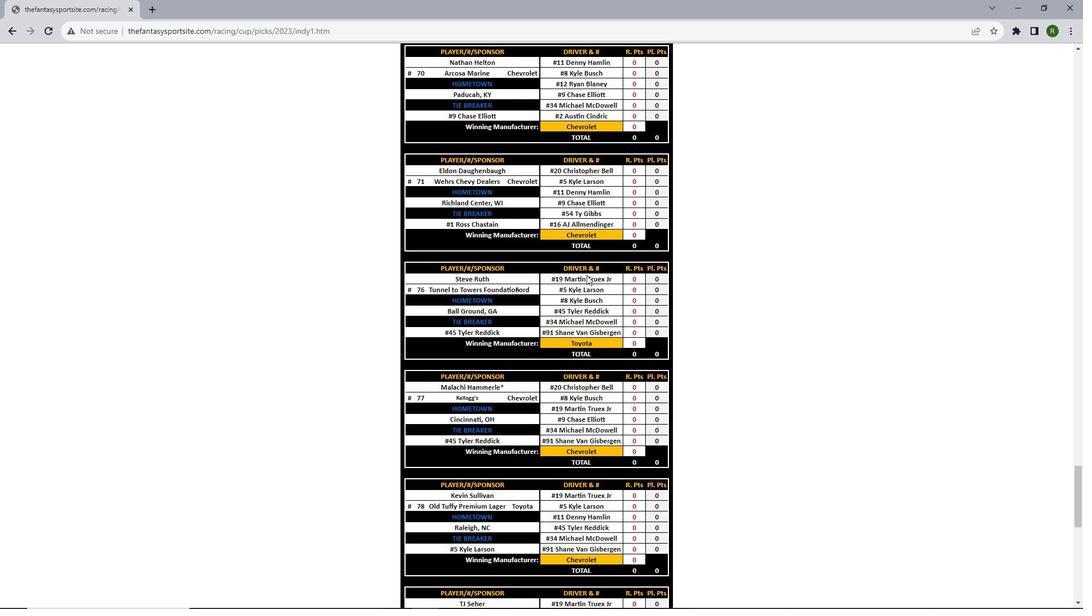 
Action: Mouse scrolled (586, 274) with delta (0, 0)
Screenshot: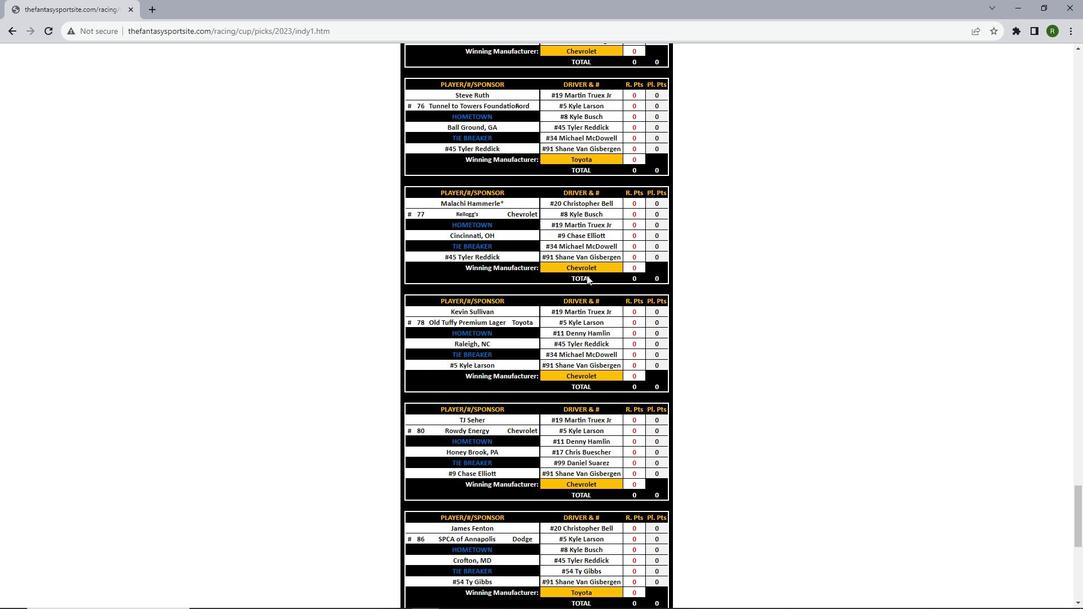 
Action: Mouse scrolled (586, 274) with delta (0, 0)
Screenshot: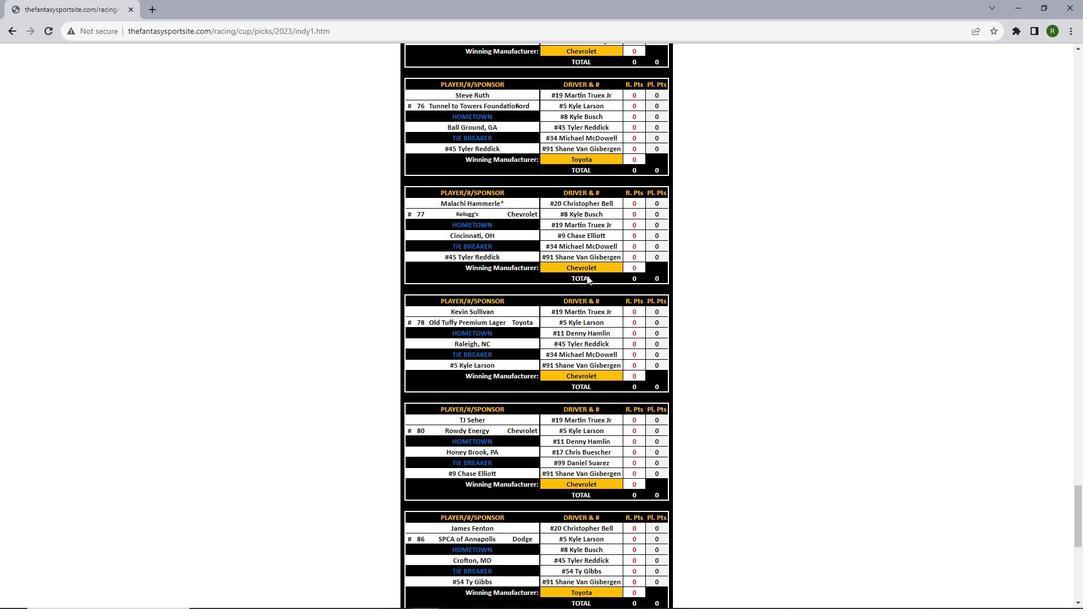 
Action: Mouse scrolled (586, 274) with delta (0, 0)
Screenshot: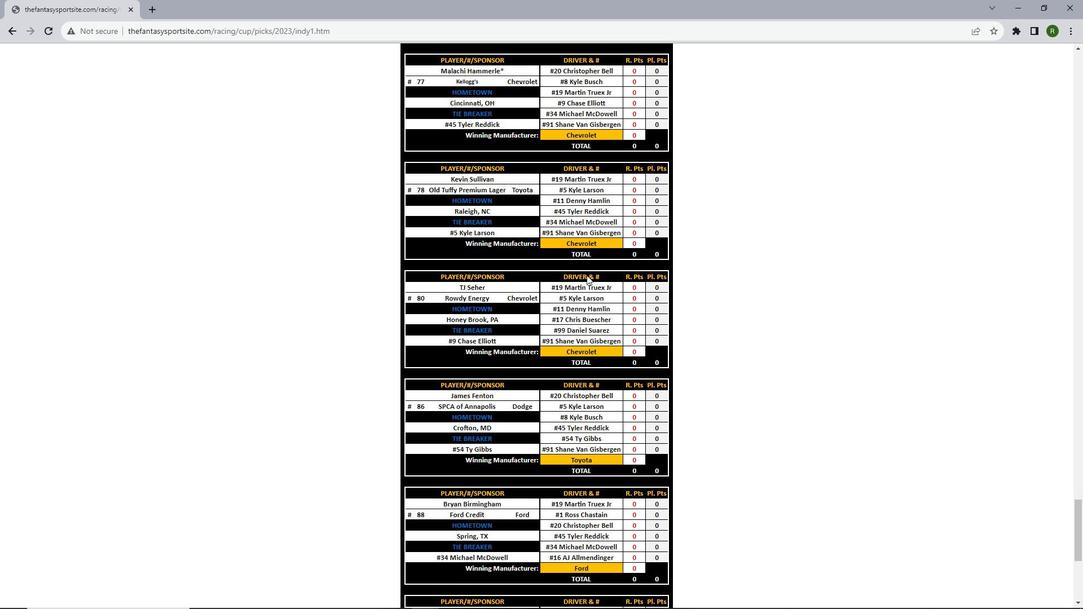 
Action: Mouse scrolled (586, 274) with delta (0, 0)
Screenshot: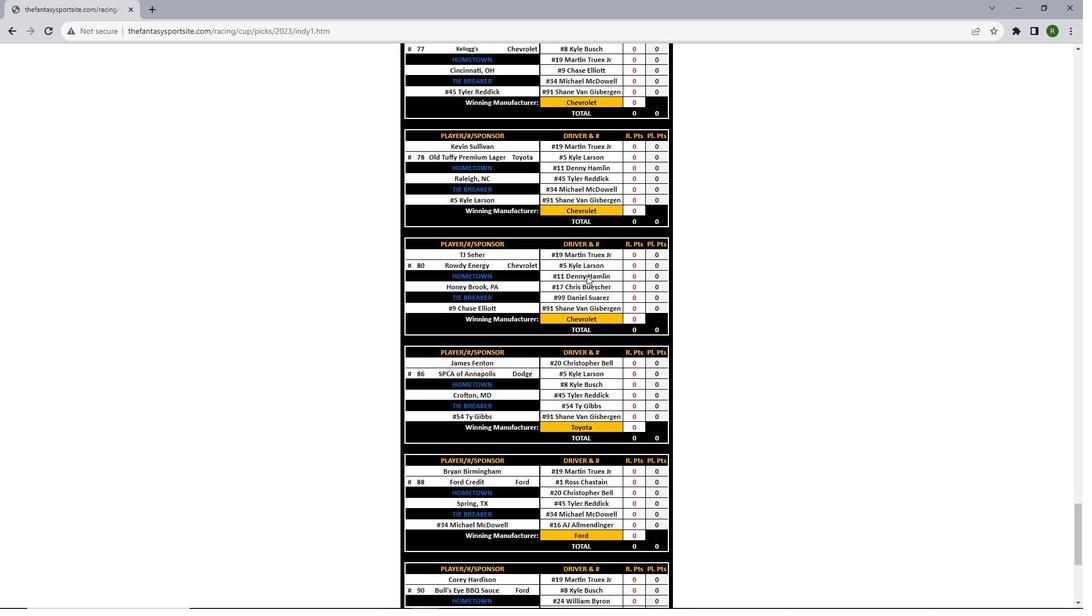 
Action: Mouse scrolled (586, 274) with delta (0, 0)
Screenshot: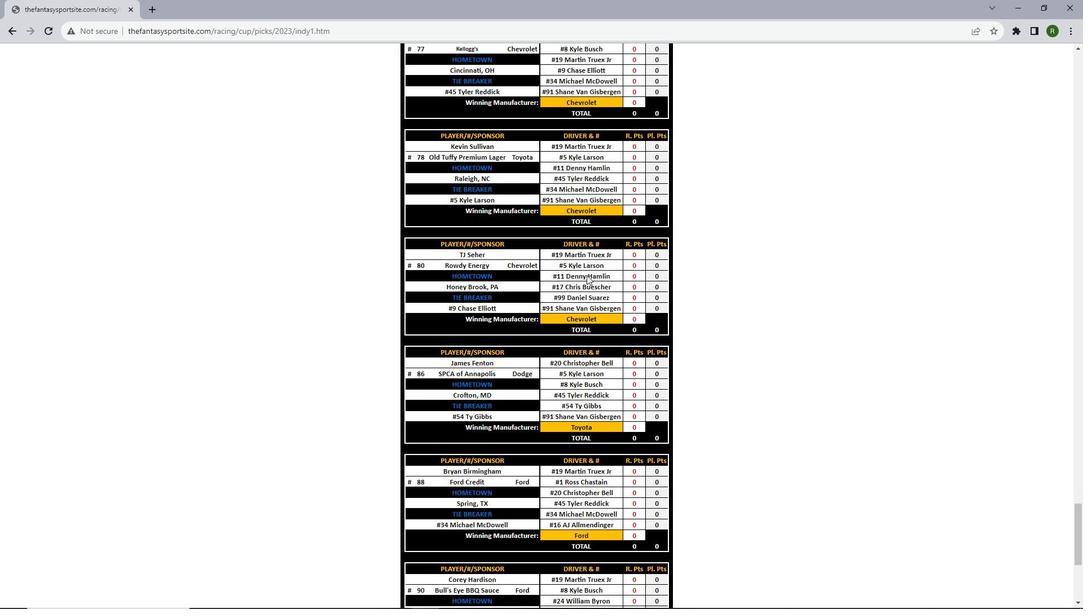
Action: Mouse scrolled (586, 274) with delta (0, 0)
Screenshot: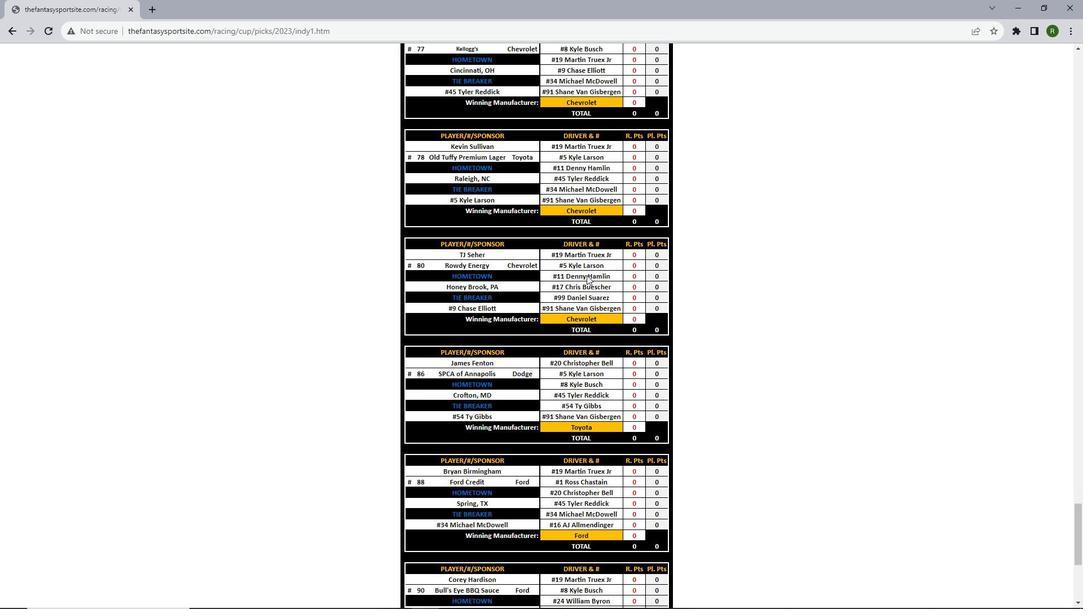 
Action: Mouse scrolled (586, 274) with delta (0, 0)
Screenshot: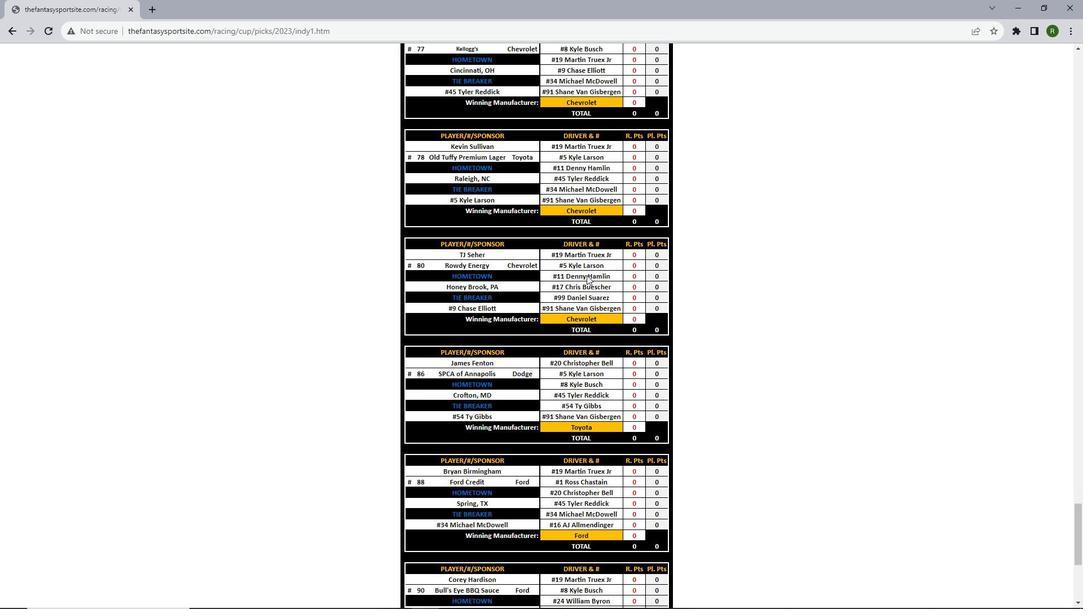 
Action: Mouse scrolled (586, 274) with delta (0, 0)
Screenshot: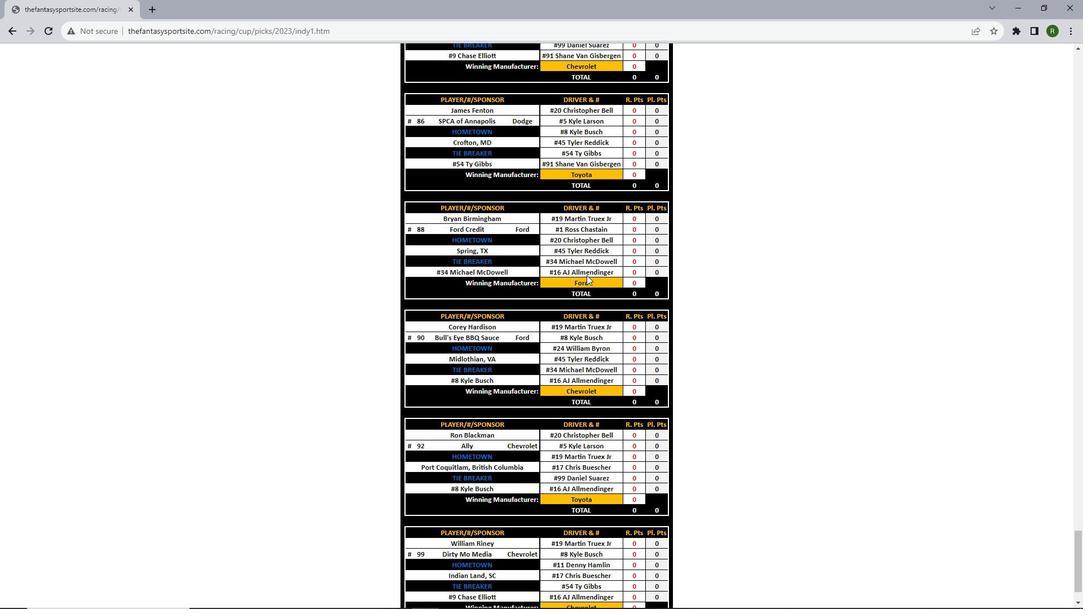 
Action: Mouse scrolled (586, 274) with delta (0, 0)
Screenshot: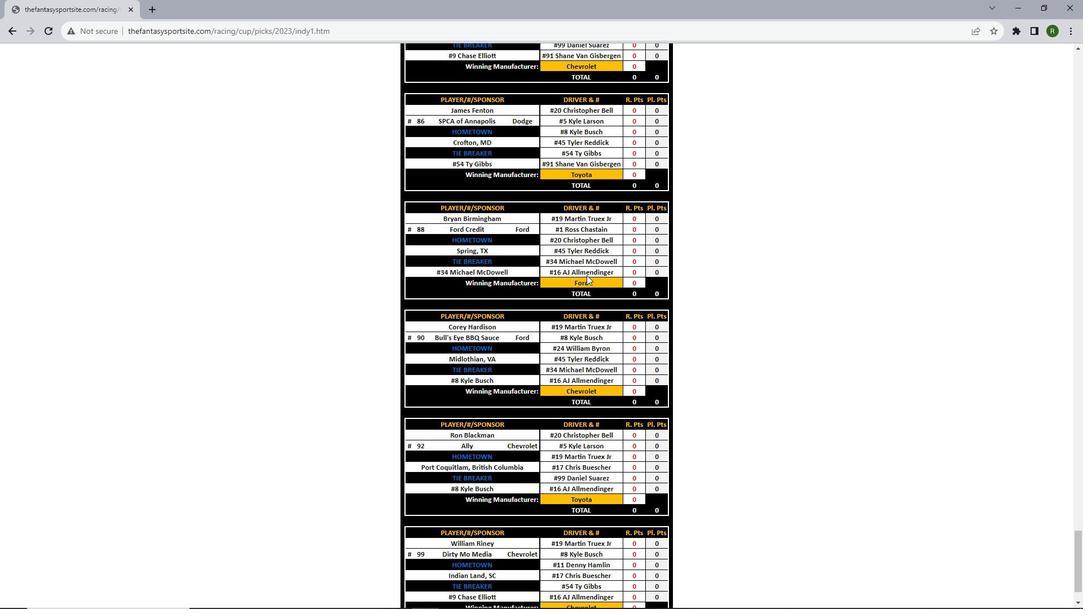
Action: Mouse scrolled (586, 274) with delta (0, 0)
Screenshot: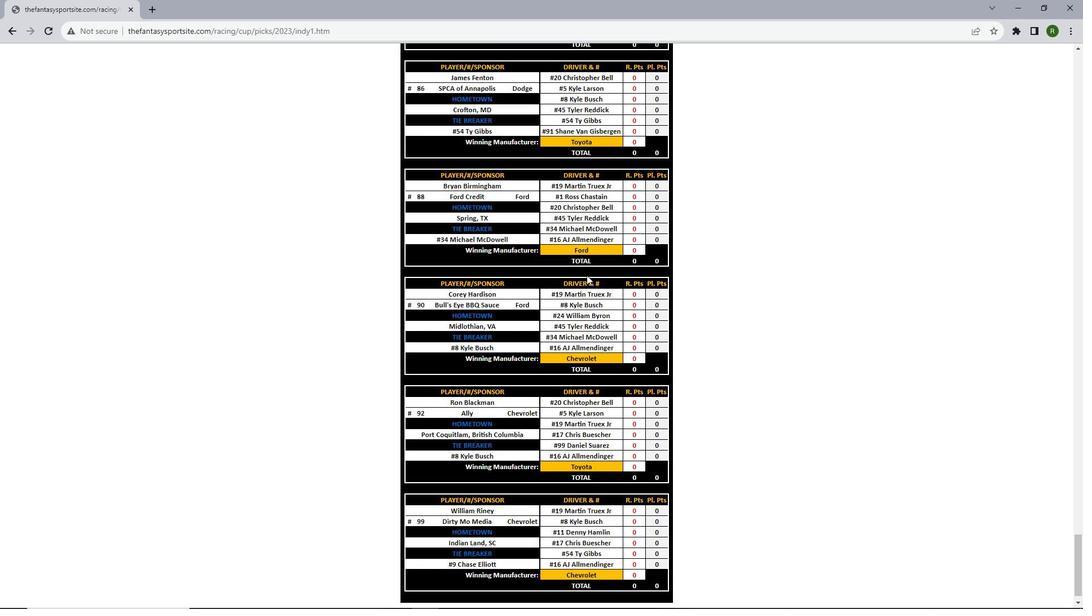 
Action: Mouse scrolled (586, 274) with delta (0, 0)
Screenshot: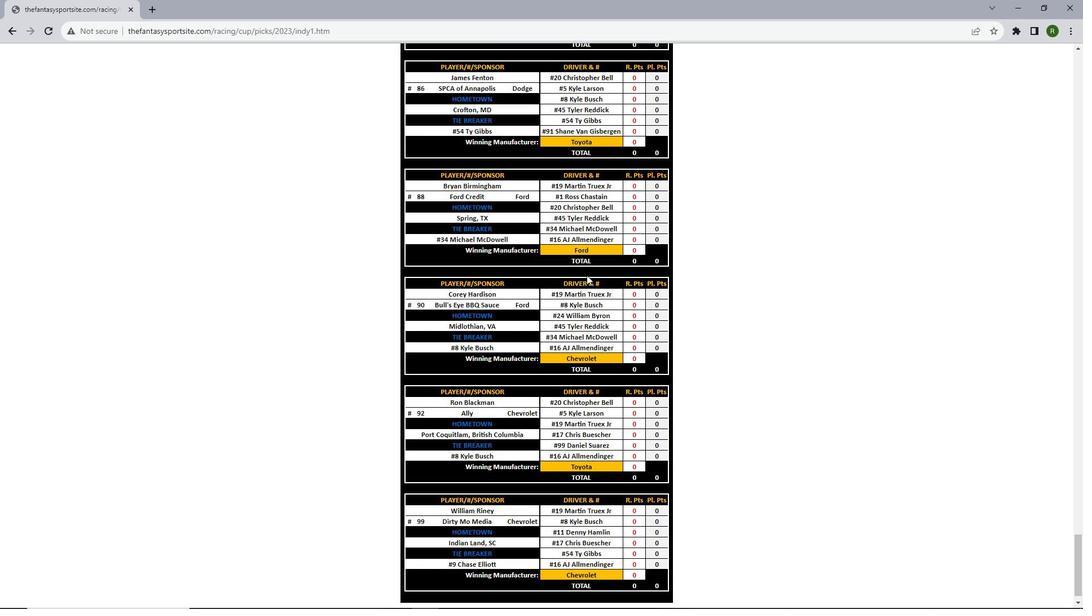 
Action: Mouse scrolled (586, 274) with delta (0, 0)
Screenshot: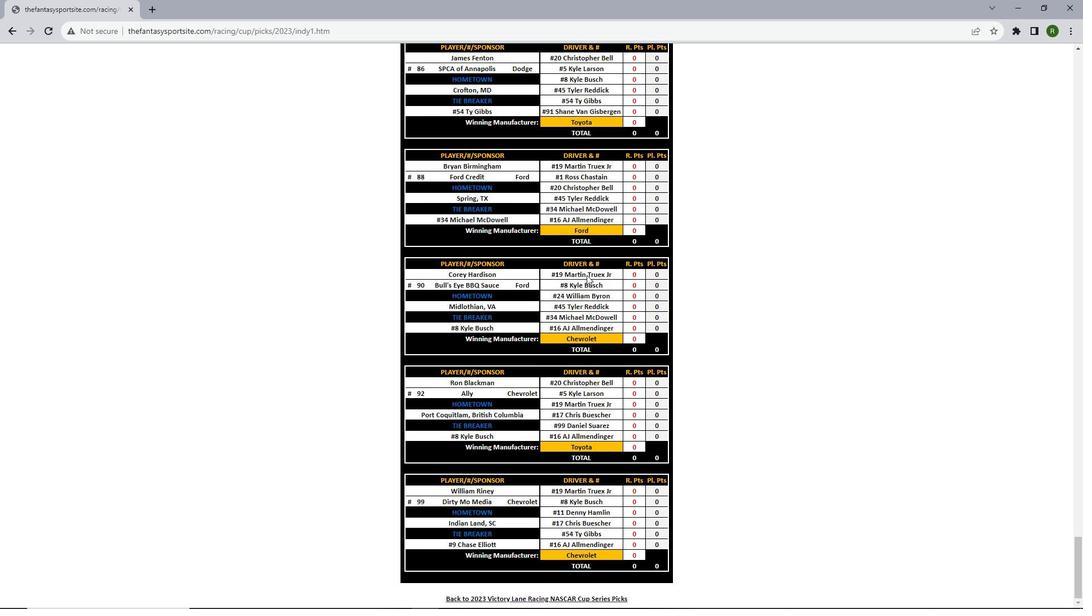 
Action: Mouse scrolled (586, 274) with delta (0, 0)
Screenshot: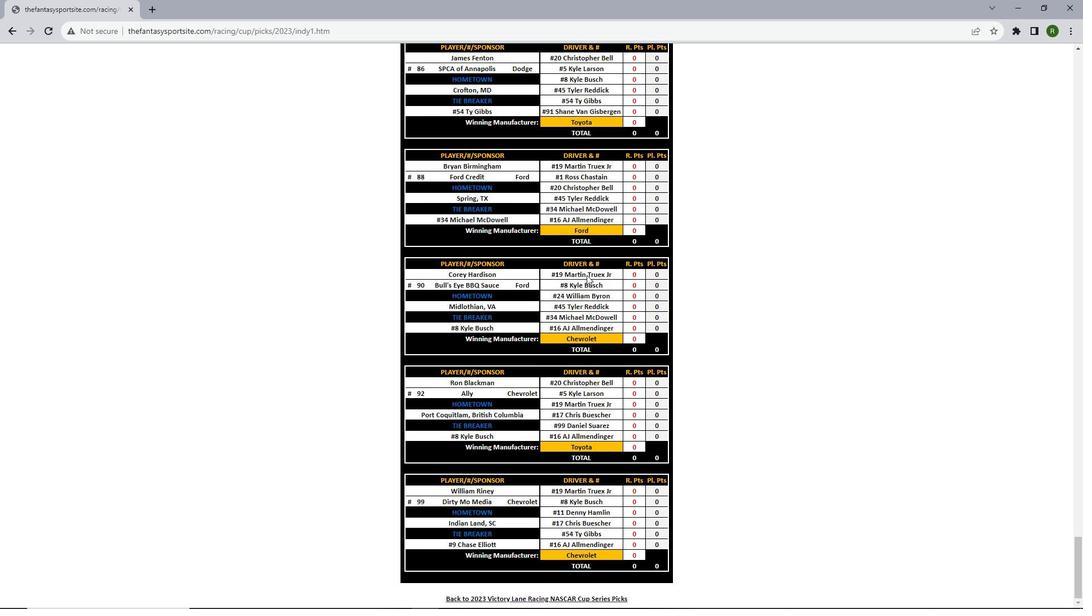 
Action: Mouse scrolled (586, 274) with delta (0, 0)
Screenshot: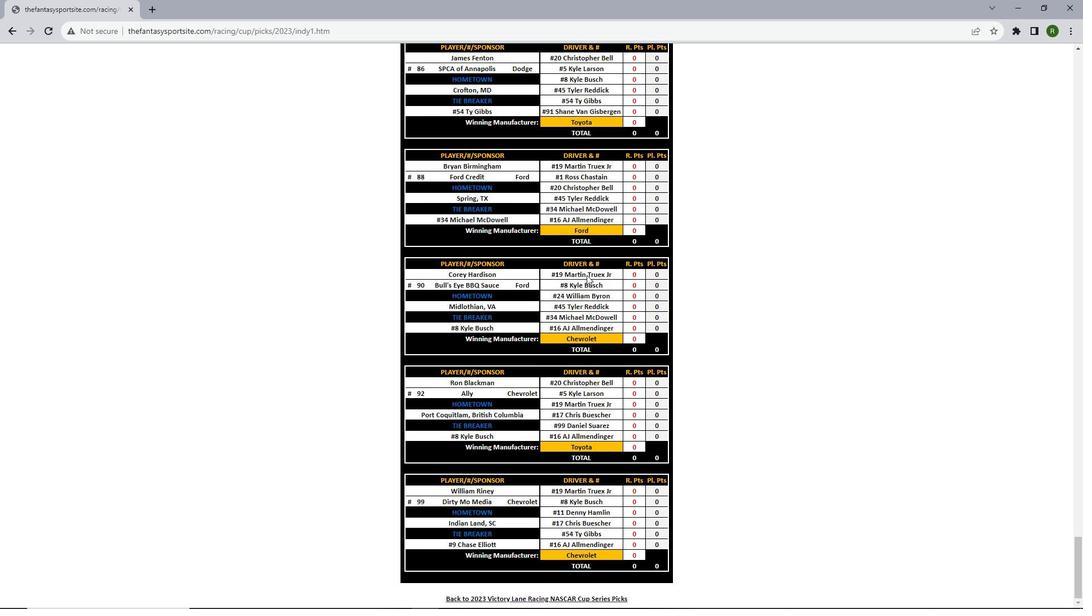 
Action: Mouse scrolled (586, 274) with delta (0, 0)
Screenshot: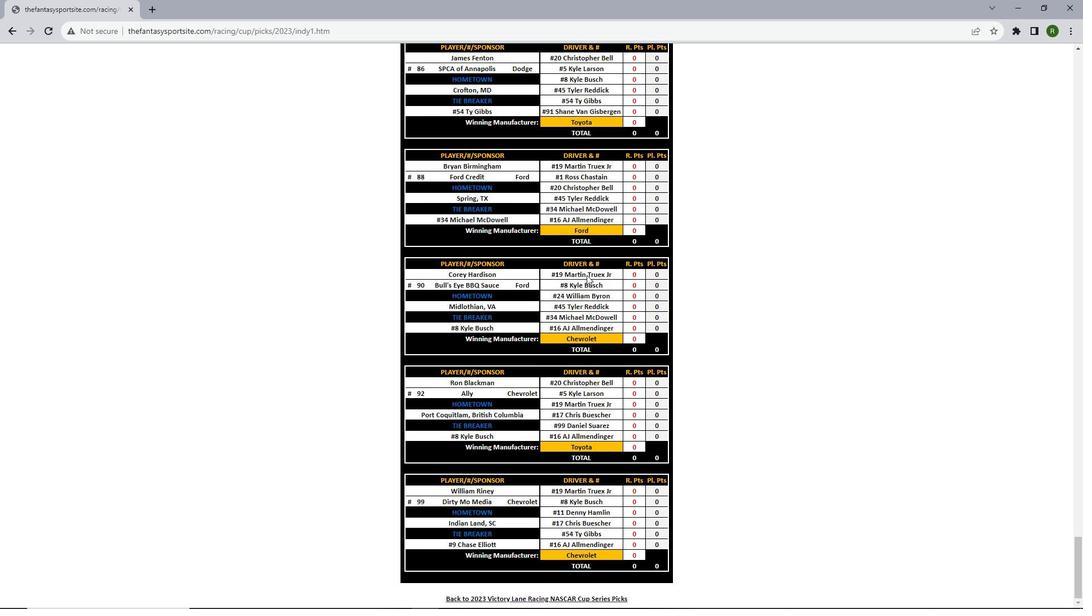 
Action: Mouse scrolled (586, 274) with delta (0, 0)
Screenshot: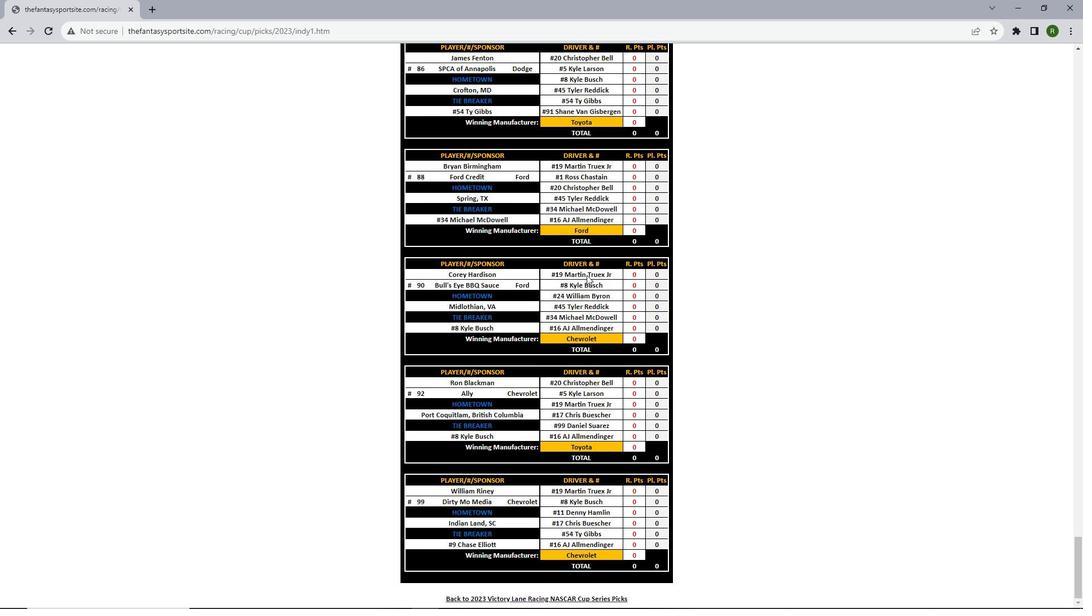 
Action: Mouse scrolled (586, 274) with delta (0, 0)
Screenshot: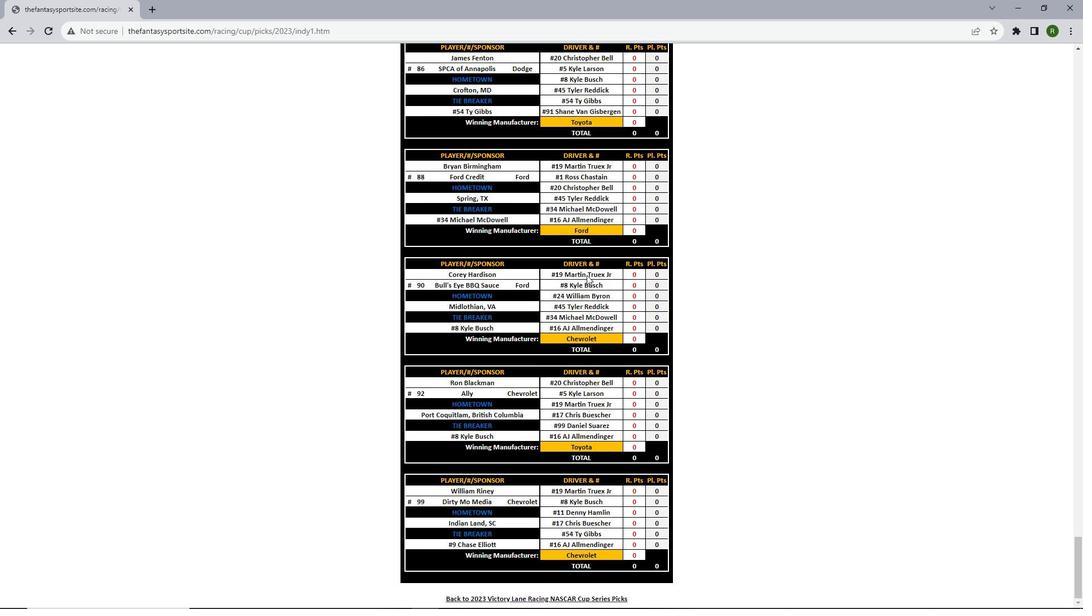 
Action: Mouse scrolled (586, 274) with delta (0, 0)
Screenshot: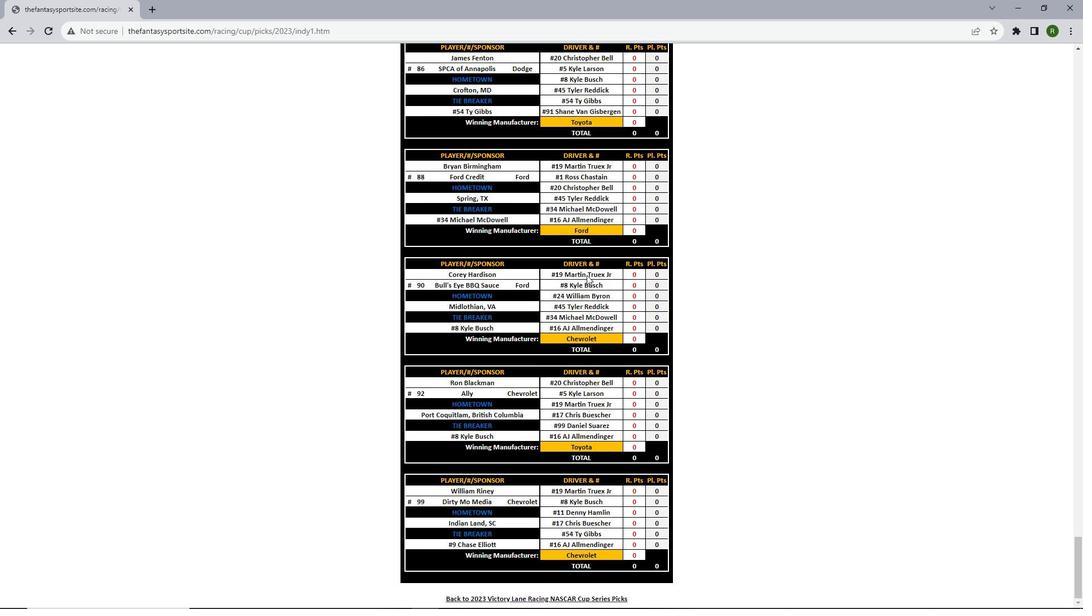 
Action: Mouse scrolled (586, 274) with delta (0, 0)
Screenshot: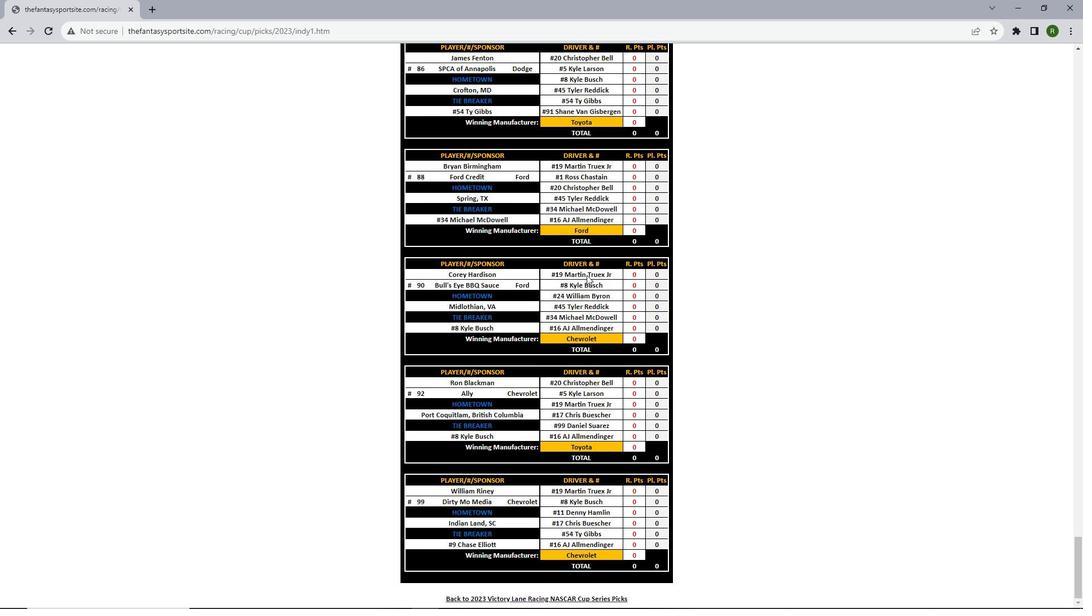 
Action: Mouse scrolled (586, 274) with delta (0, 0)
Screenshot: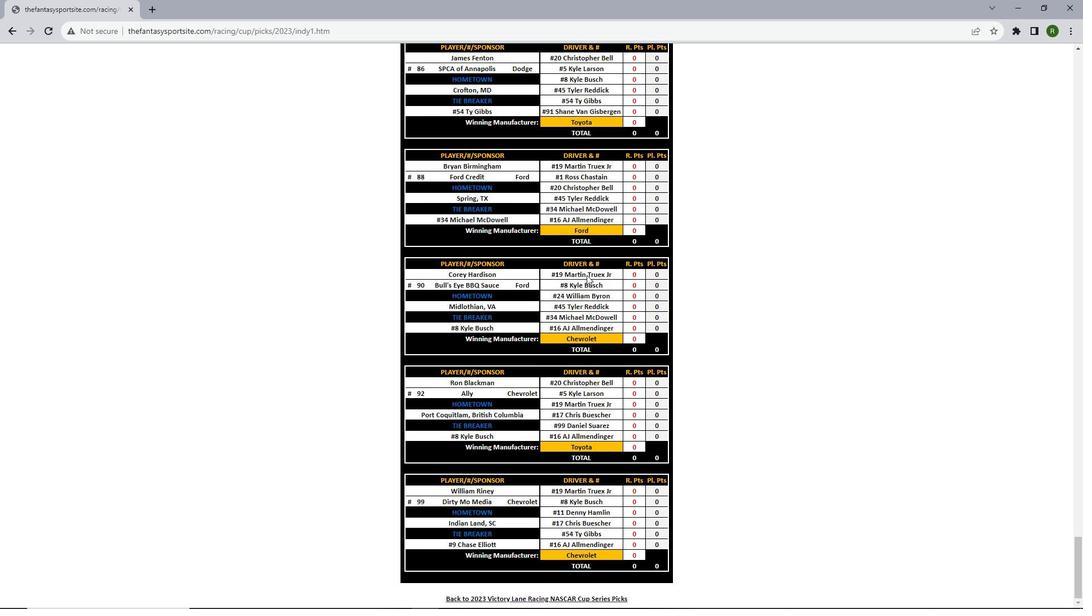
Action: Mouse scrolled (586, 274) with delta (0, 0)
Screenshot: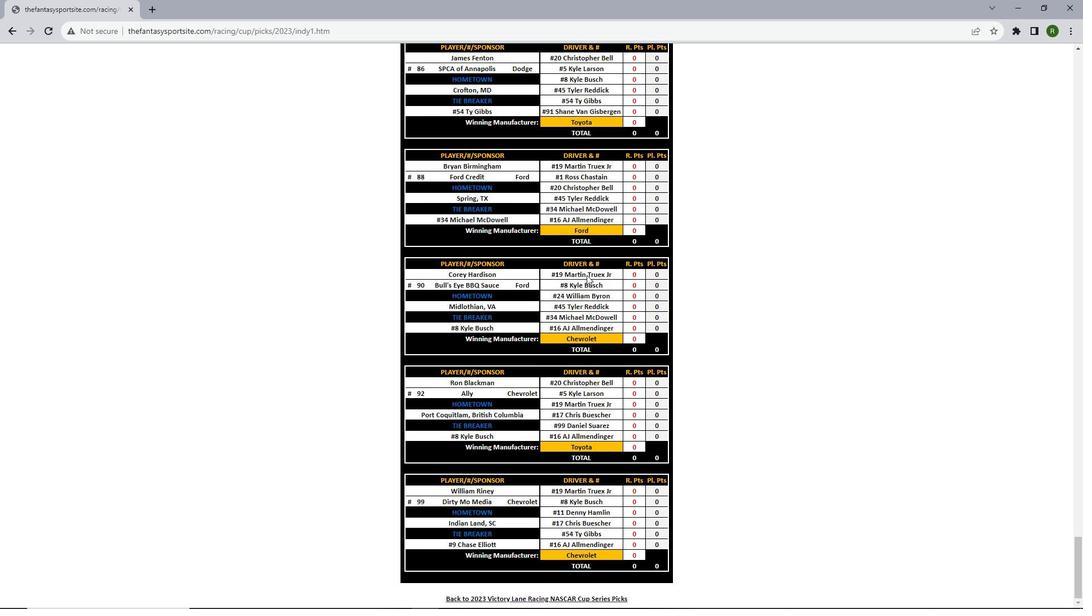 
